 Task: Look for space in Long Branch, United States from 10th July, 2023 to 15th July, 2023 for 7 adults in price range Rs.10000 to Rs.15000. Place can be entire place or shared room with 4 bedrooms having 7 beds and 4 bathrooms. Property type can be house, flat, guest house. Amenities needed are: wifi, TV, free parkinig on premises, gym, breakfast. Booking option can be shelf check-in. Required host language is English.
Action: Mouse moved to (528, 140)
Screenshot: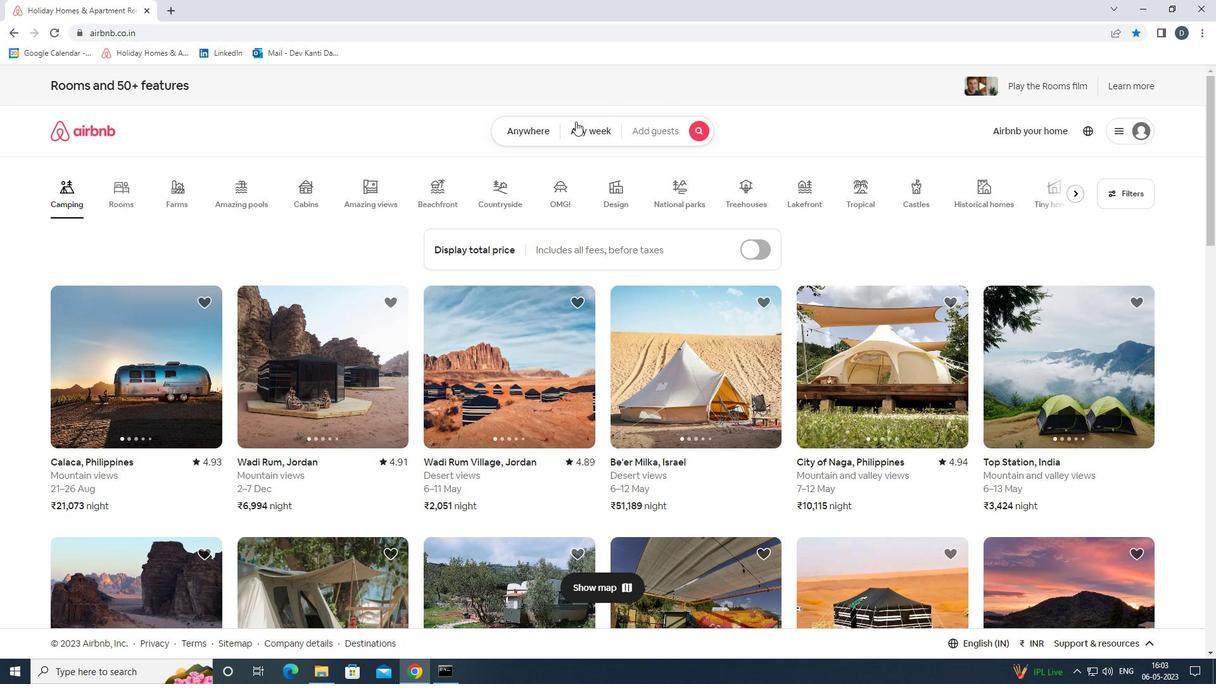 
Action: Mouse pressed left at (528, 140)
Screenshot: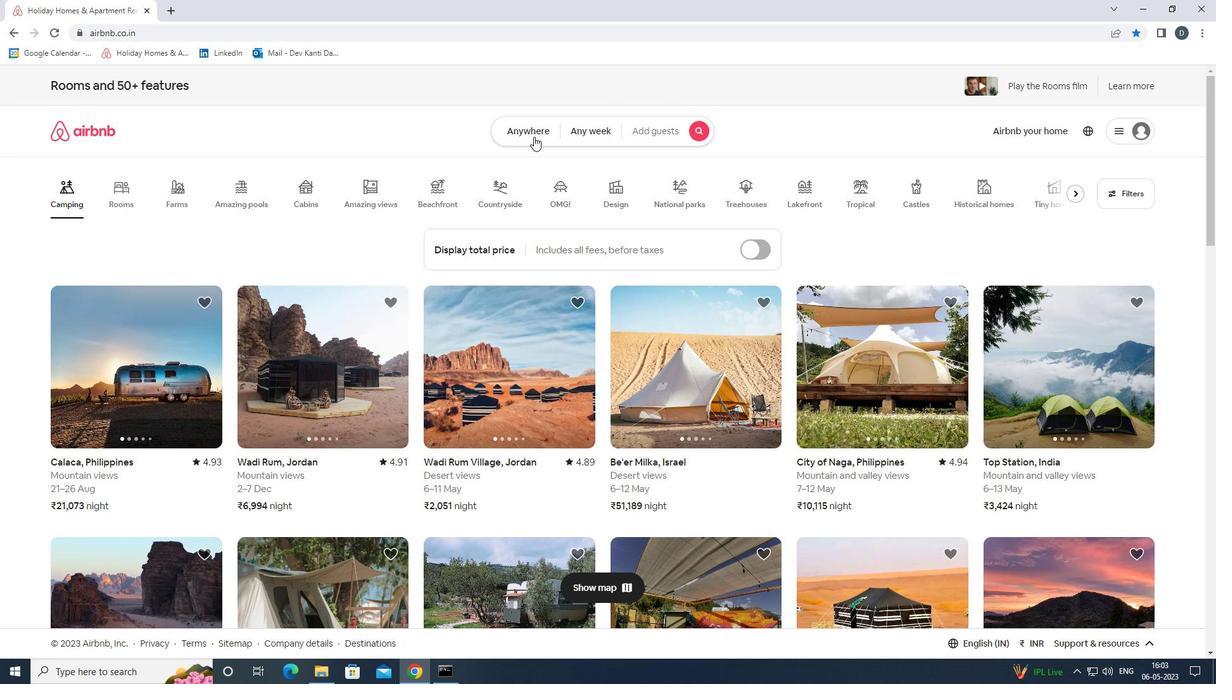 
Action: Mouse moved to (436, 187)
Screenshot: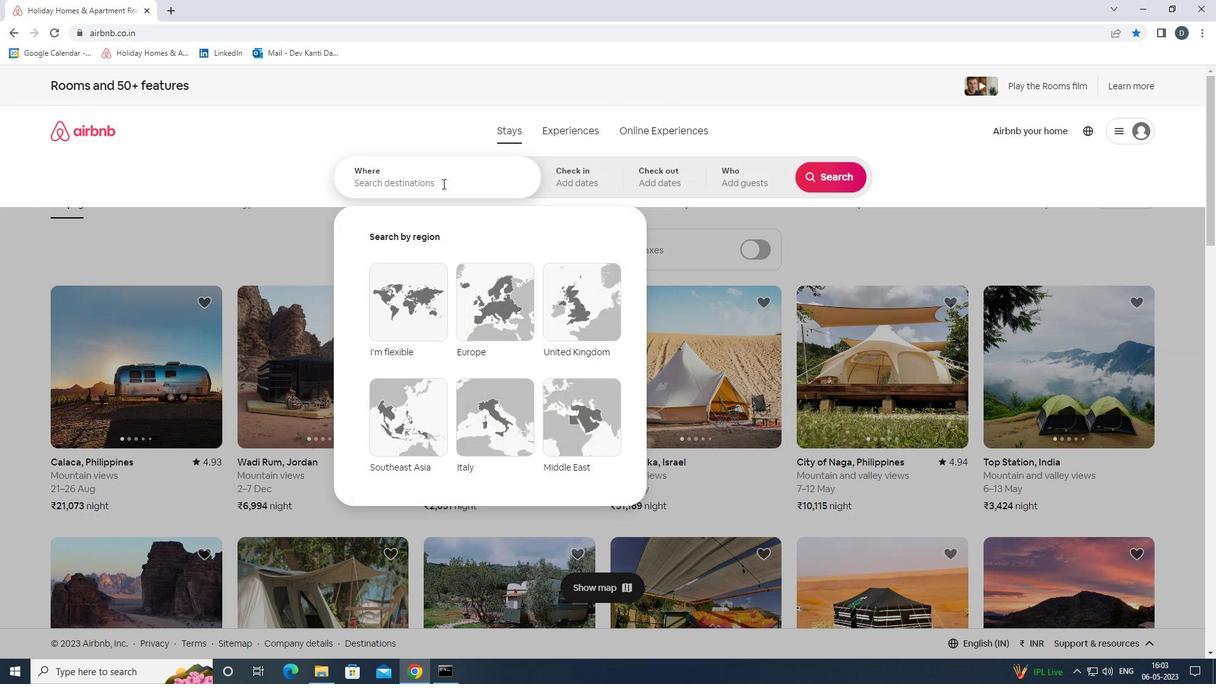 
Action: Mouse pressed left at (436, 187)
Screenshot: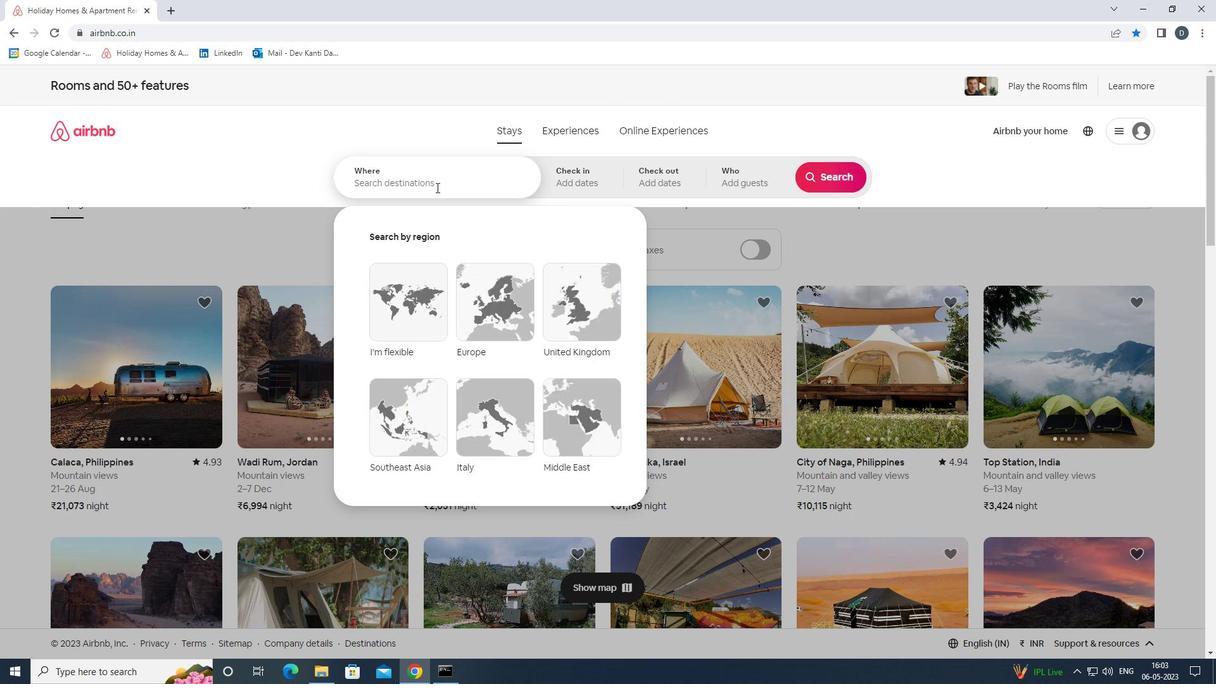 
Action: Key pressed <Key.shift><Key.shift><Key.shift><Key.shift><Key.shift>LLONG<Key.space><Key.shift>BRANCH<Key.space><Key.backspace>,<Key.shift>UNITED<Key.left><Key.left><Key.left><Key.left><Key.left><Key.left><Key.left><Key.left><Key.left><Key.left><Key.left><Key.left><Key.left><Key.left><Key.left><Key.left><Key.left><Key.left><Key.backspace><Key.right><Key.right><Key.right><Key.right><Key.right><Key.right><Key.right><Key.right><Key.right><Key.right><Key.right><Key.right><Key.right><Key.right><Key.right><Key.right><Key.right><Key.right><Key.right><Key.right><Key.right><Key.right><Key.space><Key.shift>STATES
Screenshot: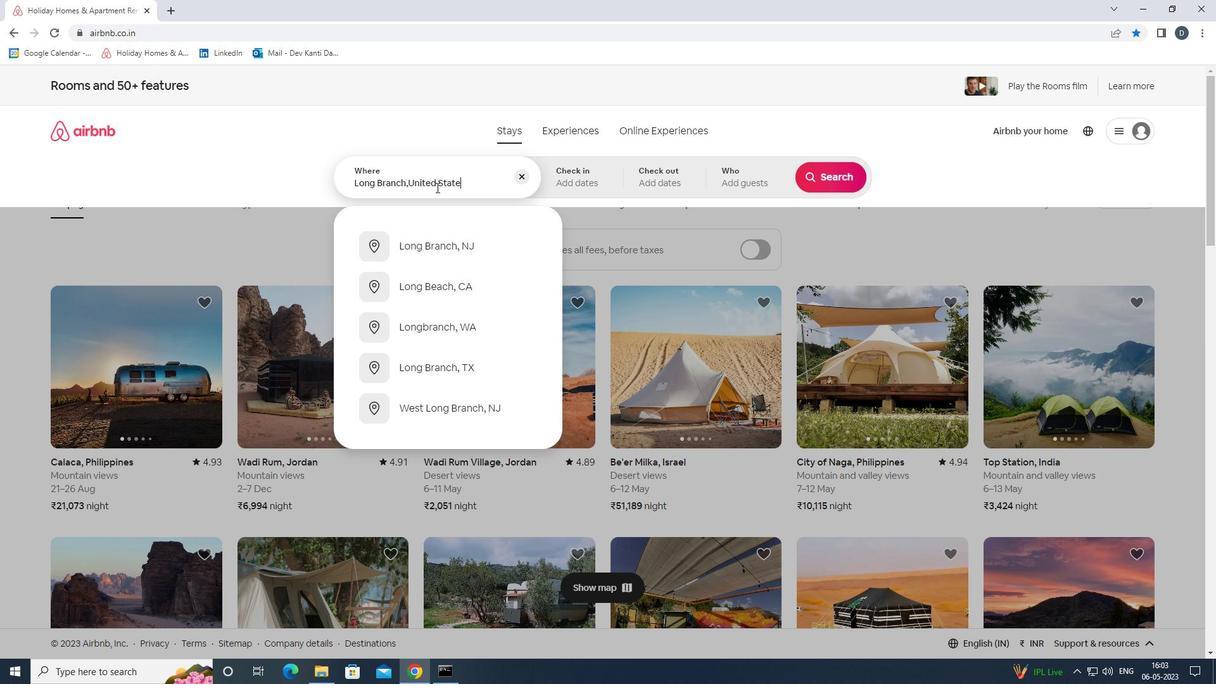 
Action: Mouse moved to (1215, 43)
Screenshot: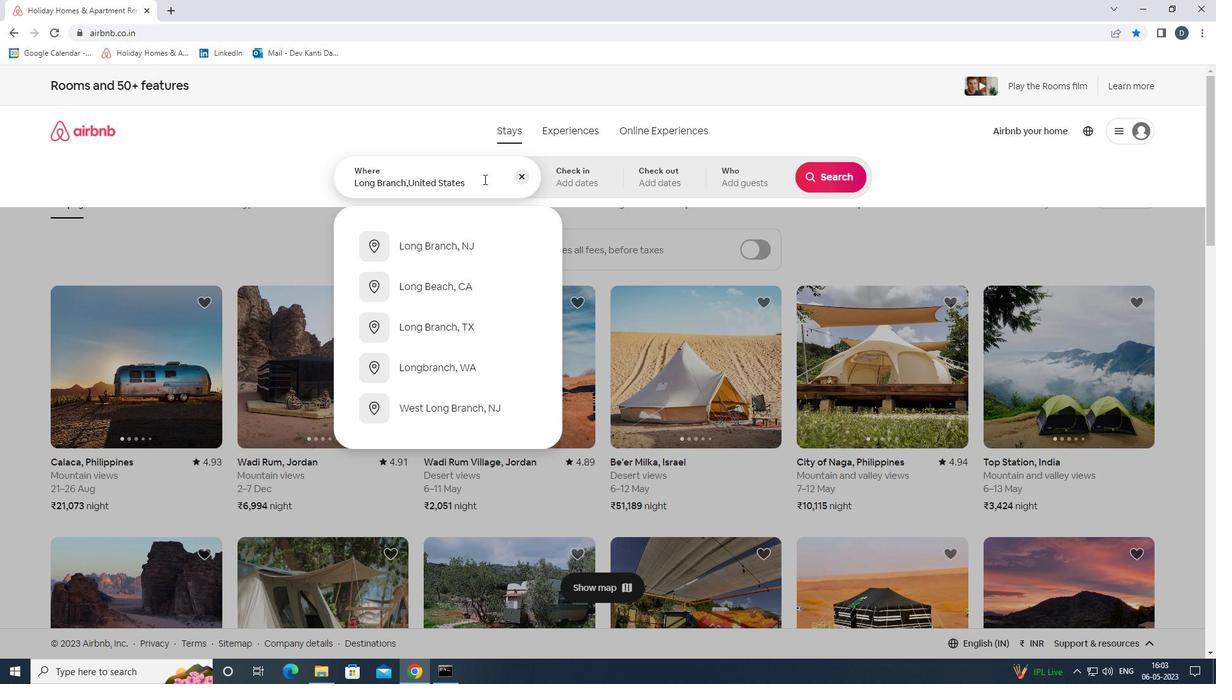 
Action: Key pressed <Key.enter>
Screenshot: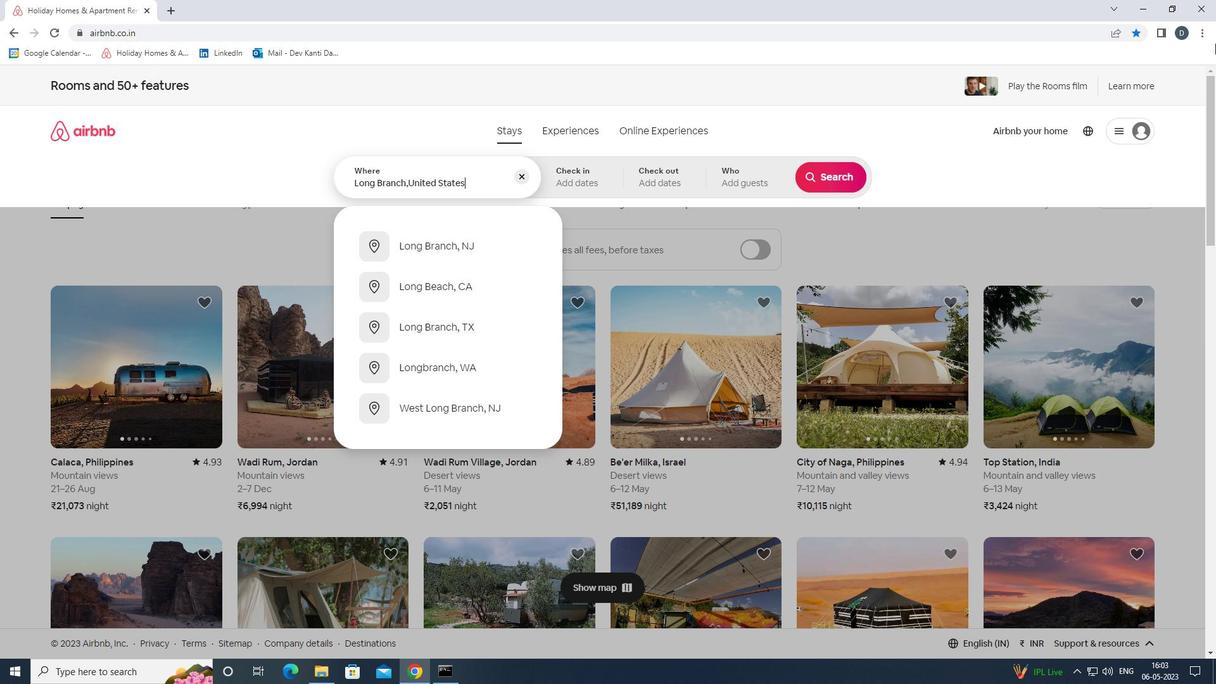 
Action: Mouse moved to (831, 273)
Screenshot: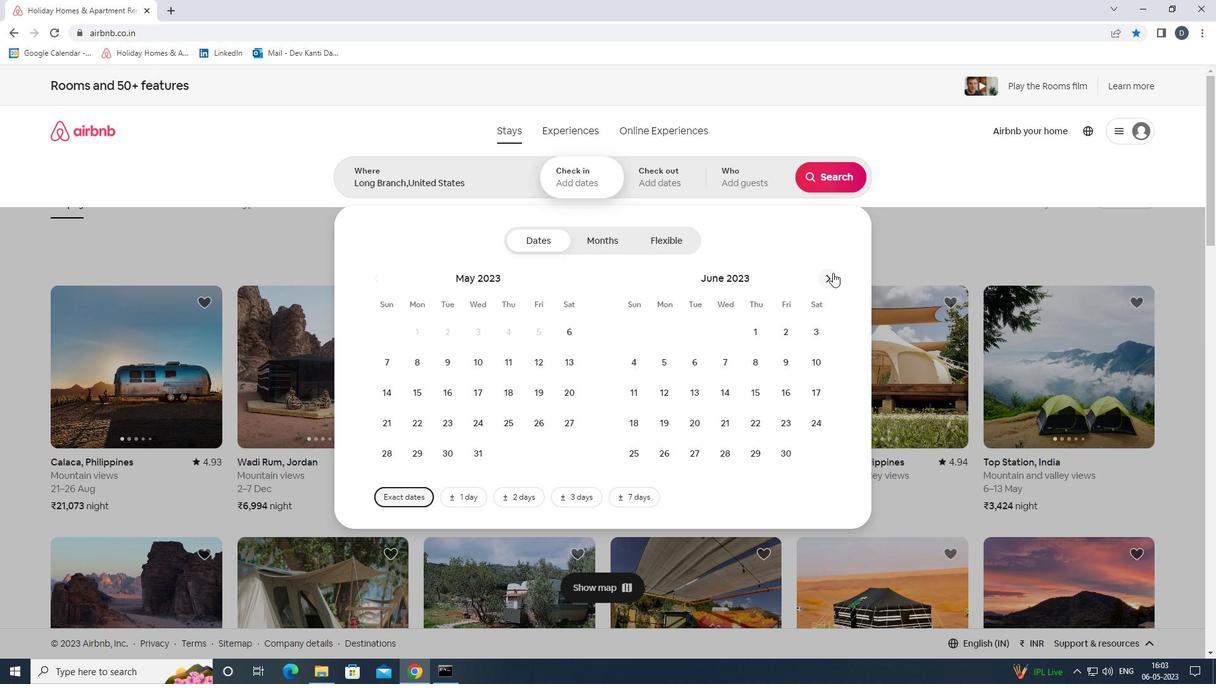 
Action: Mouse pressed left at (831, 273)
Screenshot: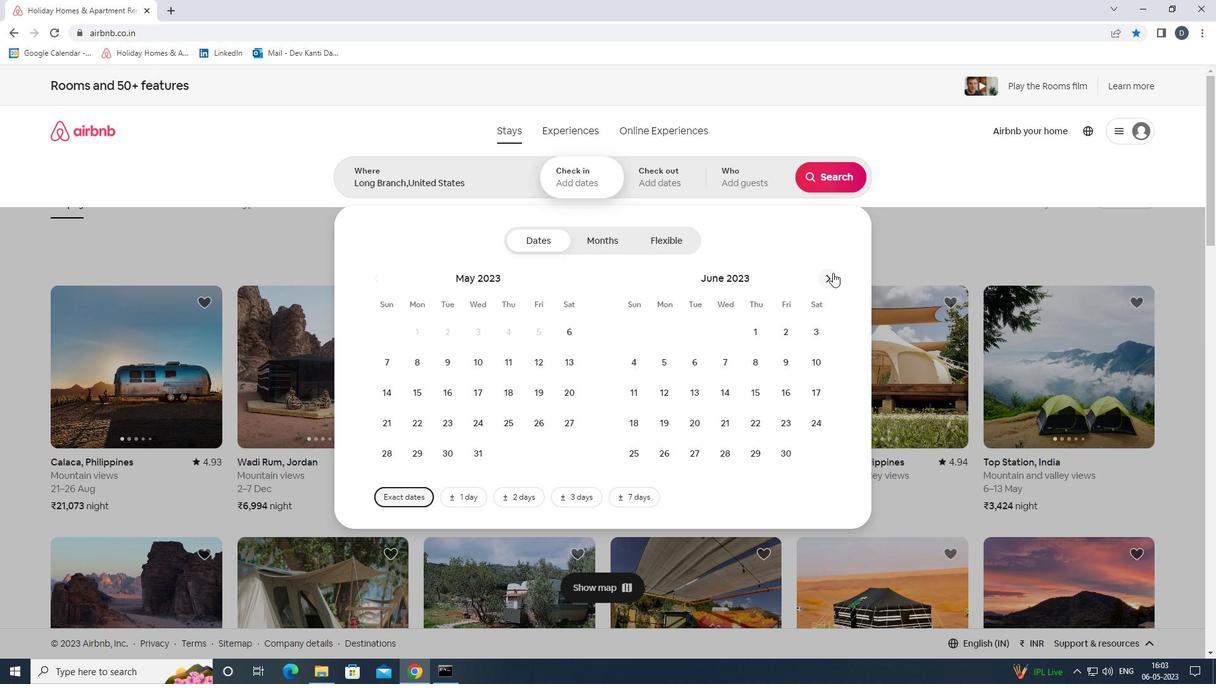 
Action: Mouse moved to (672, 394)
Screenshot: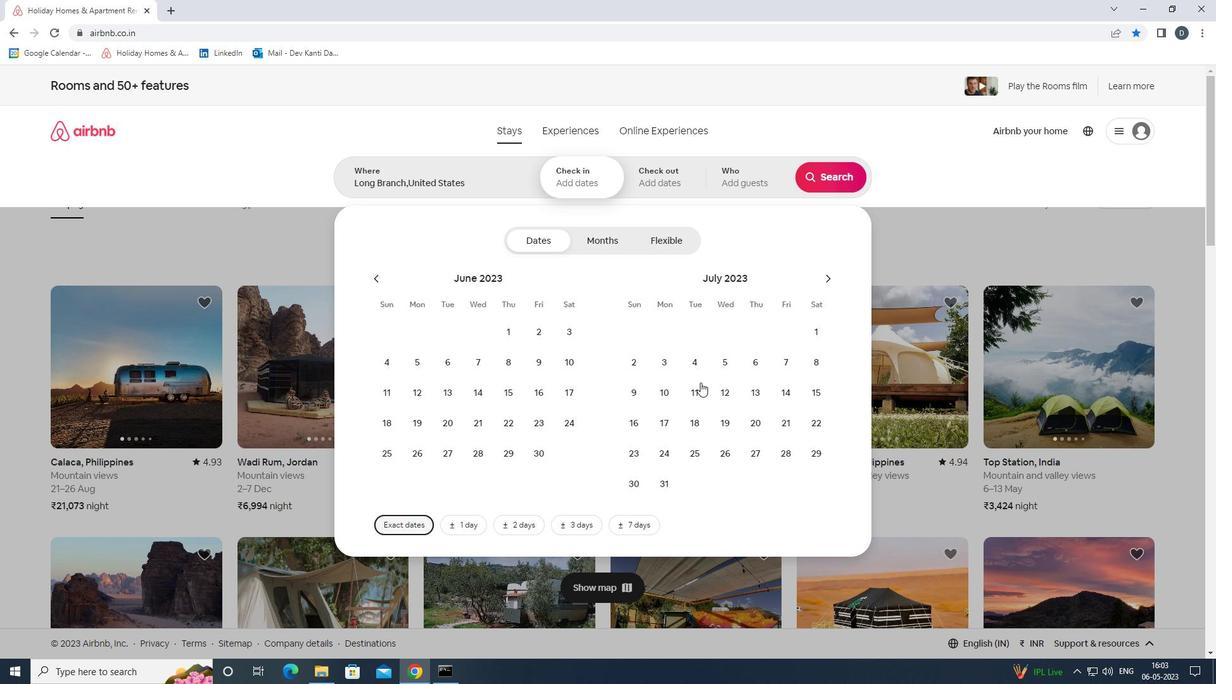 
Action: Mouse pressed left at (672, 394)
Screenshot: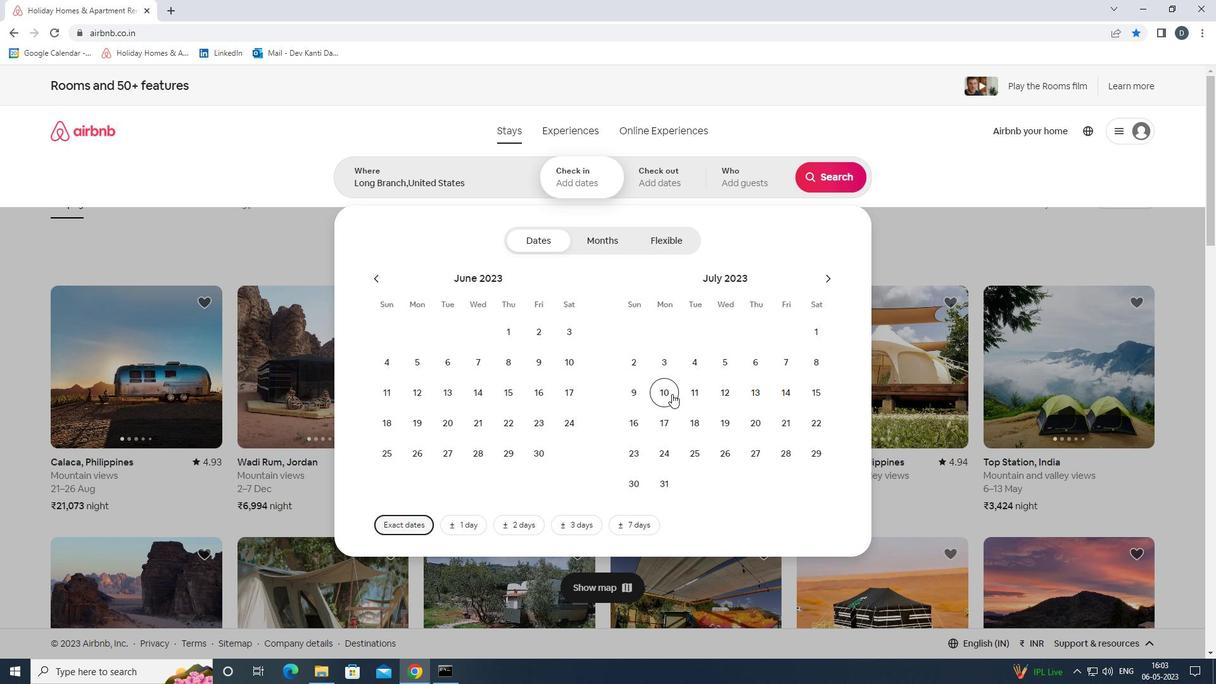 
Action: Mouse moved to (809, 389)
Screenshot: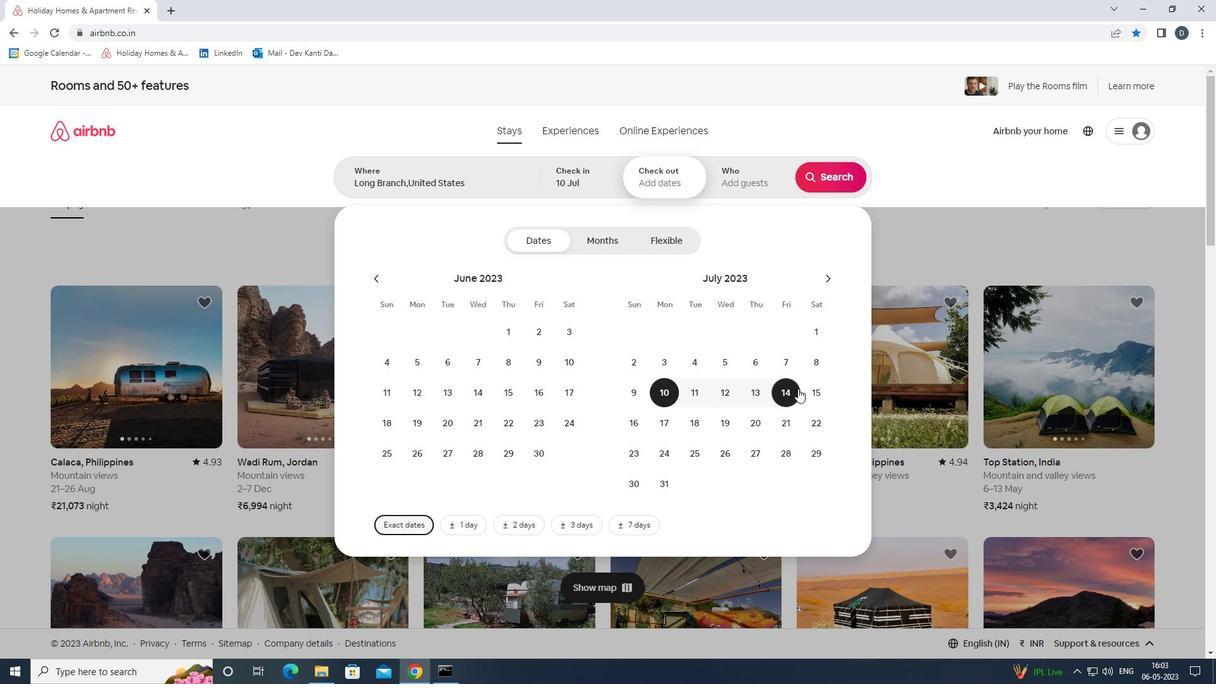 
Action: Mouse pressed left at (809, 389)
Screenshot: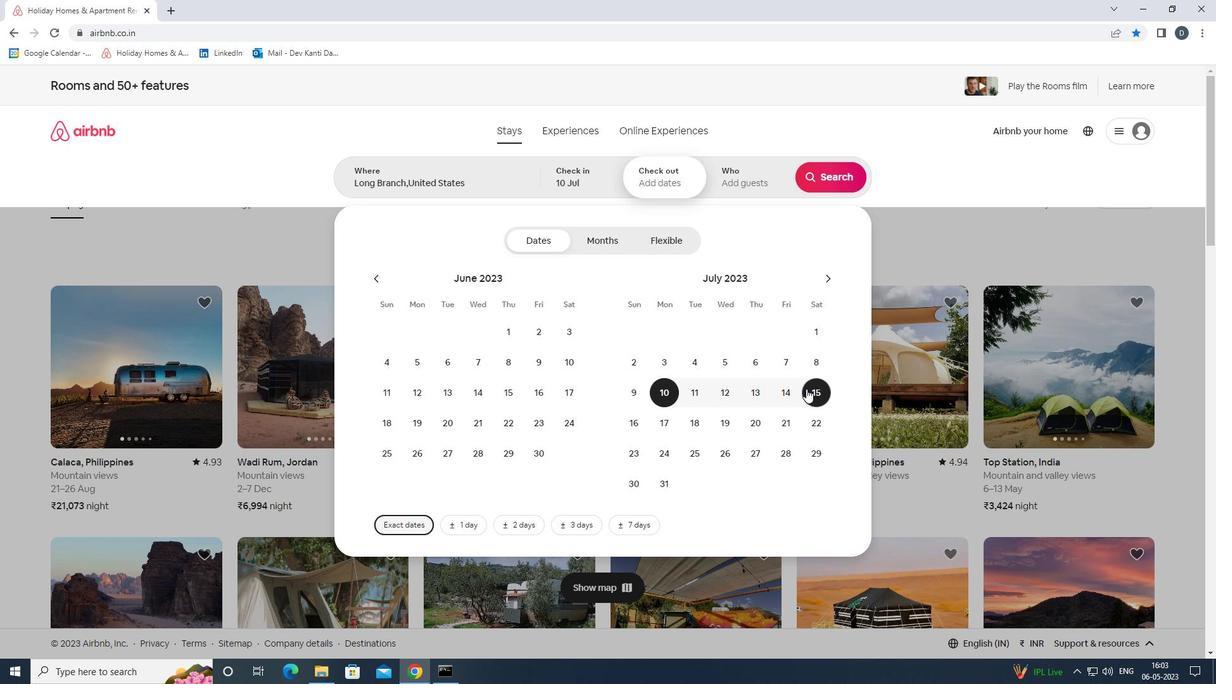 
Action: Mouse moved to (745, 173)
Screenshot: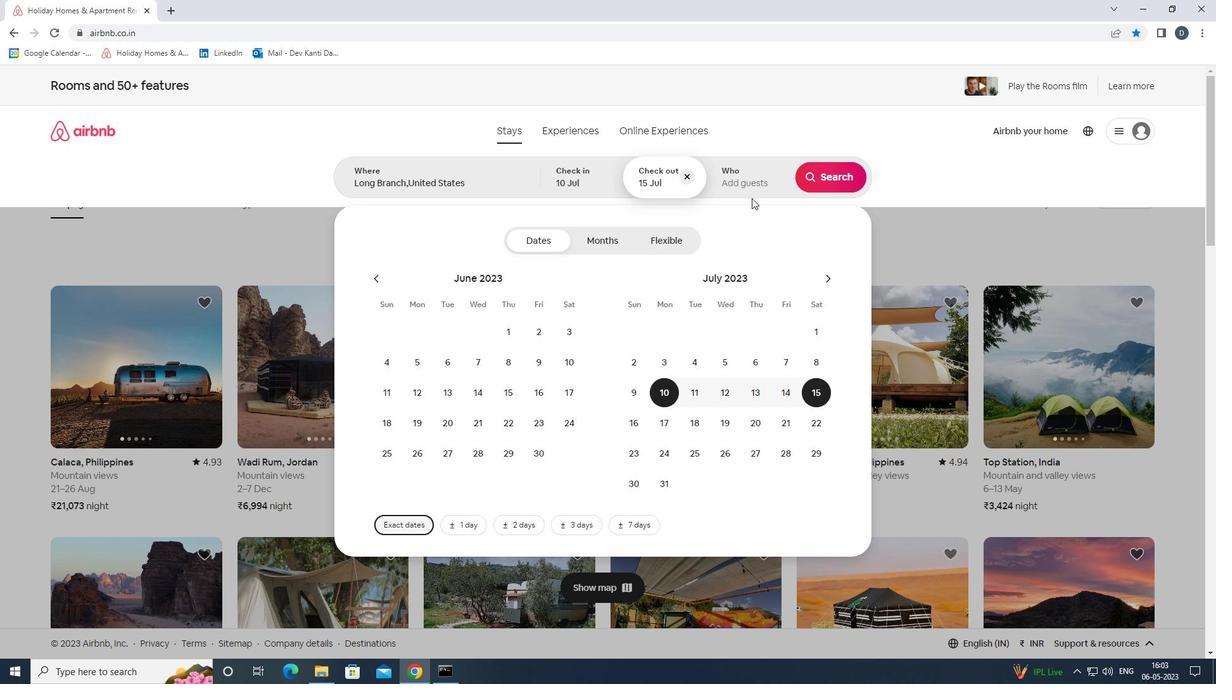 
Action: Mouse pressed left at (745, 173)
Screenshot: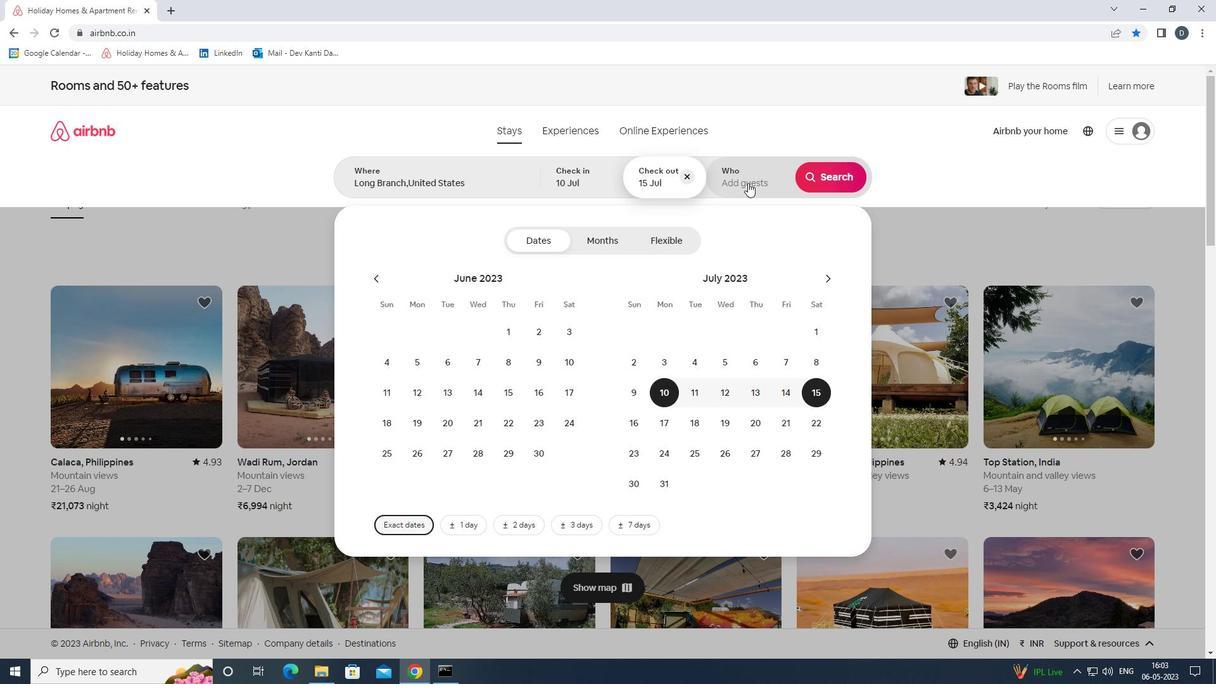 
Action: Mouse moved to (836, 247)
Screenshot: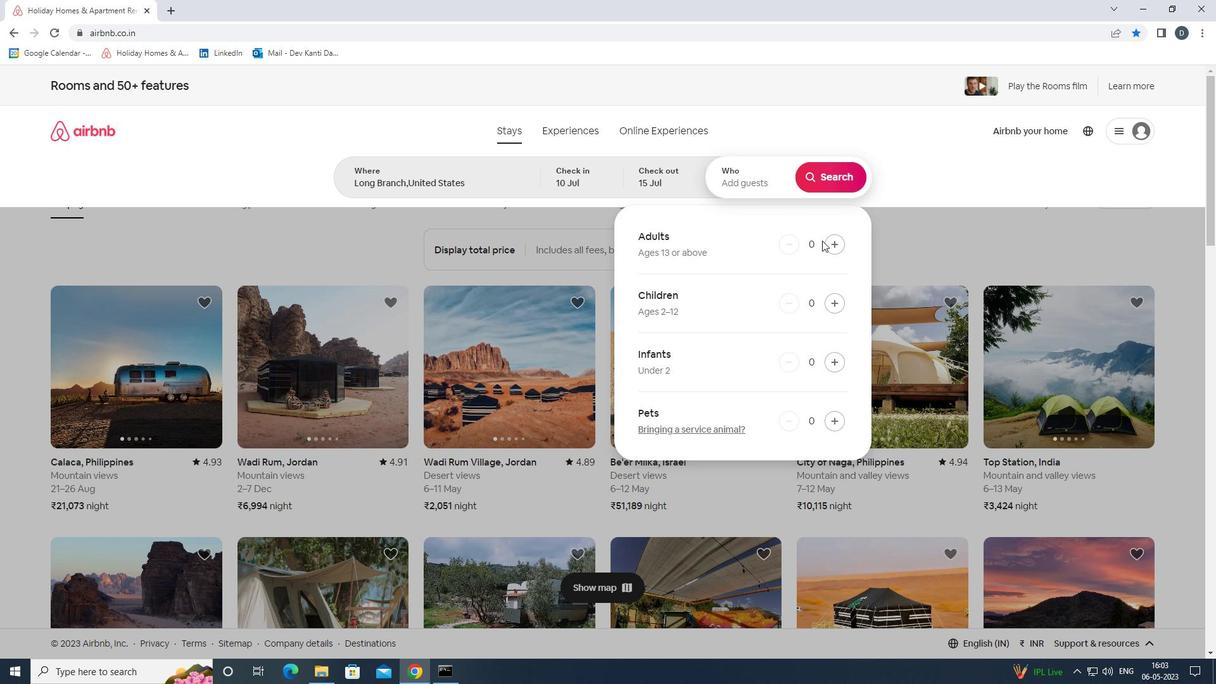 
Action: Mouse pressed left at (836, 247)
Screenshot: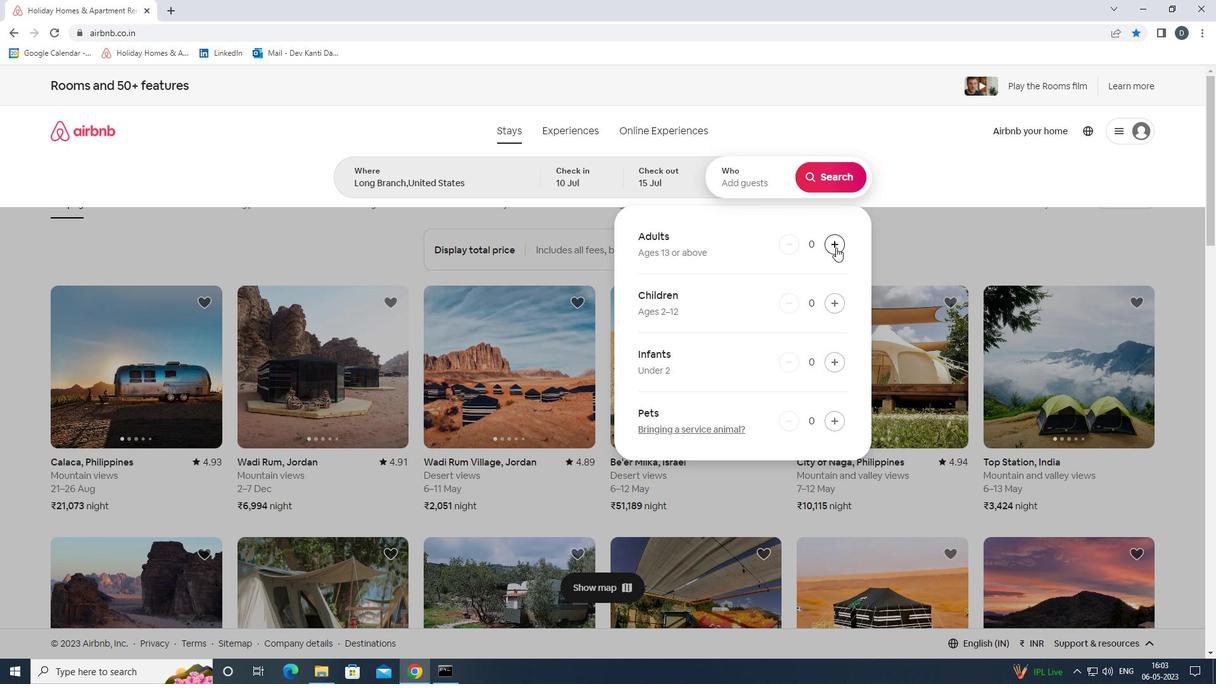 
Action: Mouse pressed left at (836, 247)
Screenshot: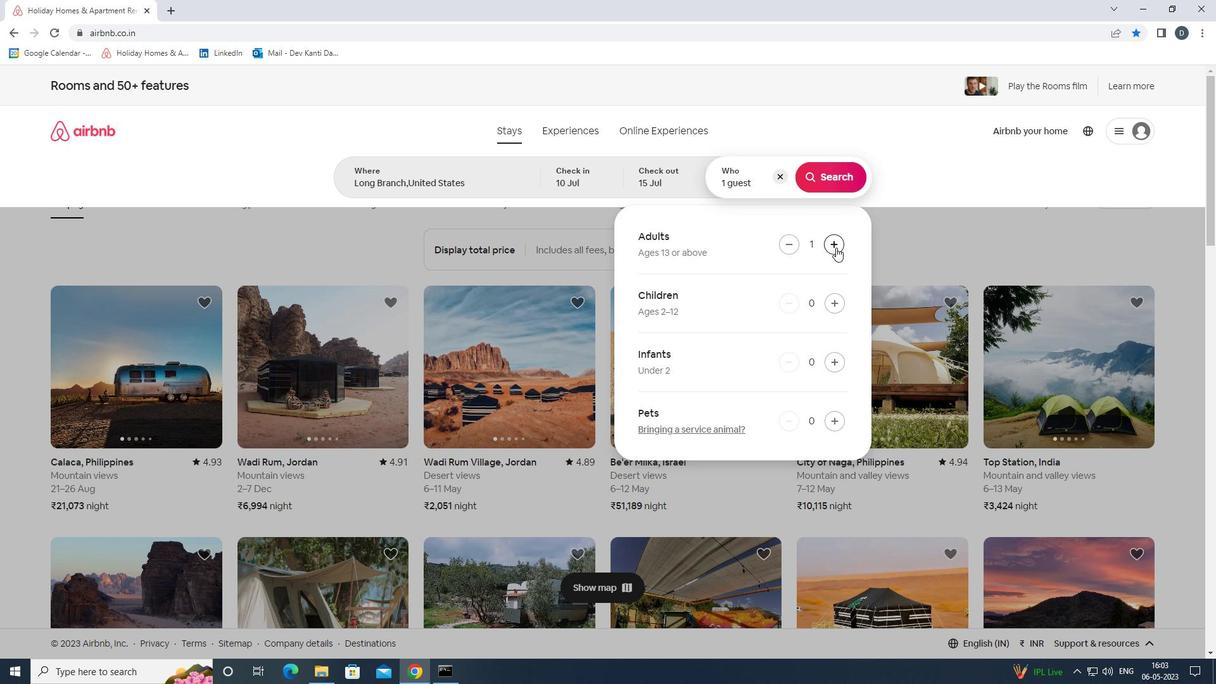 
Action: Mouse pressed left at (836, 247)
Screenshot: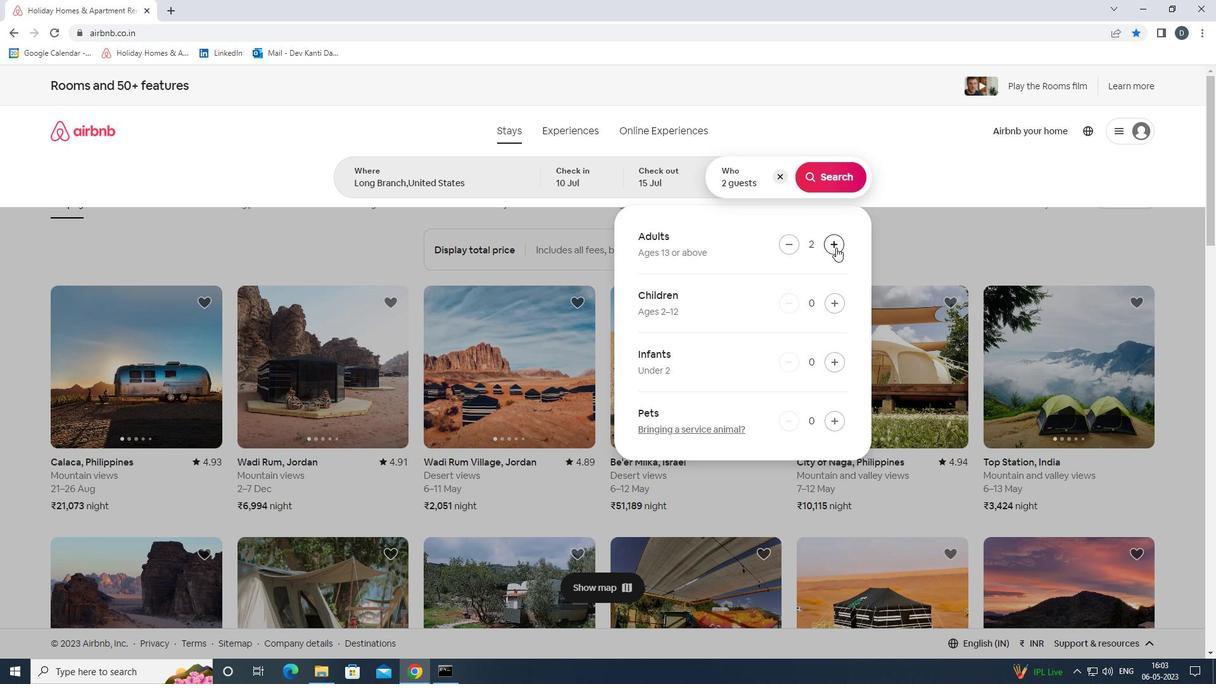 
Action: Mouse pressed left at (836, 247)
Screenshot: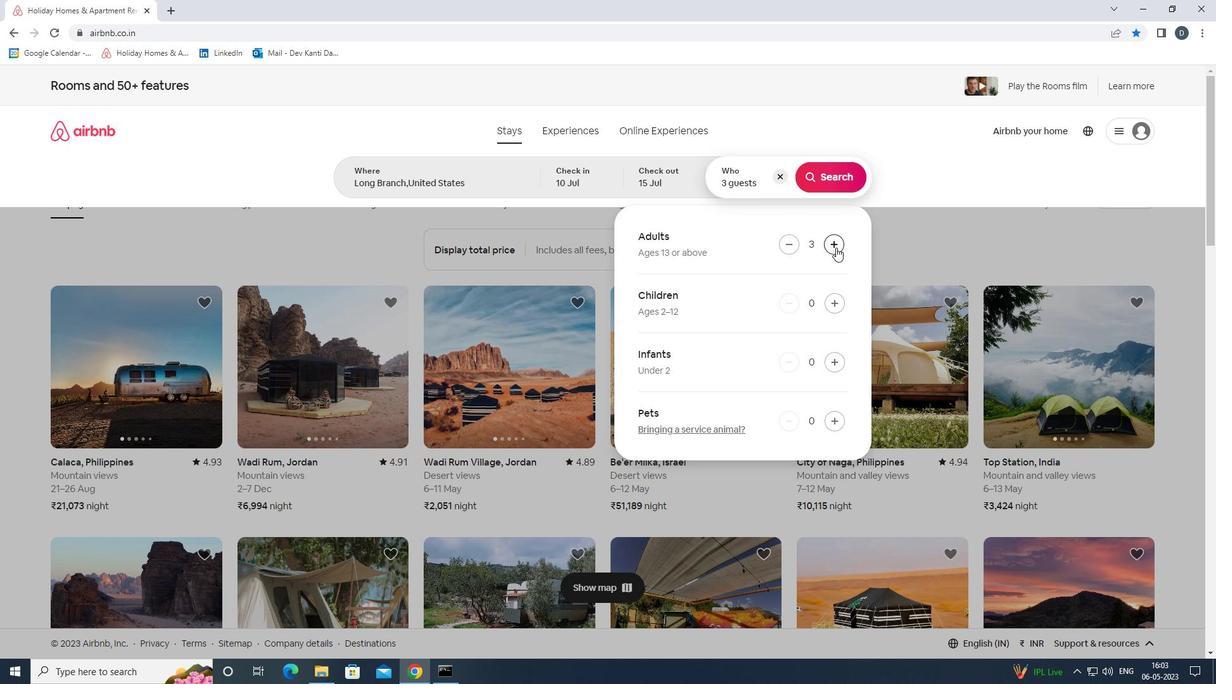 
Action: Mouse pressed left at (836, 247)
Screenshot: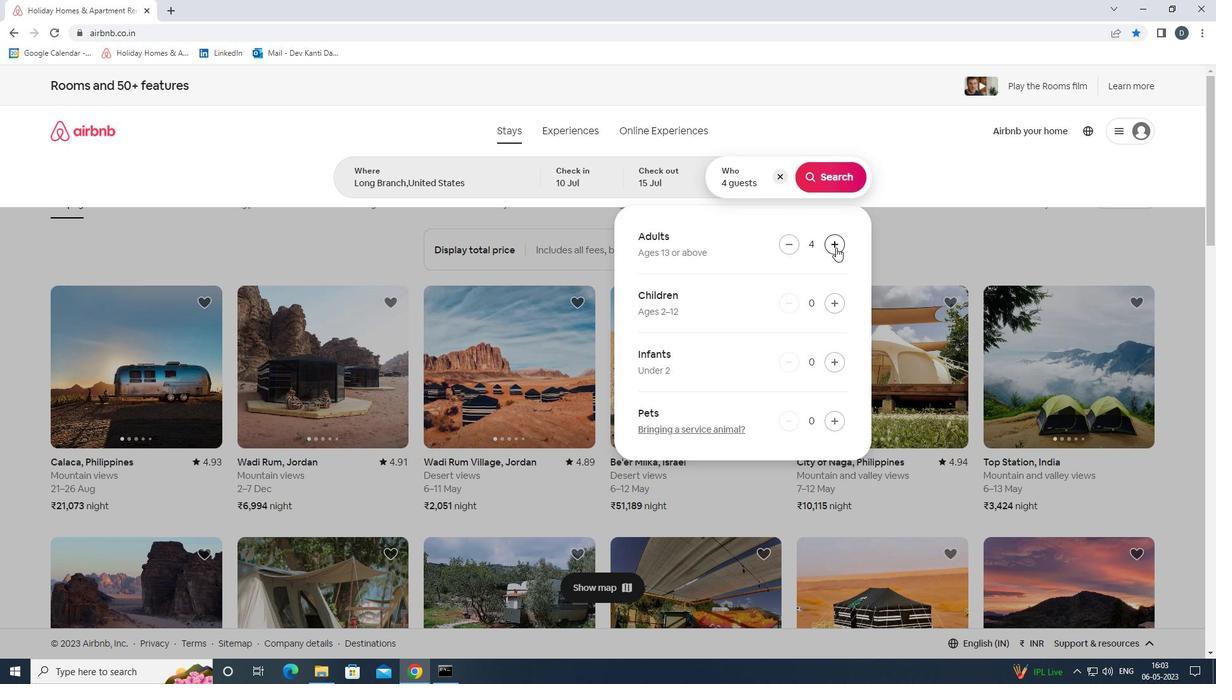
Action: Mouse pressed left at (836, 247)
Screenshot: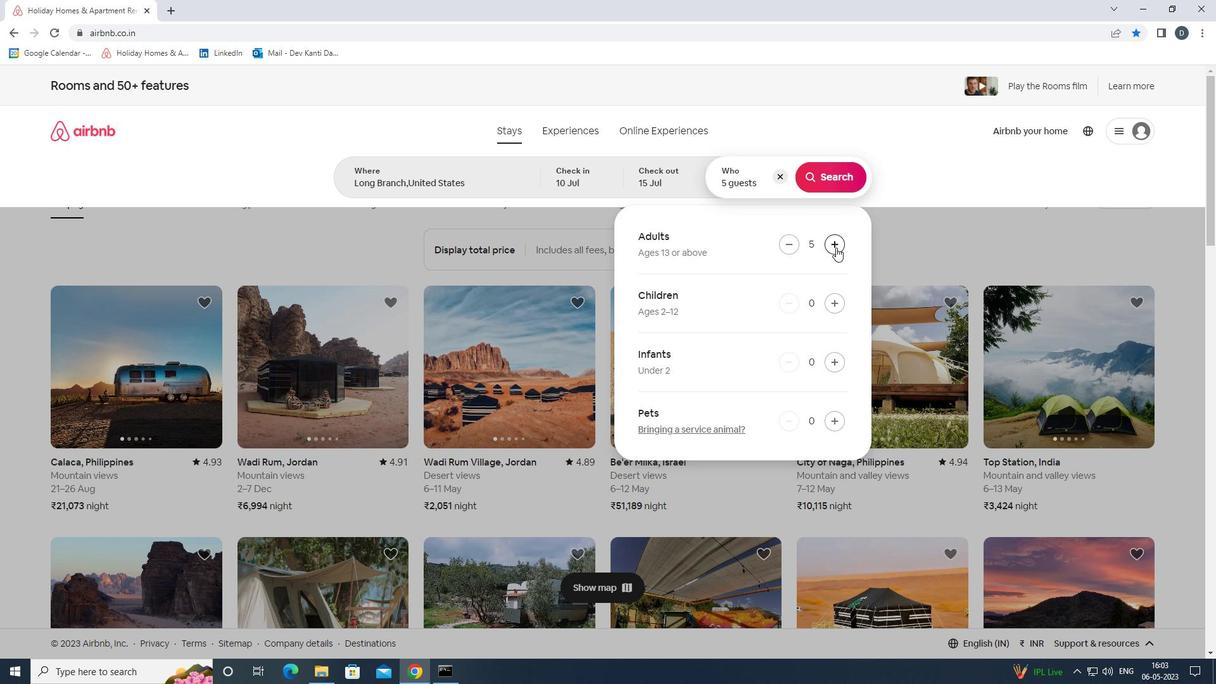 
Action: Mouse pressed left at (836, 247)
Screenshot: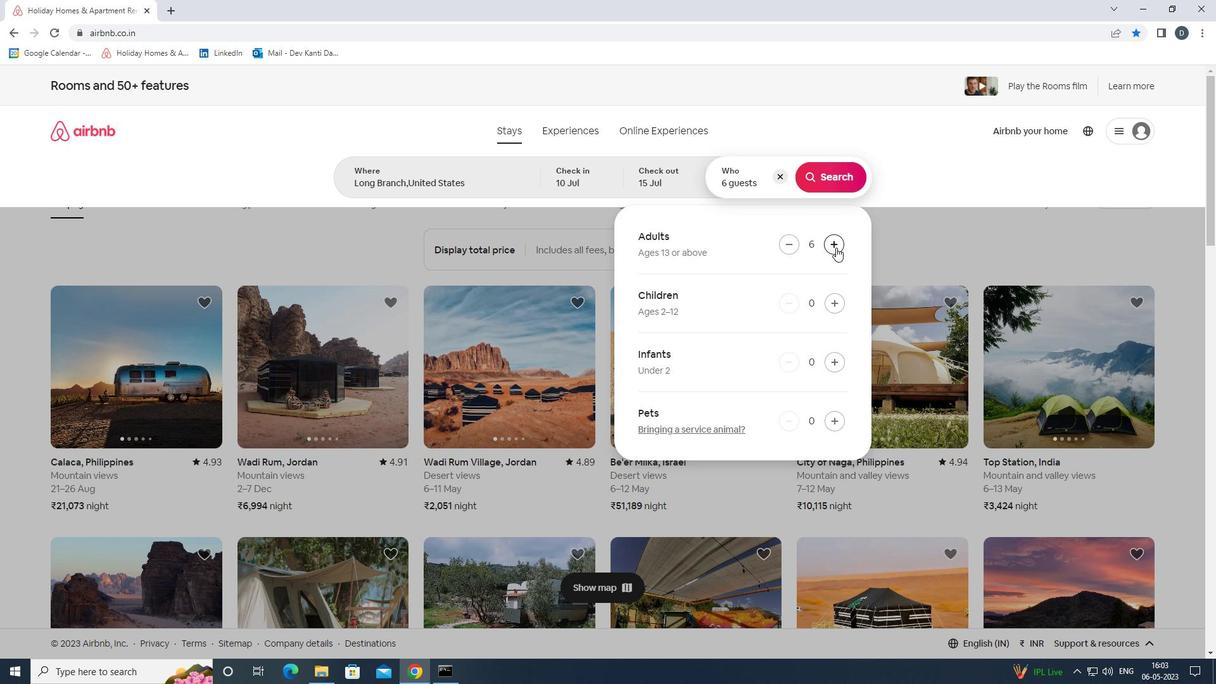 
Action: Mouse moved to (837, 184)
Screenshot: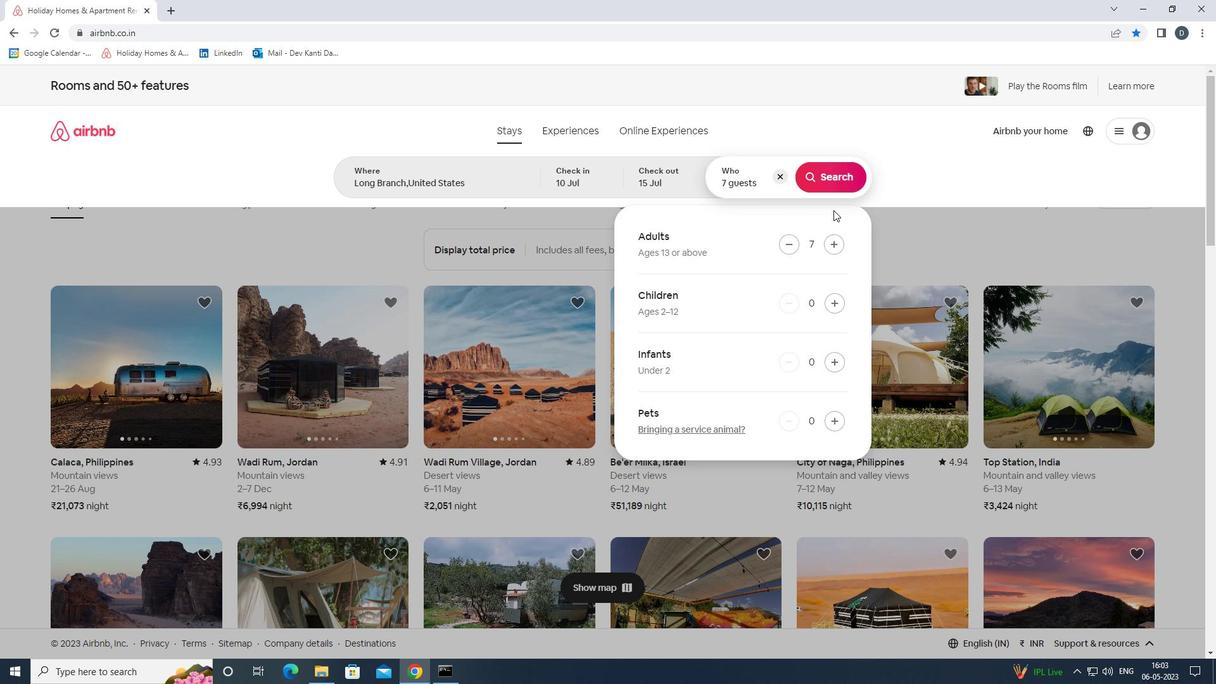 
Action: Mouse pressed left at (837, 184)
Screenshot: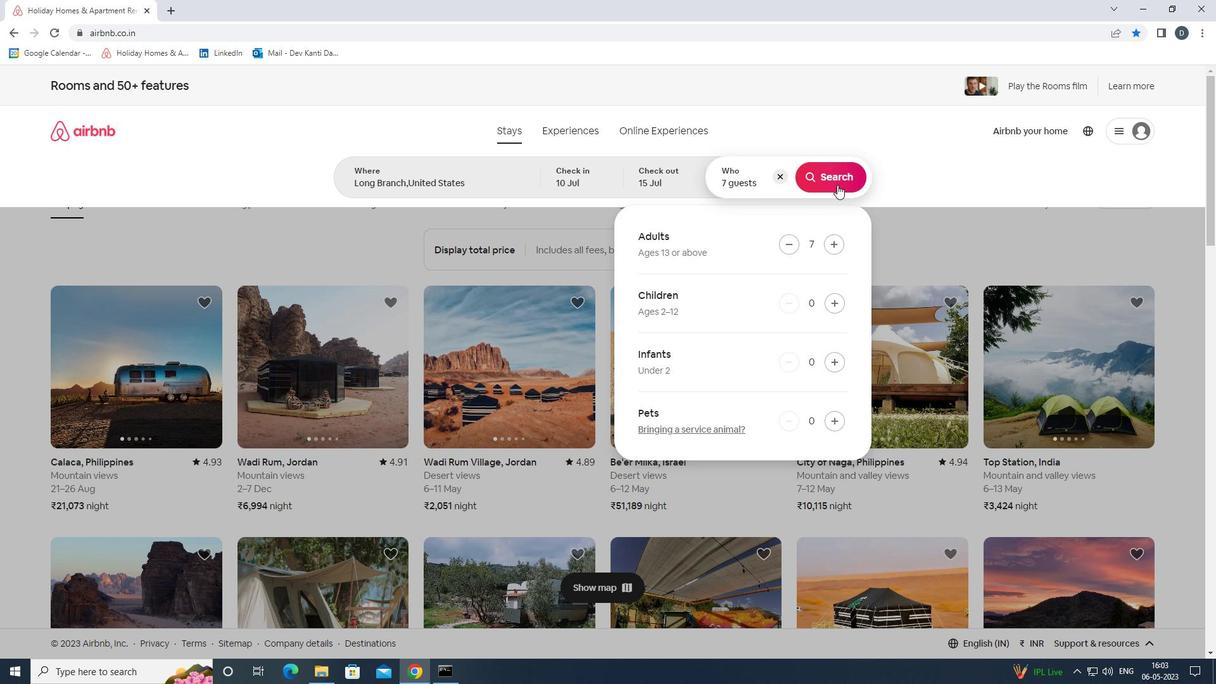 
Action: Mouse moved to (1161, 137)
Screenshot: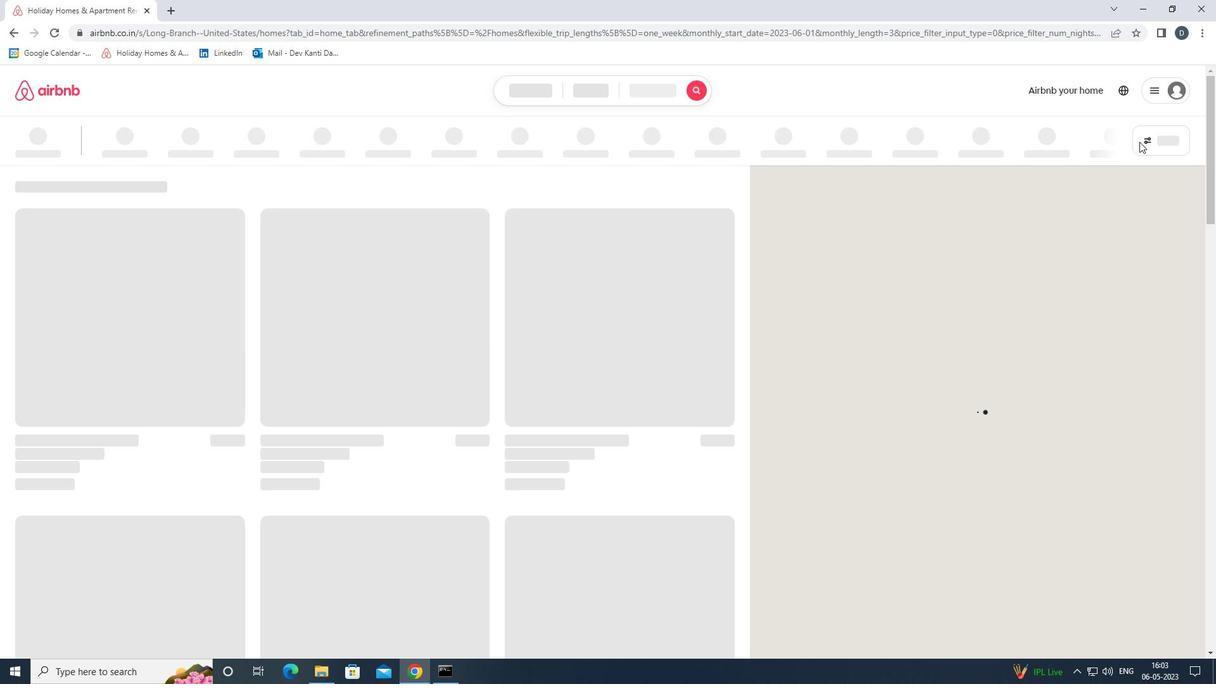 
Action: Mouse pressed left at (1161, 137)
Screenshot: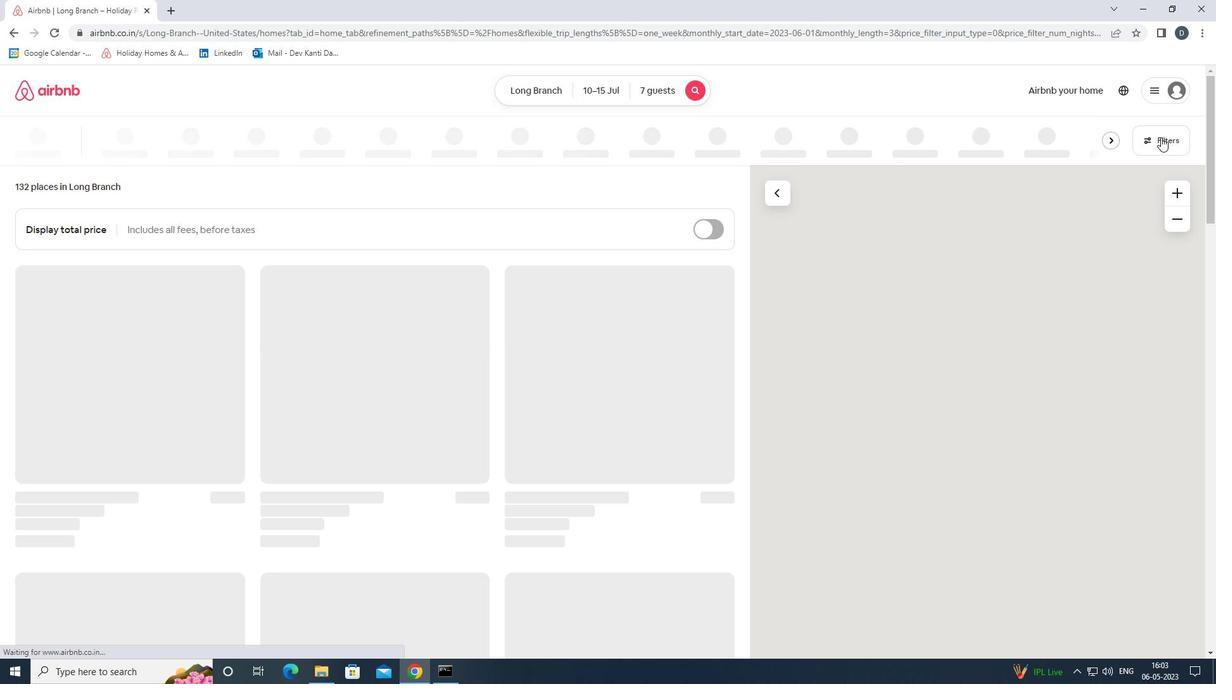 
Action: Mouse moved to (491, 450)
Screenshot: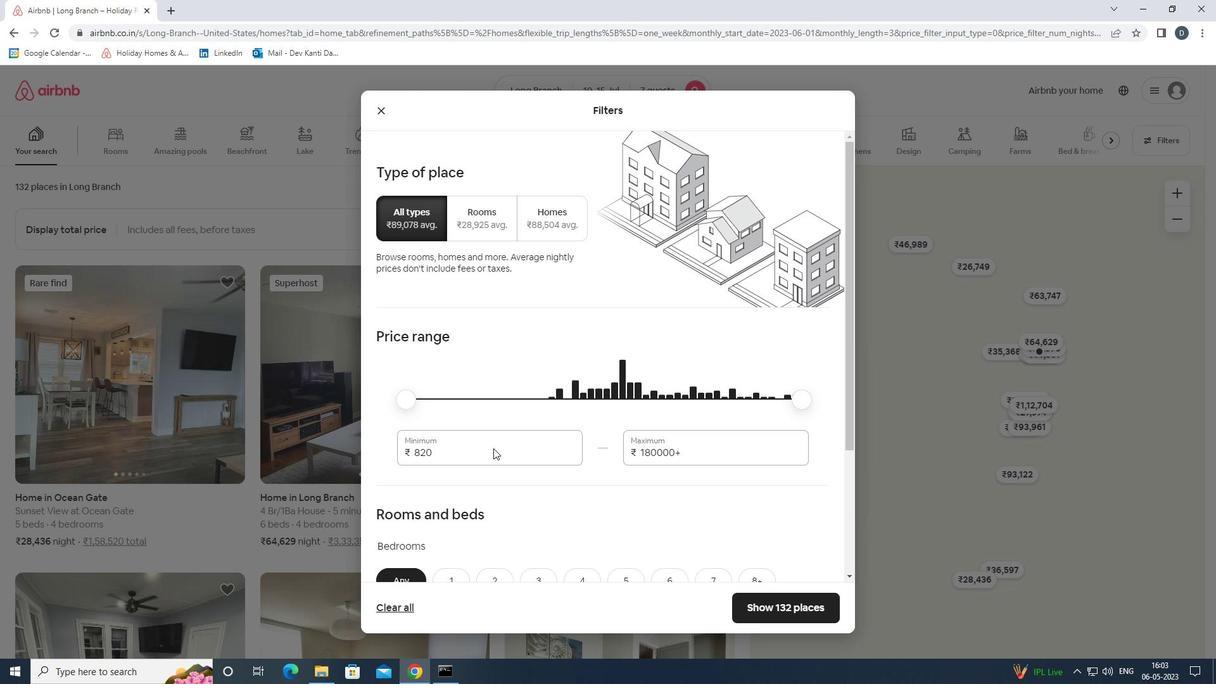 
Action: Mouse pressed left at (491, 450)
Screenshot: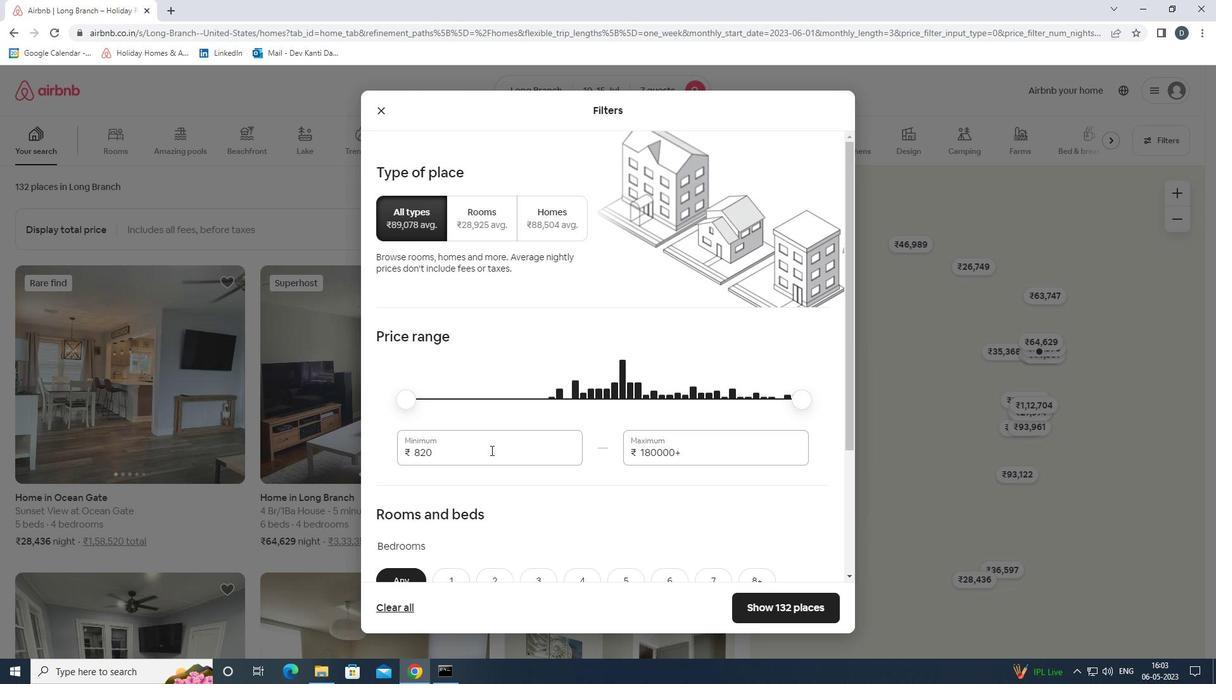 
Action: Mouse pressed left at (491, 450)
Screenshot: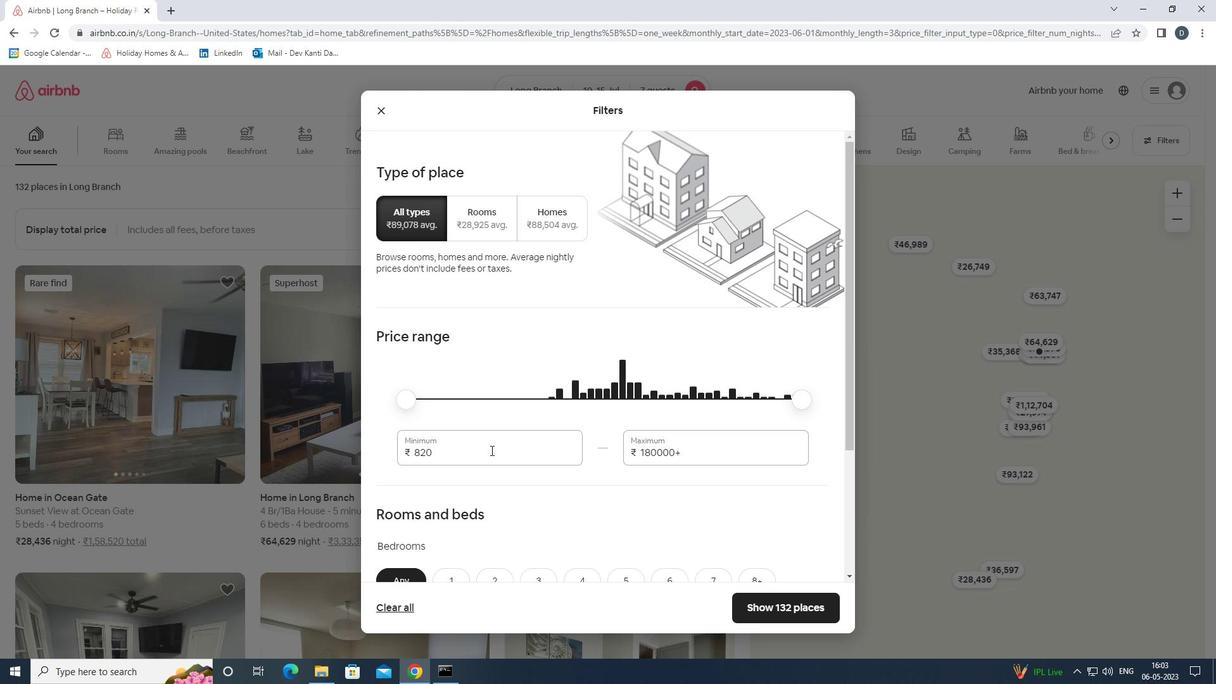 
Action: Key pressed 10000<Key.tab>15000
Screenshot: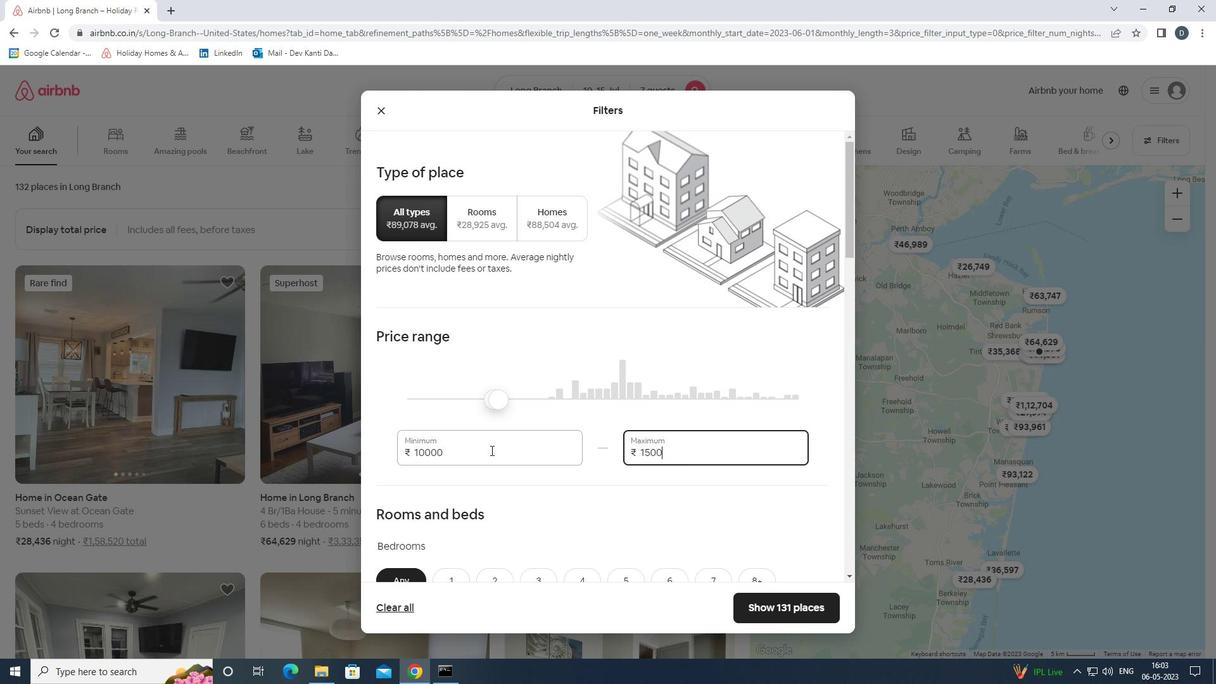 
Action: Mouse scrolled (491, 449) with delta (0, 0)
Screenshot: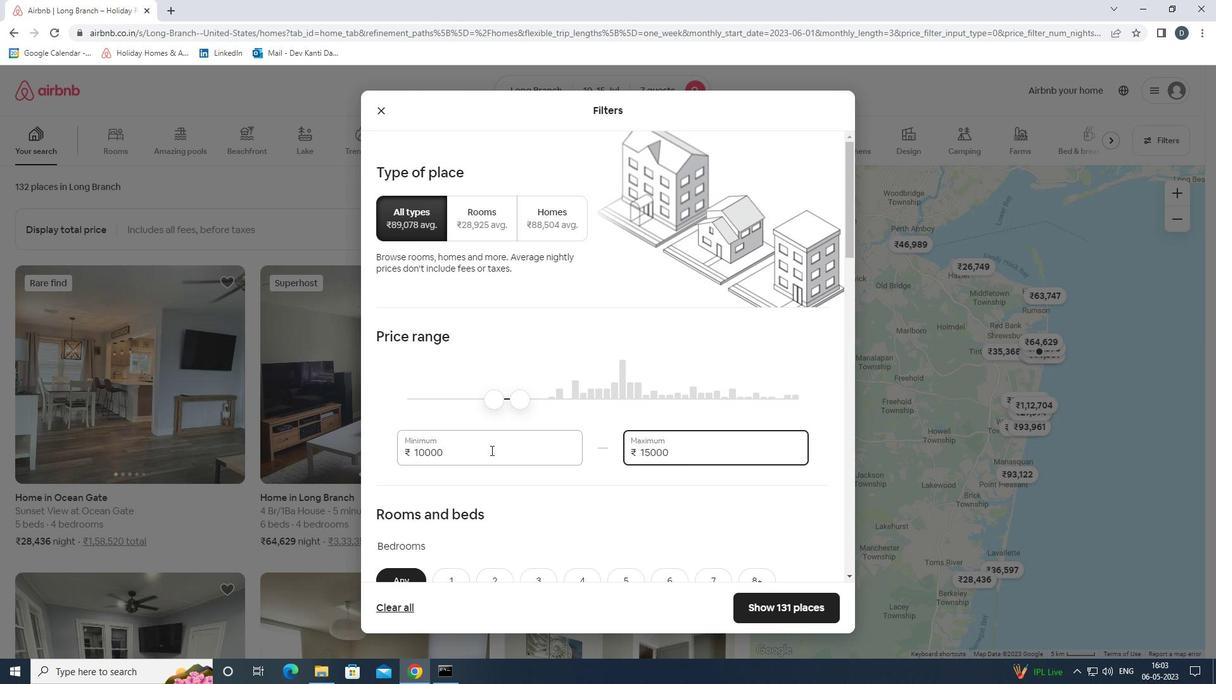 
Action: Mouse scrolled (491, 449) with delta (0, 0)
Screenshot: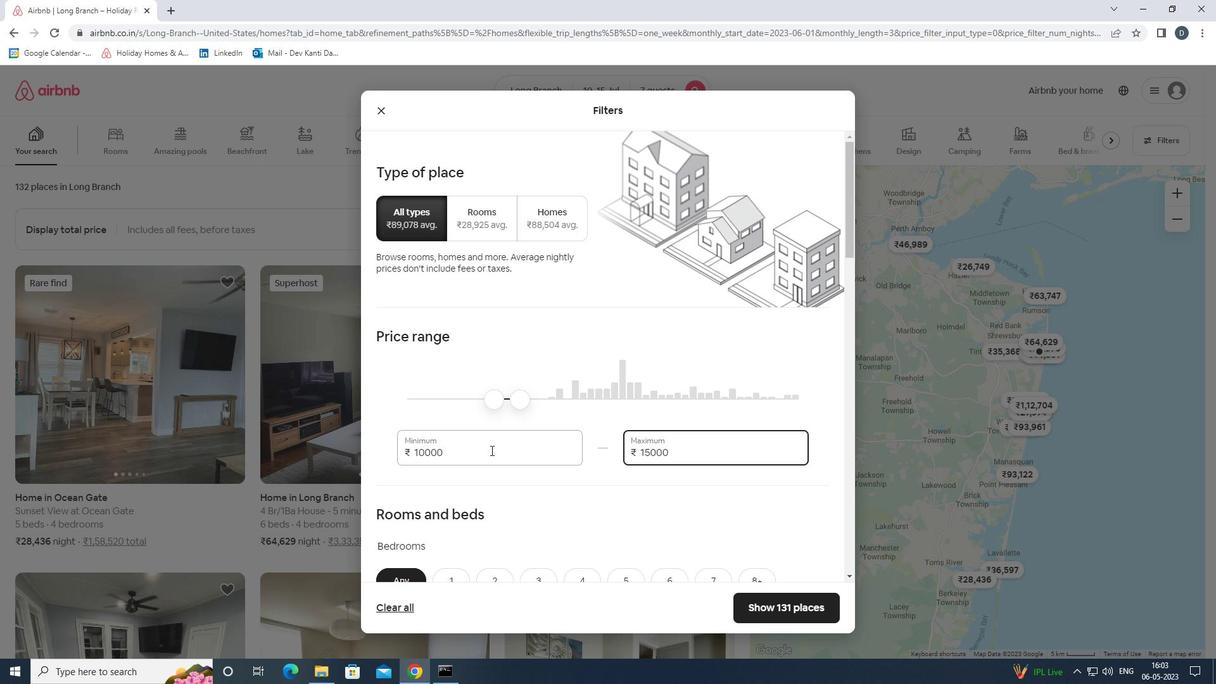 
Action: Mouse scrolled (491, 449) with delta (0, 0)
Screenshot: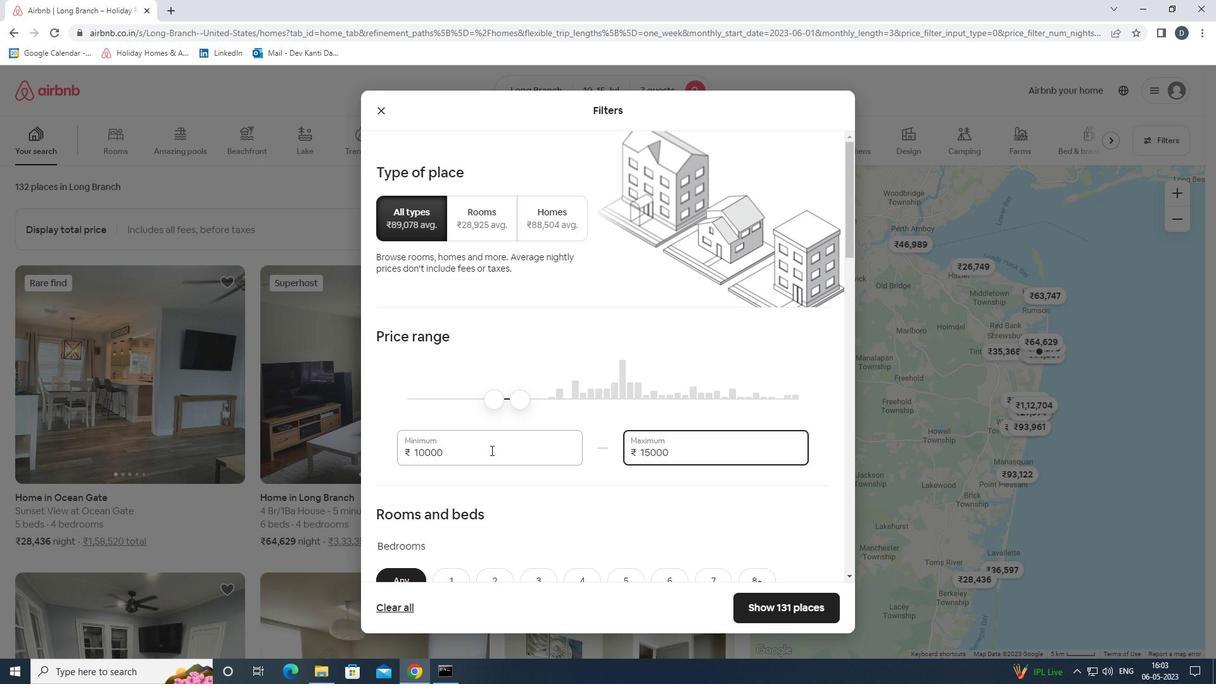 
Action: Mouse scrolled (491, 449) with delta (0, 0)
Screenshot: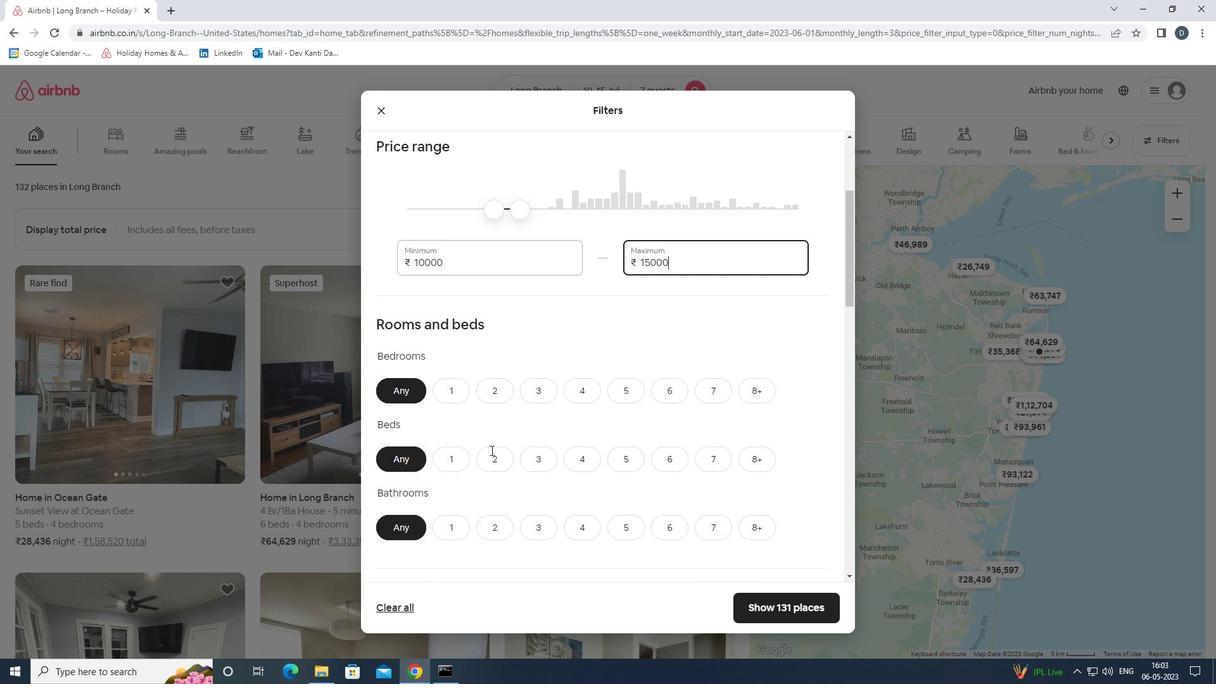 
Action: Mouse moved to (575, 334)
Screenshot: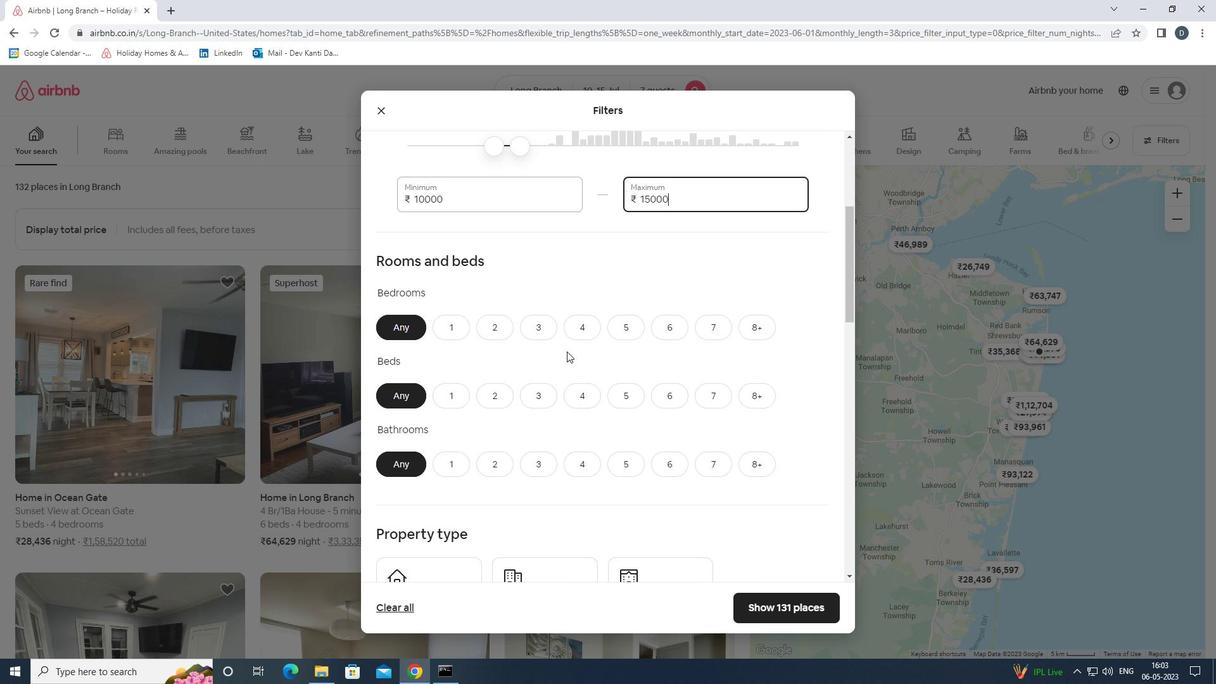 
Action: Mouse pressed left at (575, 334)
Screenshot: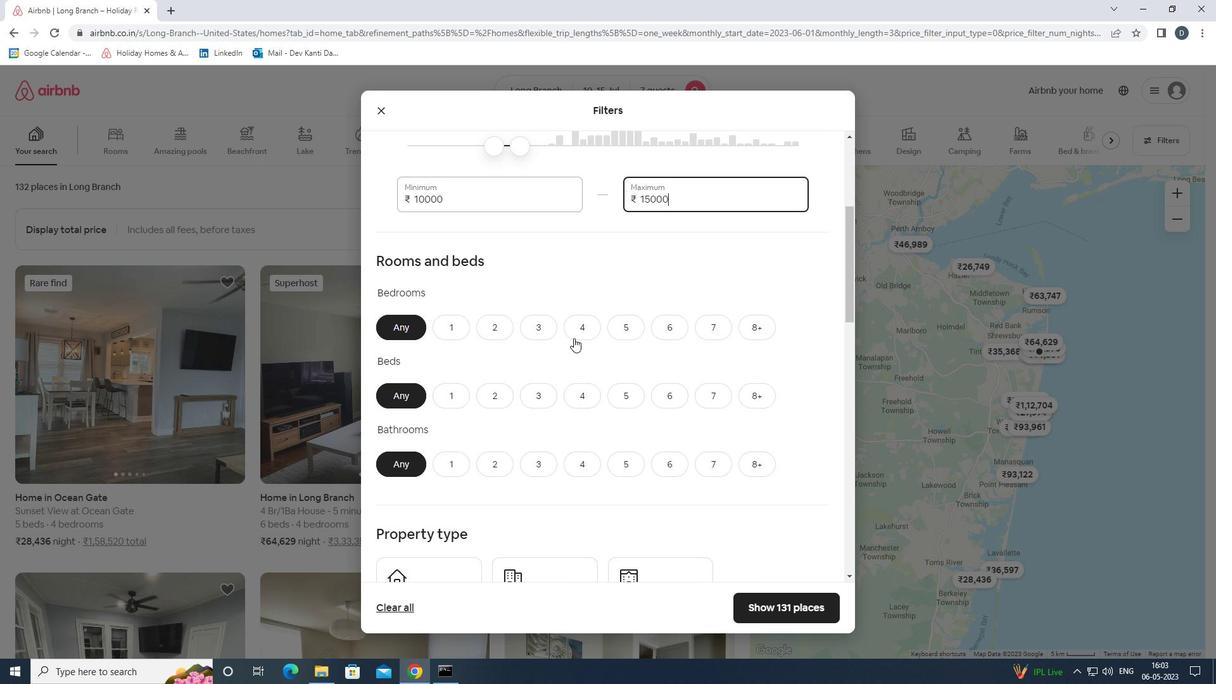 
Action: Mouse moved to (710, 397)
Screenshot: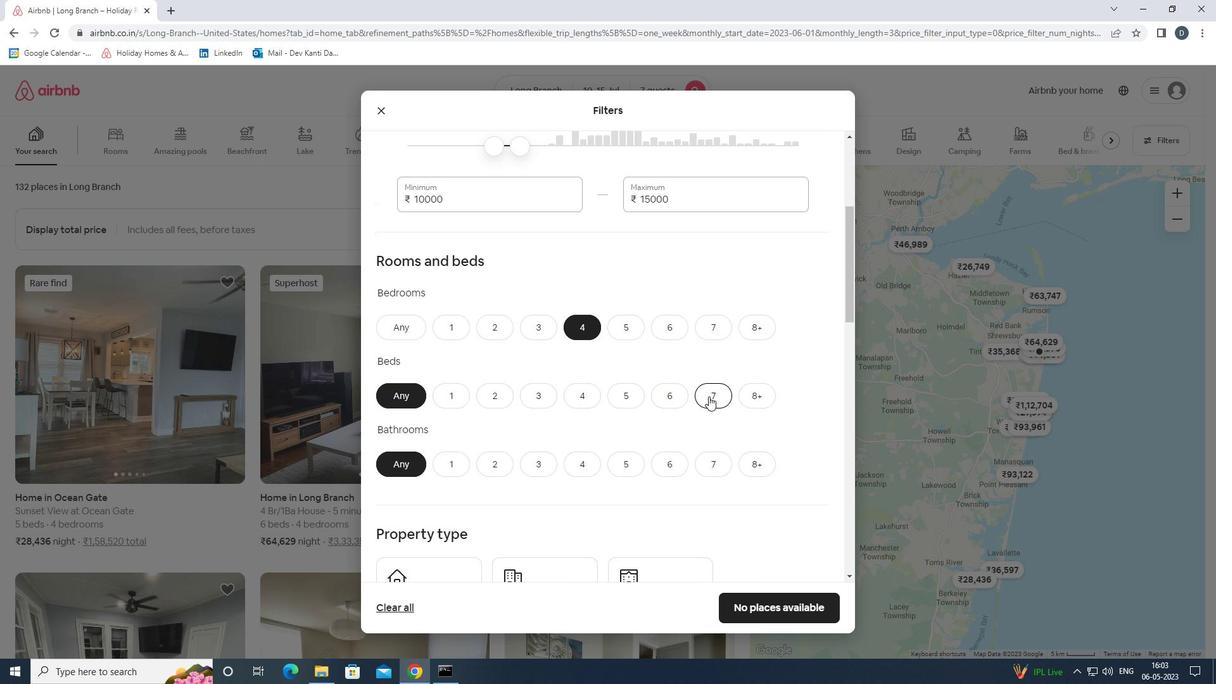 
Action: Mouse pressed left at (710, 397)
Screenshot: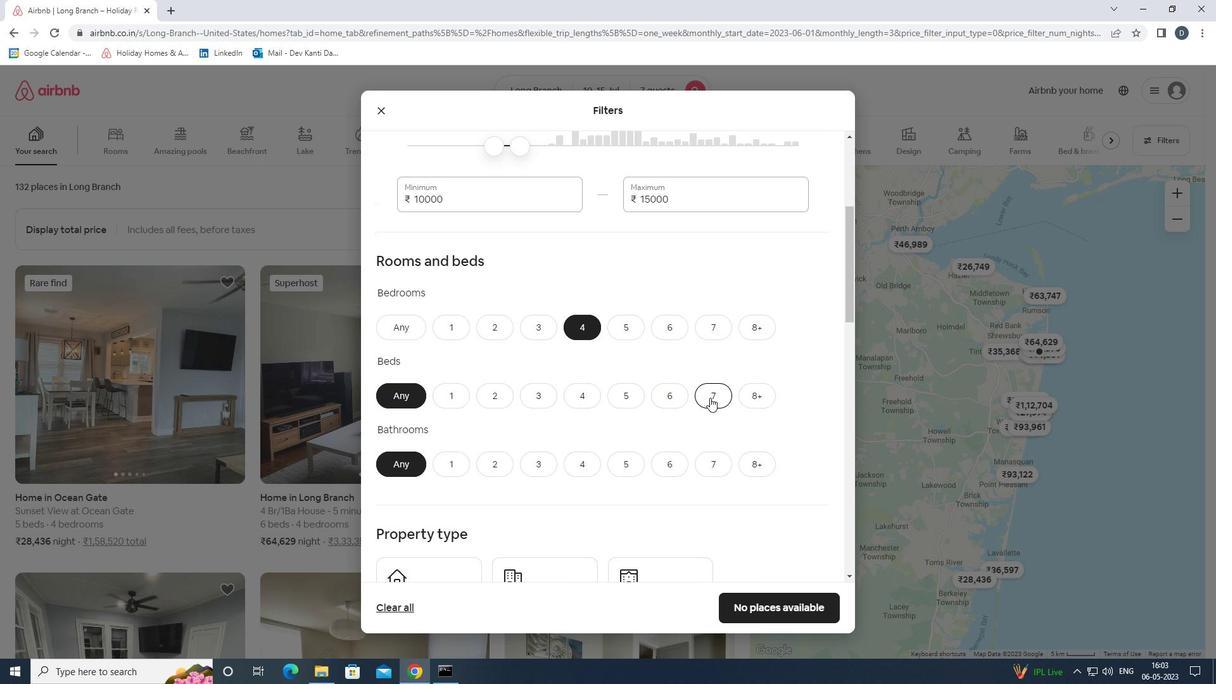 
Action: Mouse moved to (589, 458)
Screenshot: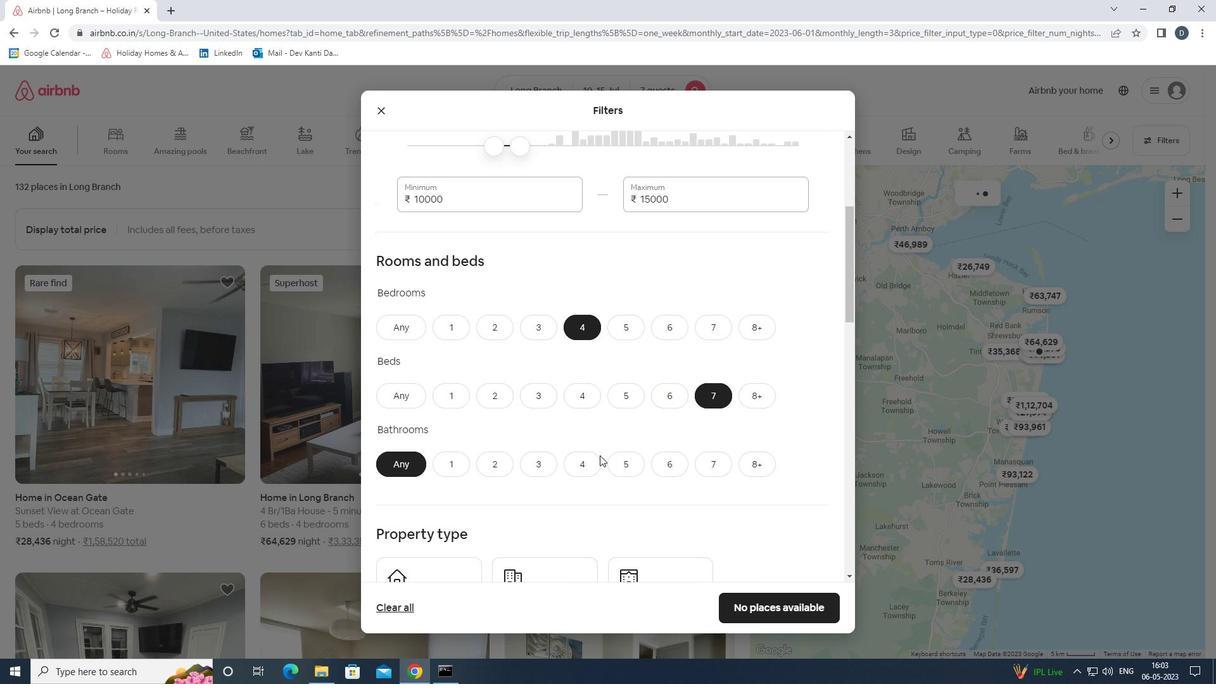 
Action: Mouse pressed left at (589, 458)
Screenshot: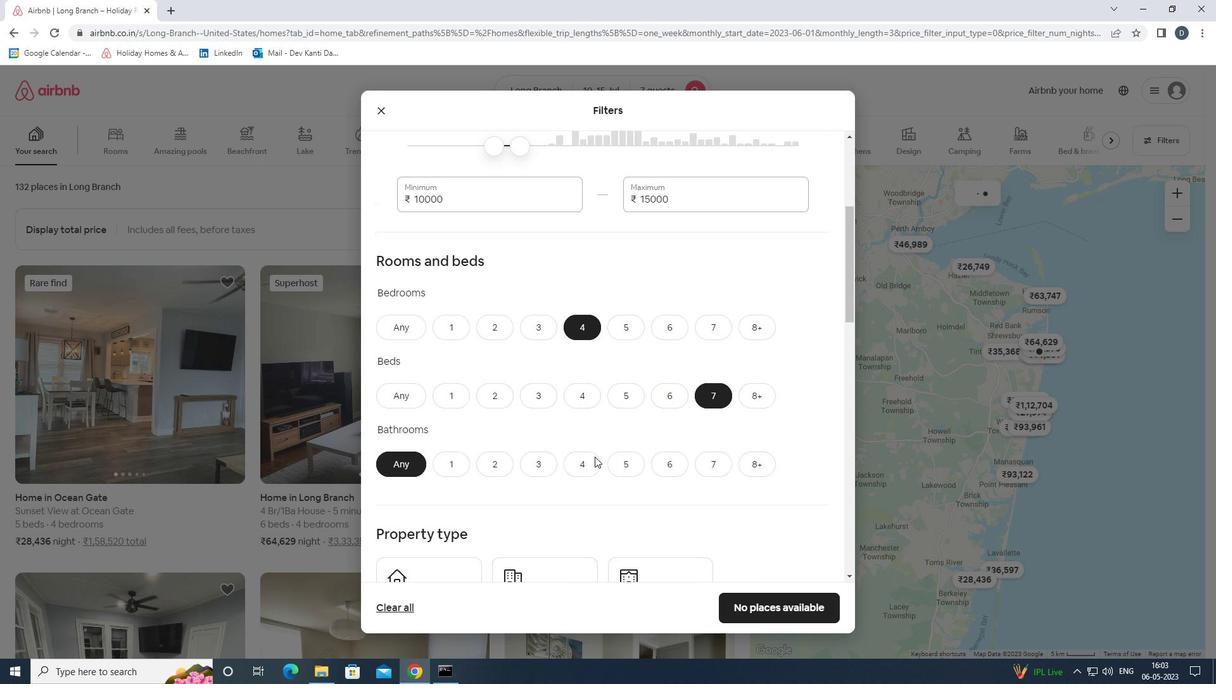 
Action: Mouse moved to (588, 458)
Screenshot: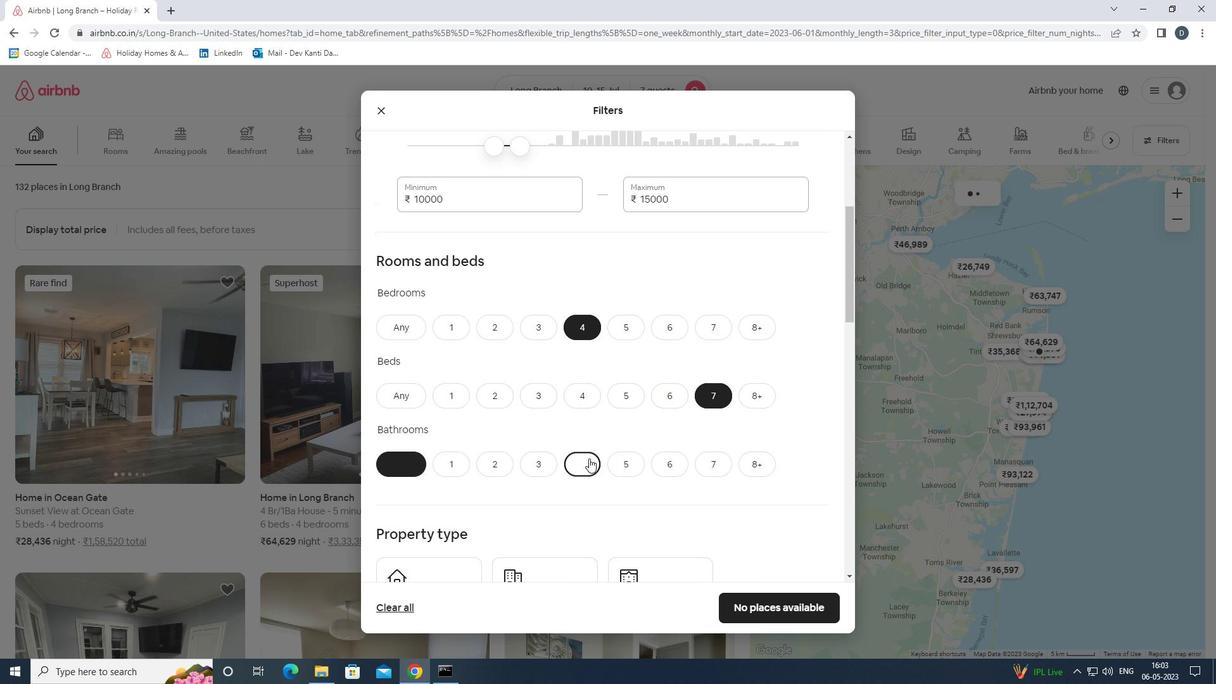
Action: Mouse scrolled (588, 458) with delta (0, 0)
Screenshot: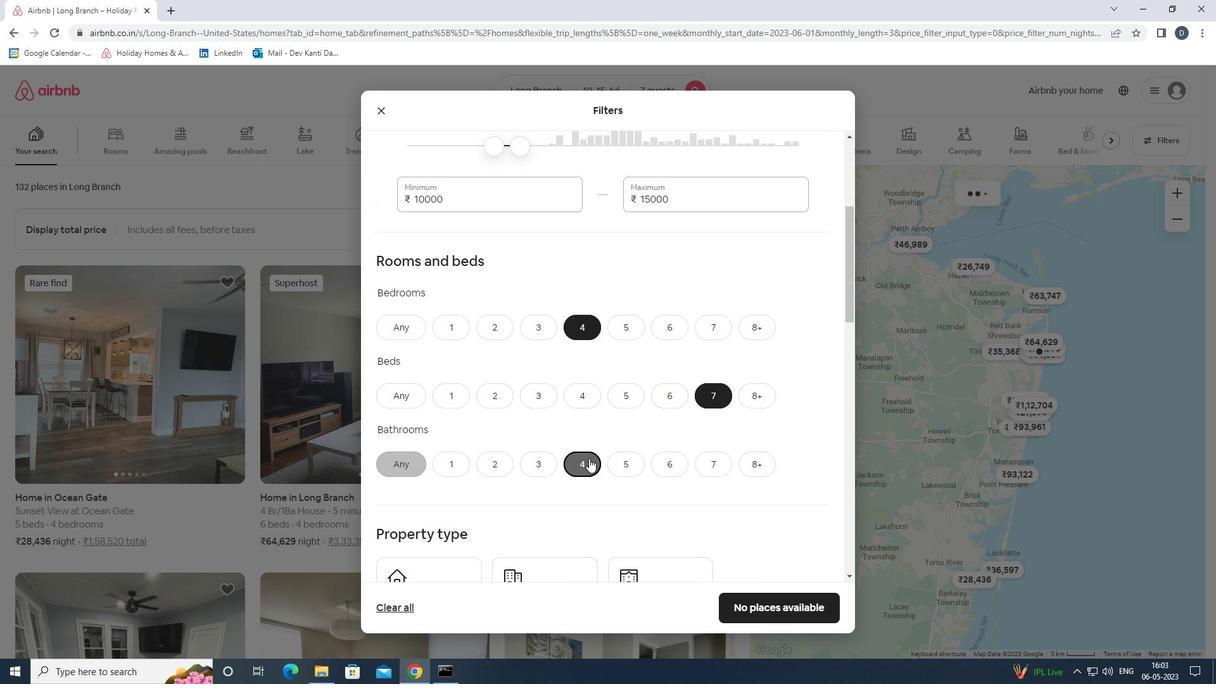 
Action: Mouse scrolled (588, 458) with delta (0, 0)
Screenshot: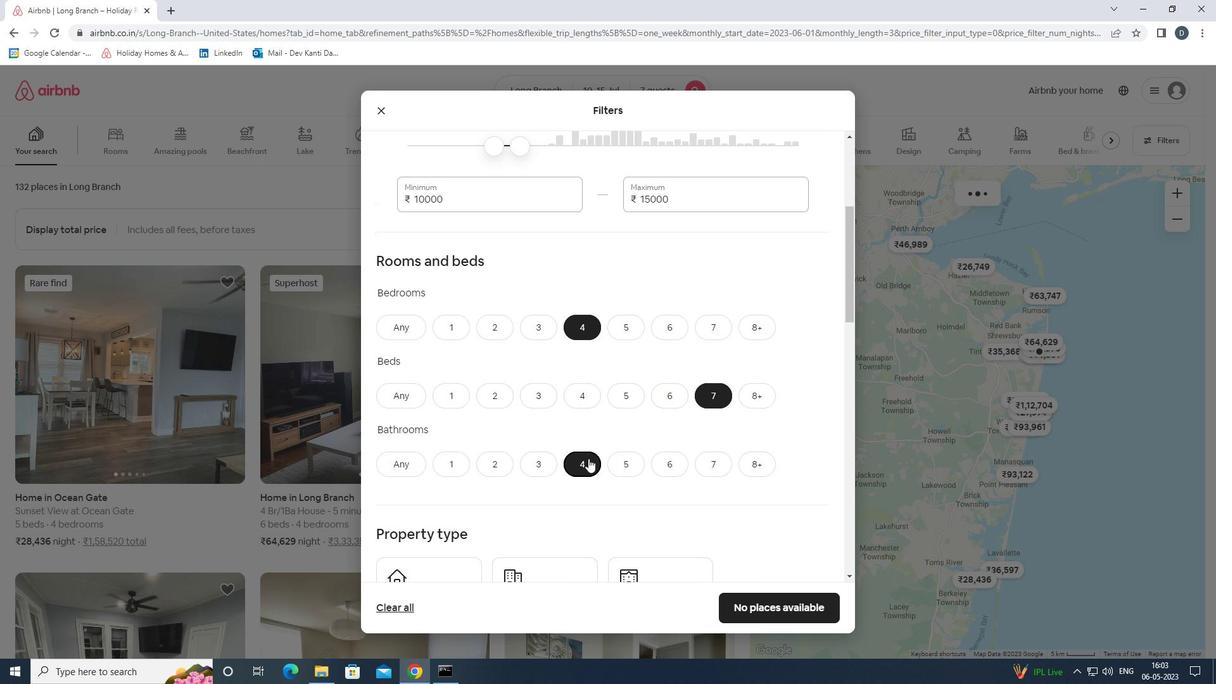 
Action: Mouse moved to (464, 456)
Screenshot: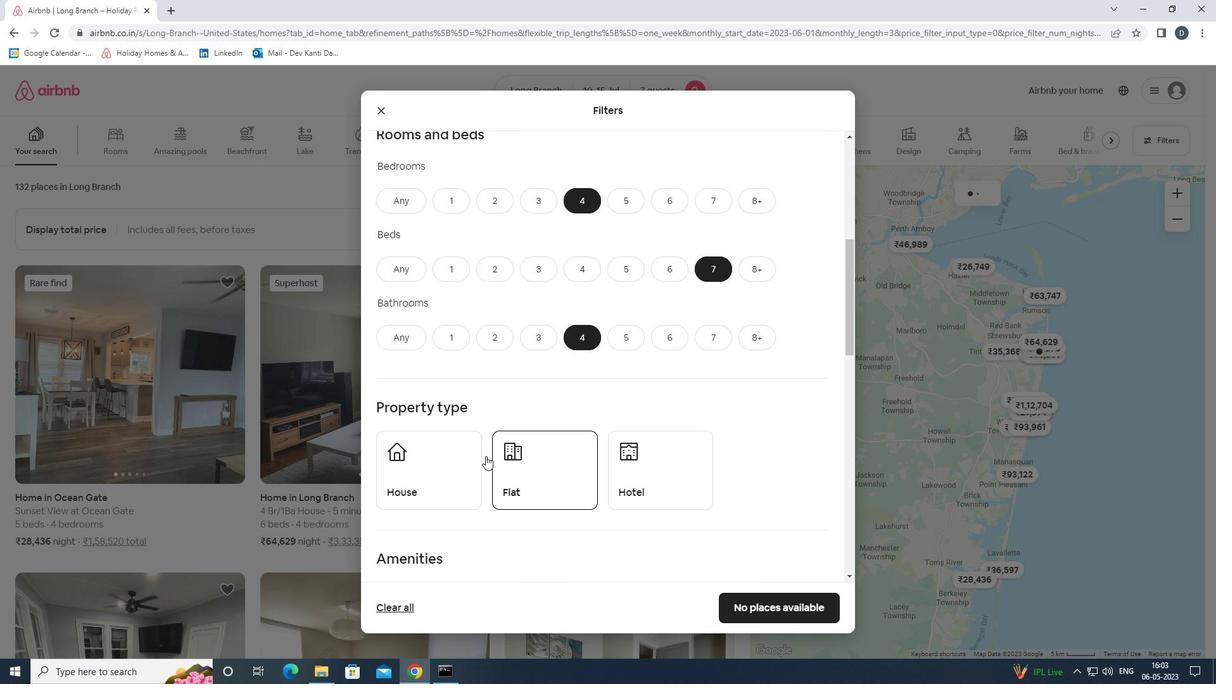 
Action: Mouse pressed left at (464, 456)
Screenshot: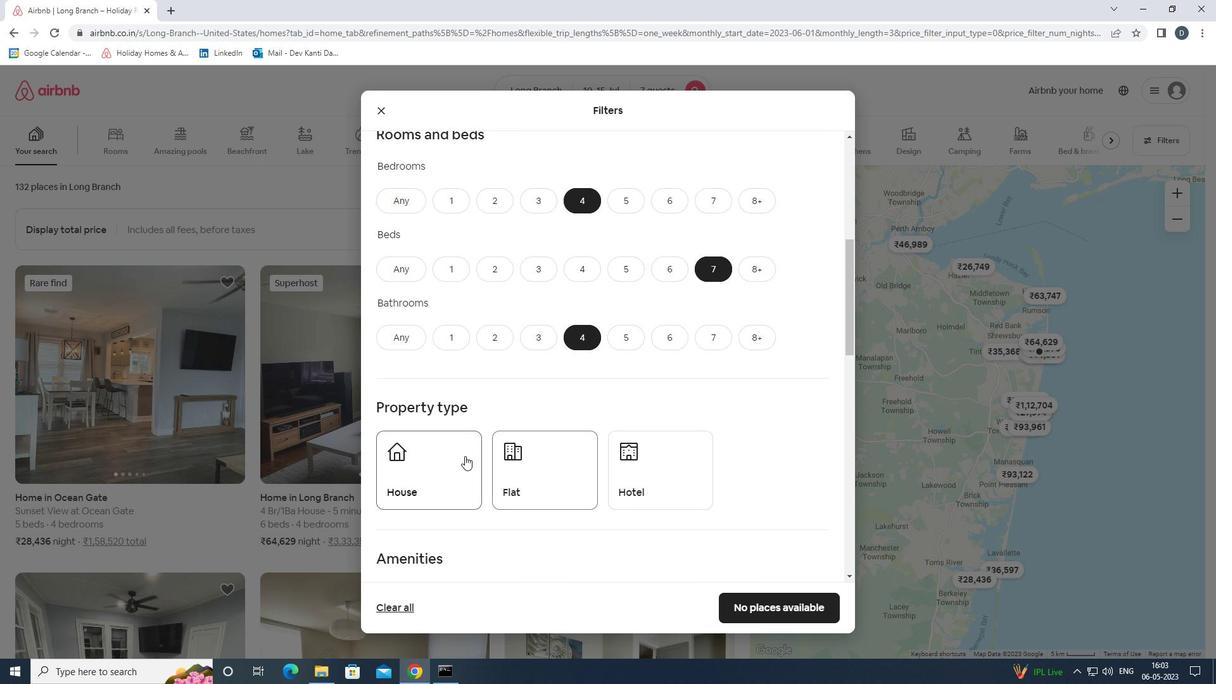
Action: Mouse moved to (538, 453)
Screenshot: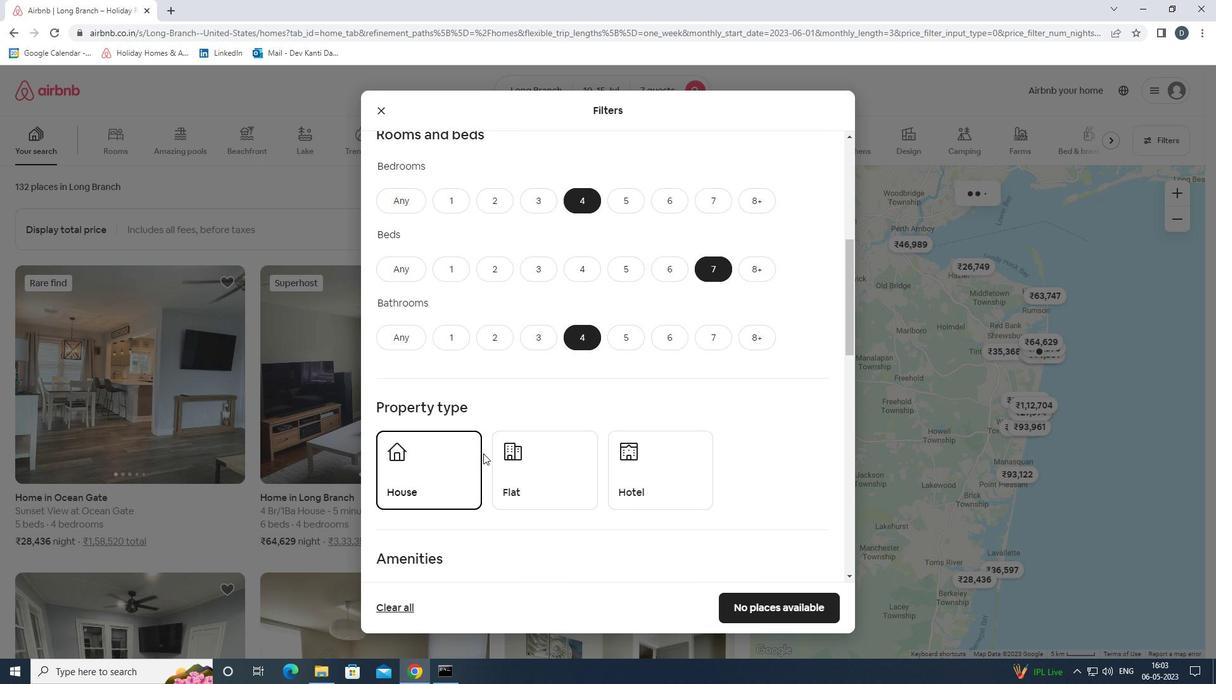 
Action: Mouse pressed left at (538, 453)
Screenshot: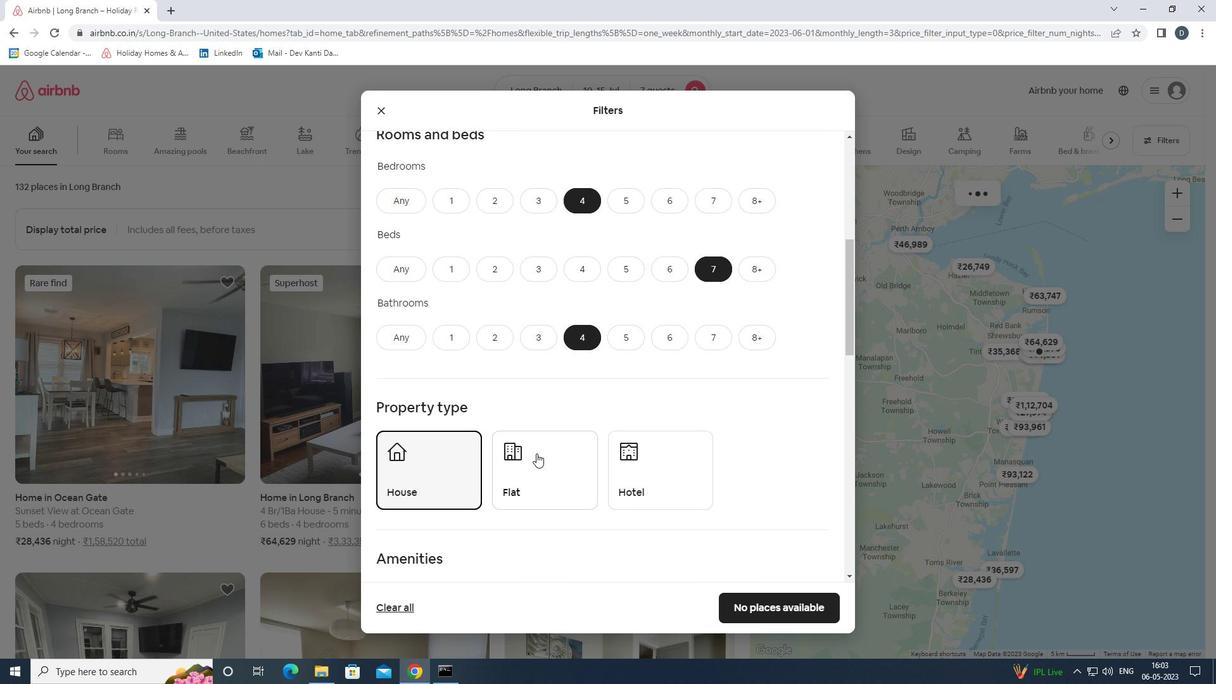 
Action: Mouse scrolled (538, 453) with delta (0, 0)
Screenshot: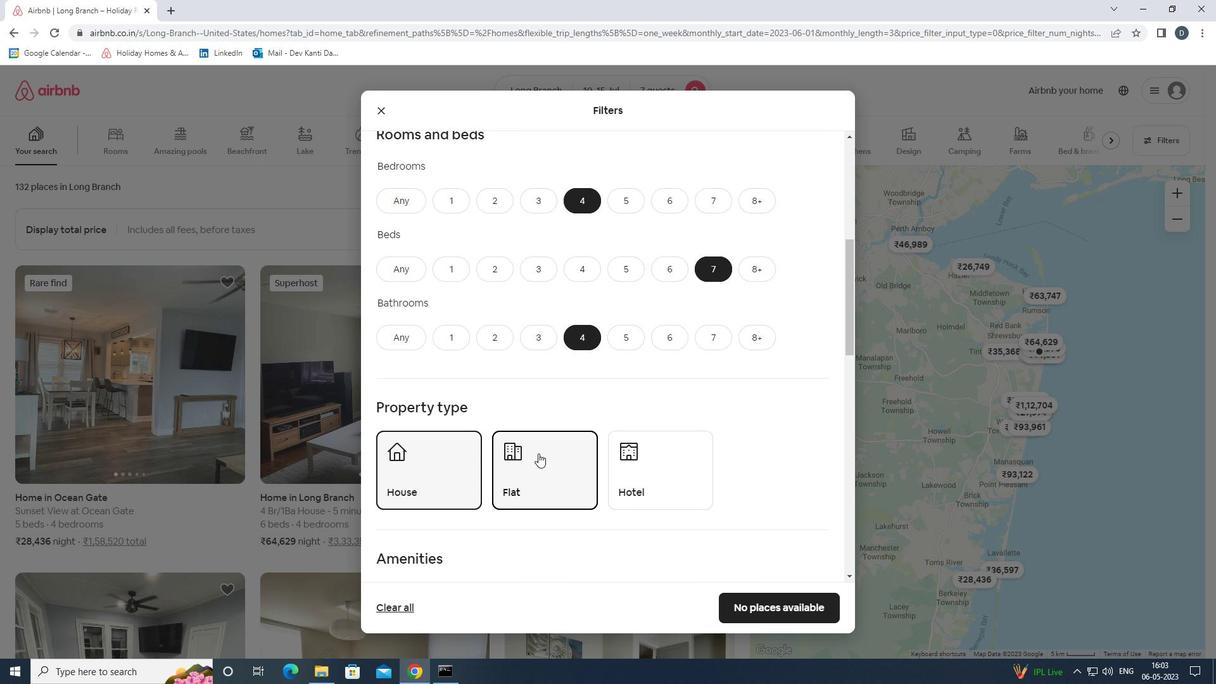 
Action: Mouse scrolled (538, 453) with delta (0, 0)
Screenshot: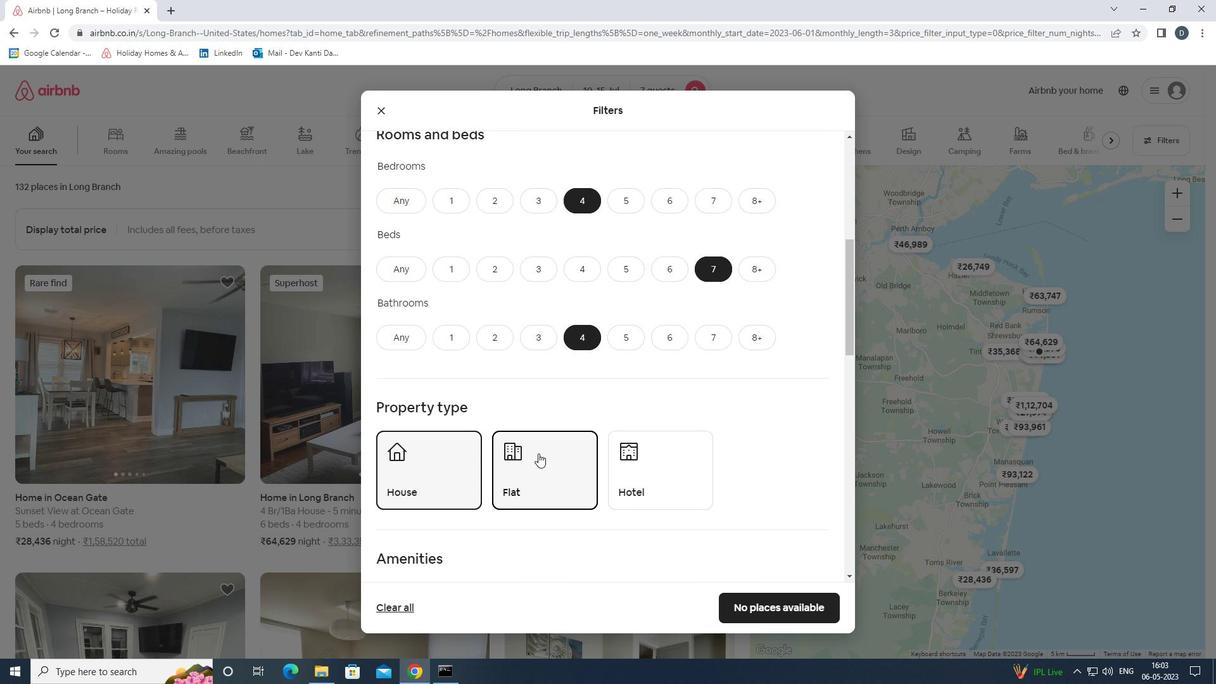 
Action: Mouse scrolled (538, 453) with delta (0, 0)
Screenshot: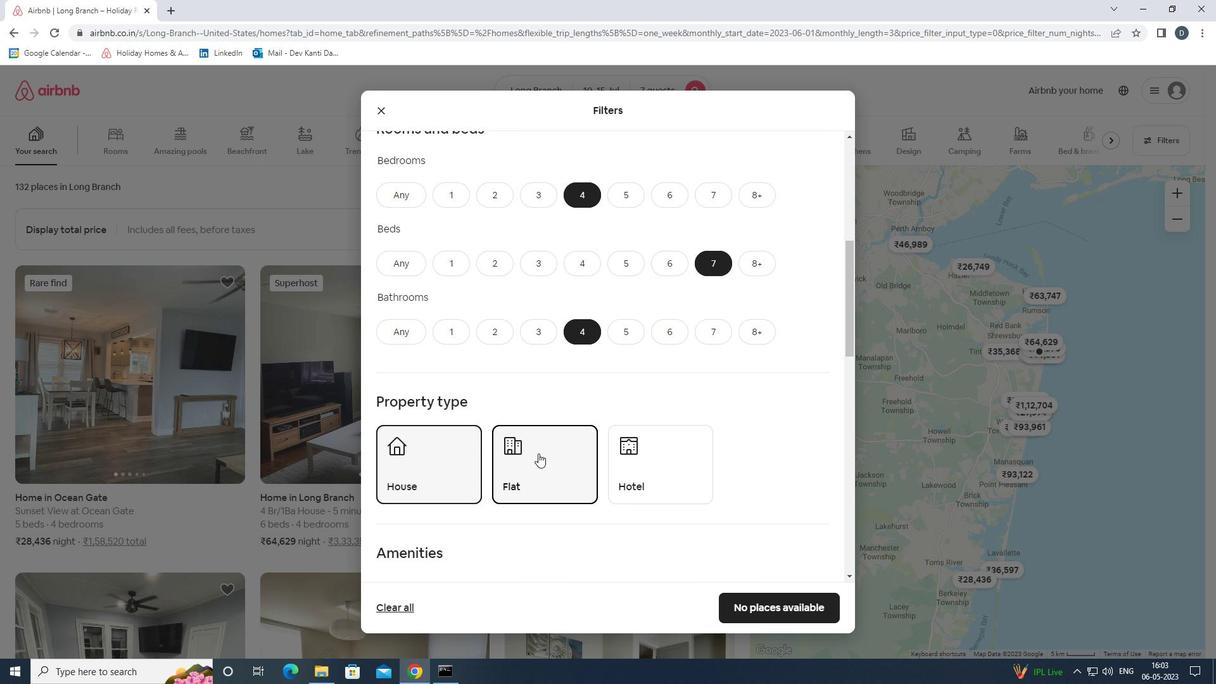 
Action: Mouse scrolled (538, 453) with delta (0, 0)
Screenshot: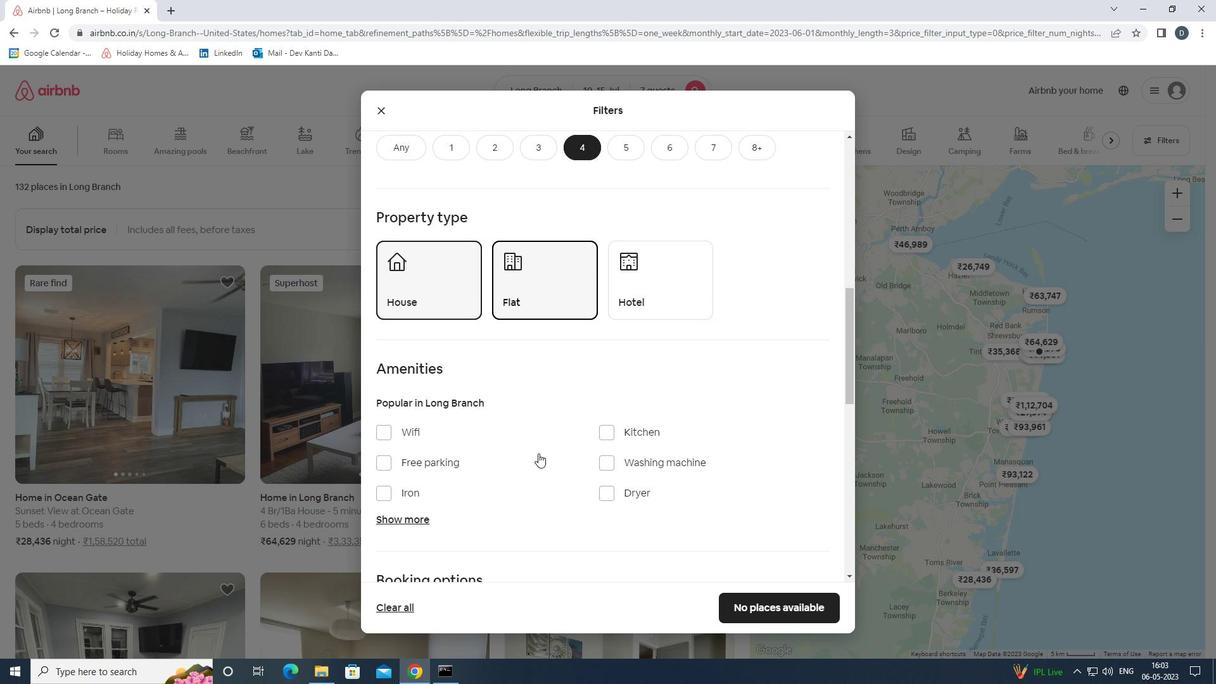 
Action: Mouse scrolled (538, 453) with delta (0, 0)
Screenshot: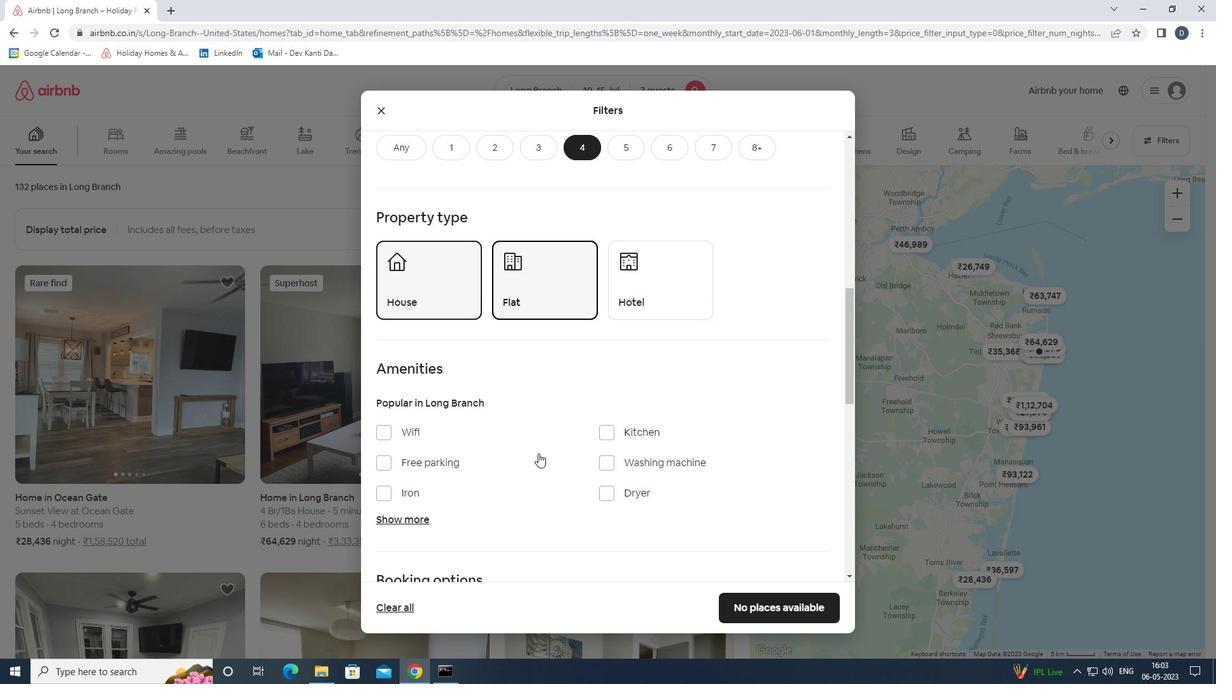 
Action: Mouse moved to (404, 306)
Screenshot: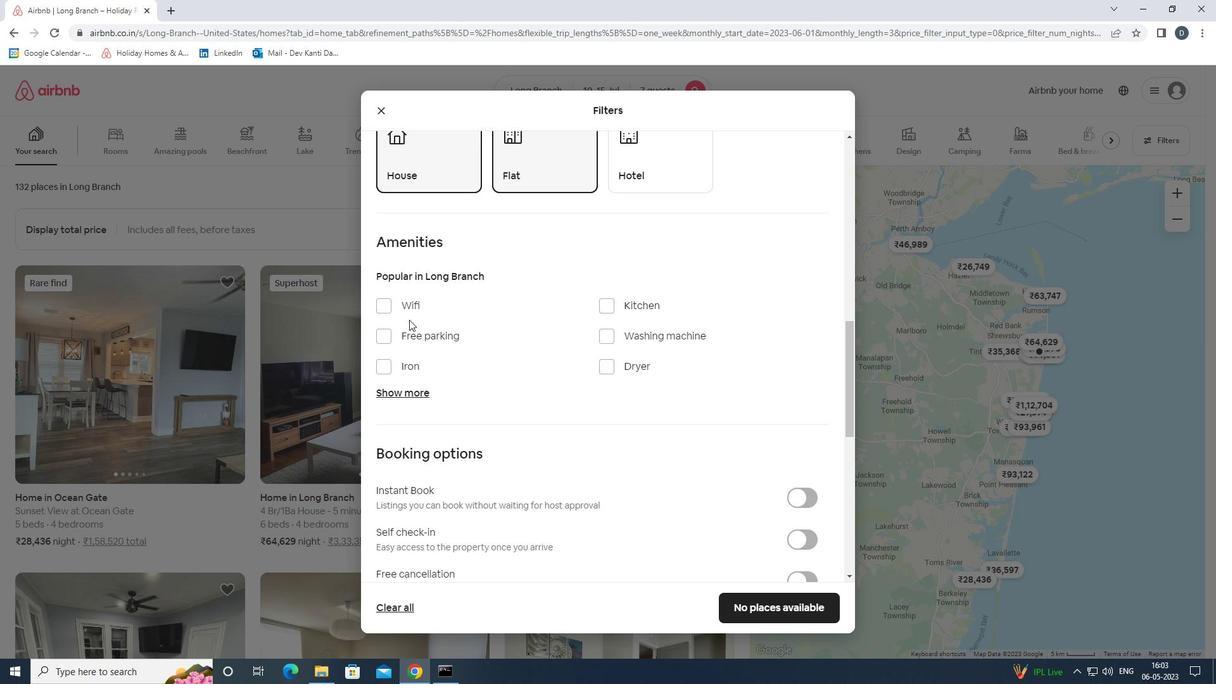 
Action: Mouse pressed left at (404, 306)
Screenshot: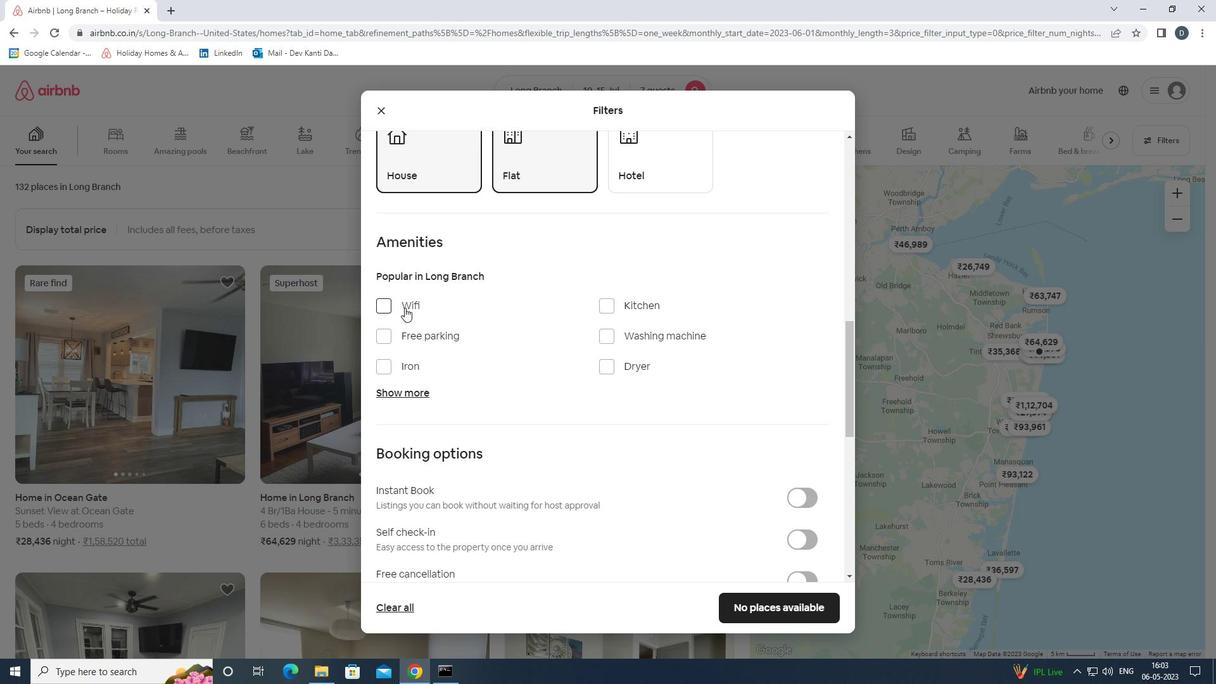 
Action: Mouse moved to (417, 339)
Screenshot: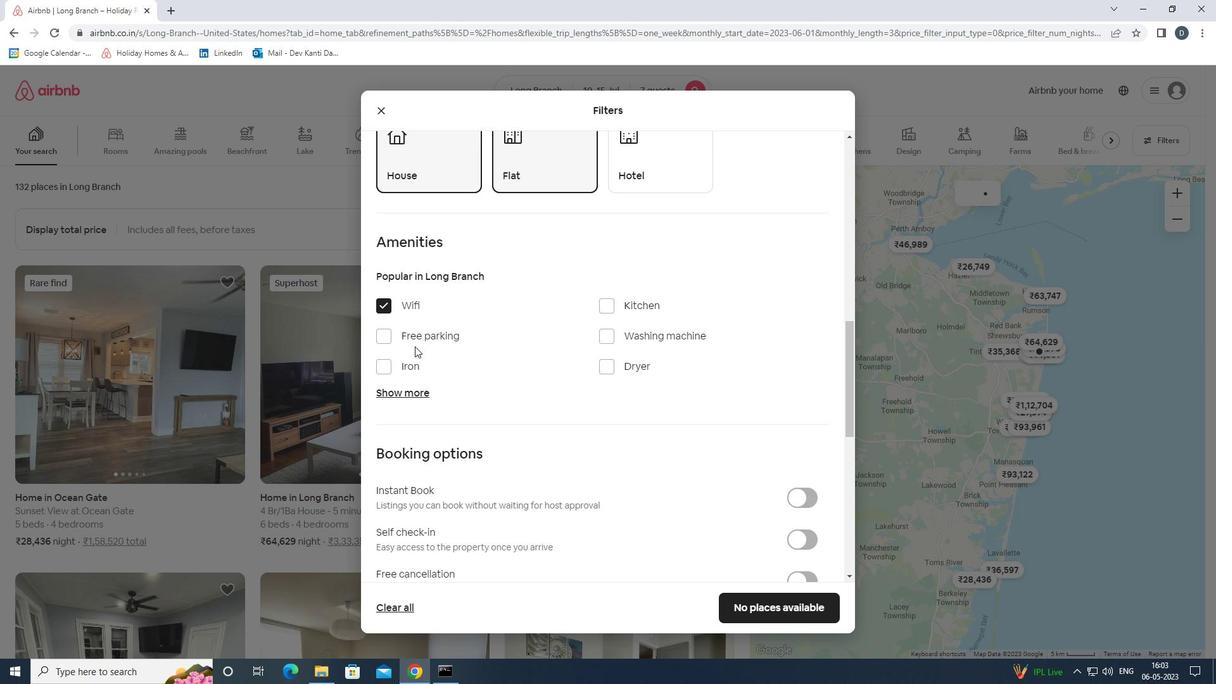 
Action: Mouse pressed left at (417, 339)
Screenshot: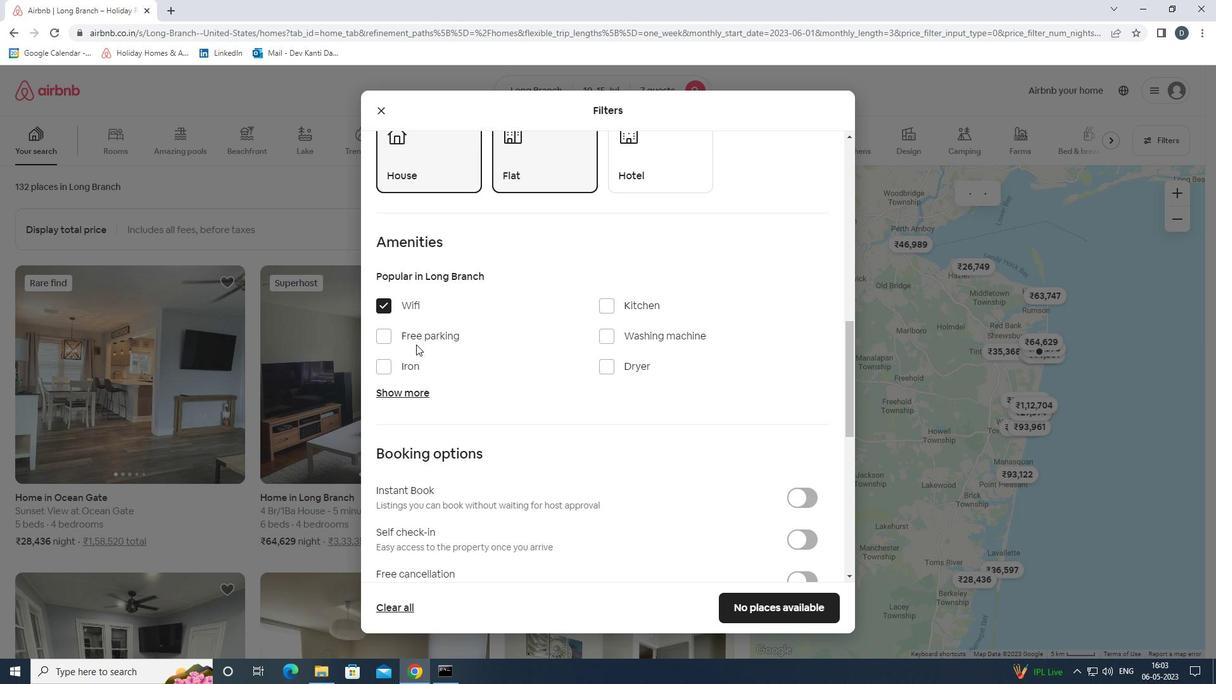 
Action: Mouse moved to (407, 389)
Screenshot: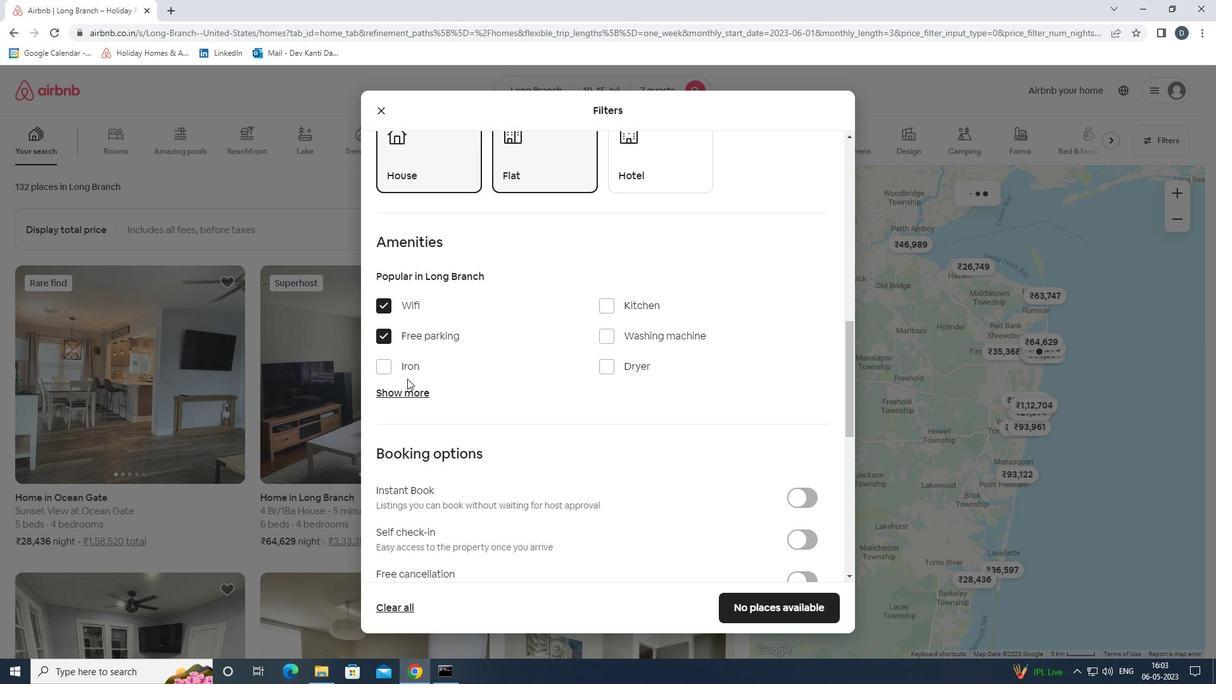 
Action: Mouse pressed left at (407, 389)
Screenshot: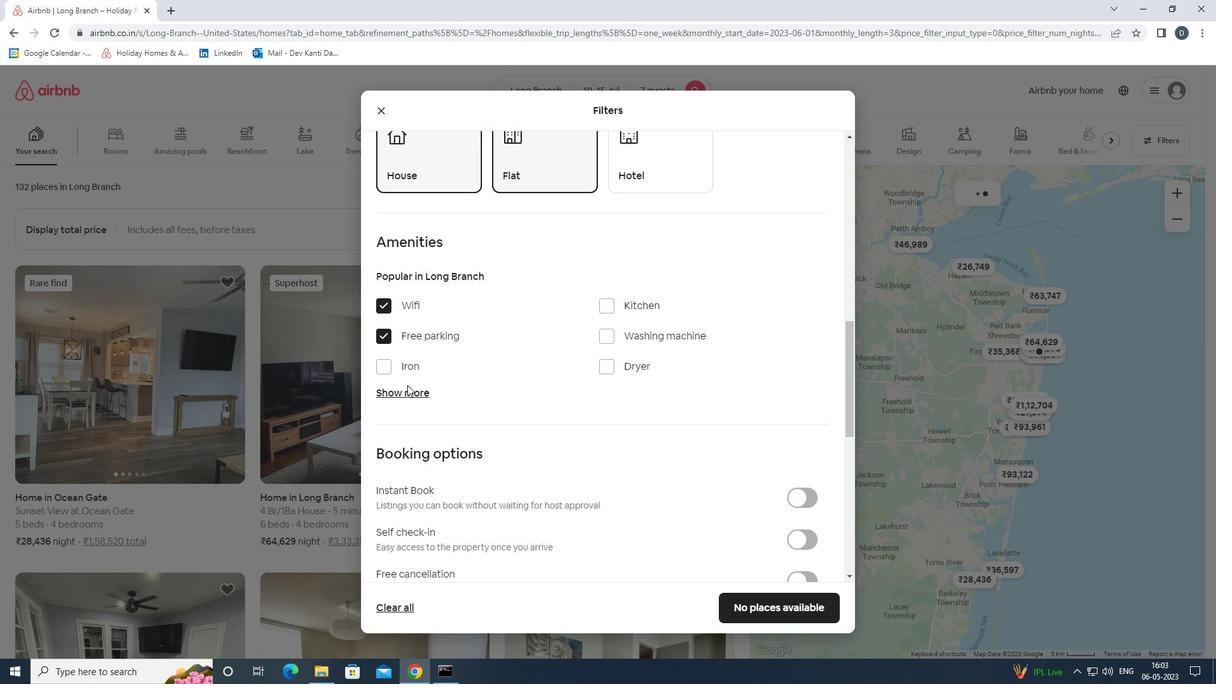 
Action: Mouse moved to (623, 475)
Screenshot: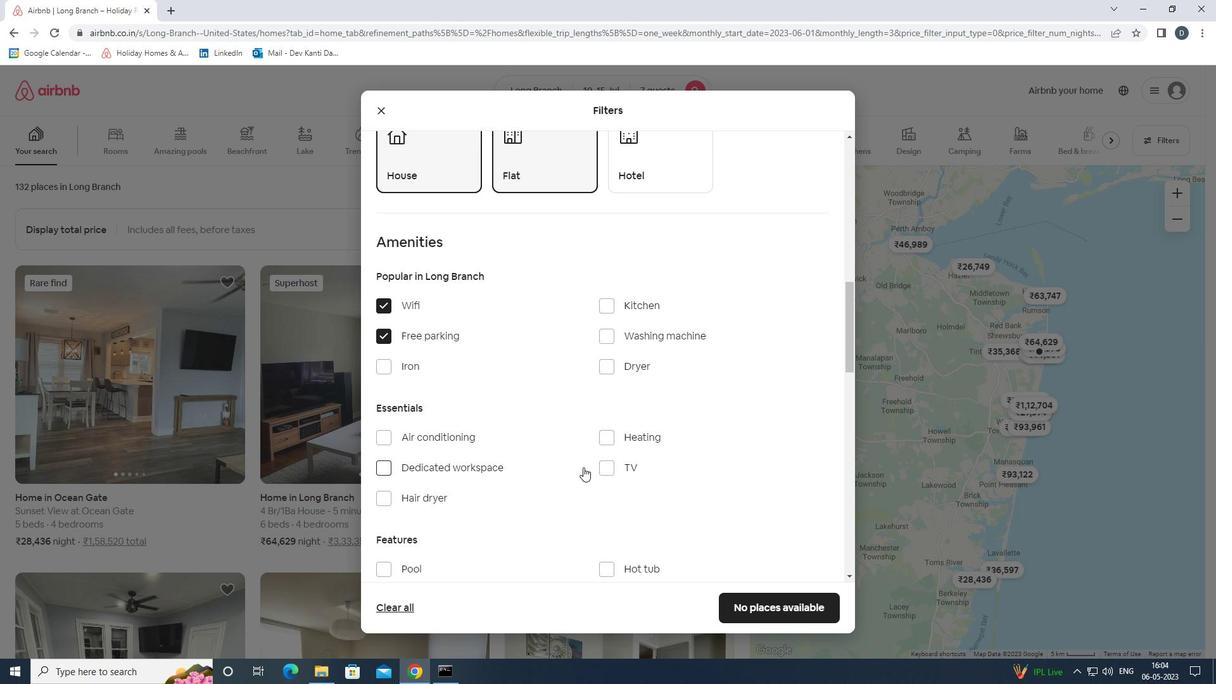 
Action: Mouse pressed left at (623, 475)
Screenshot: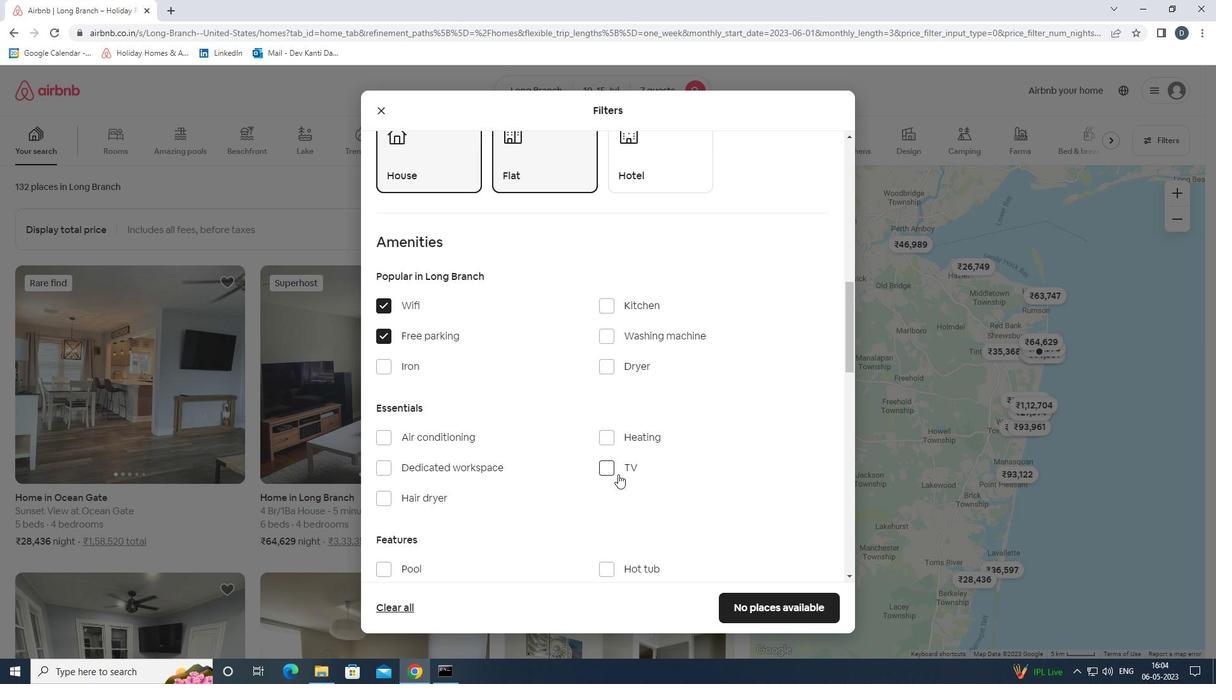 
Action: Mouse moved to (623, 475)
Screenshot: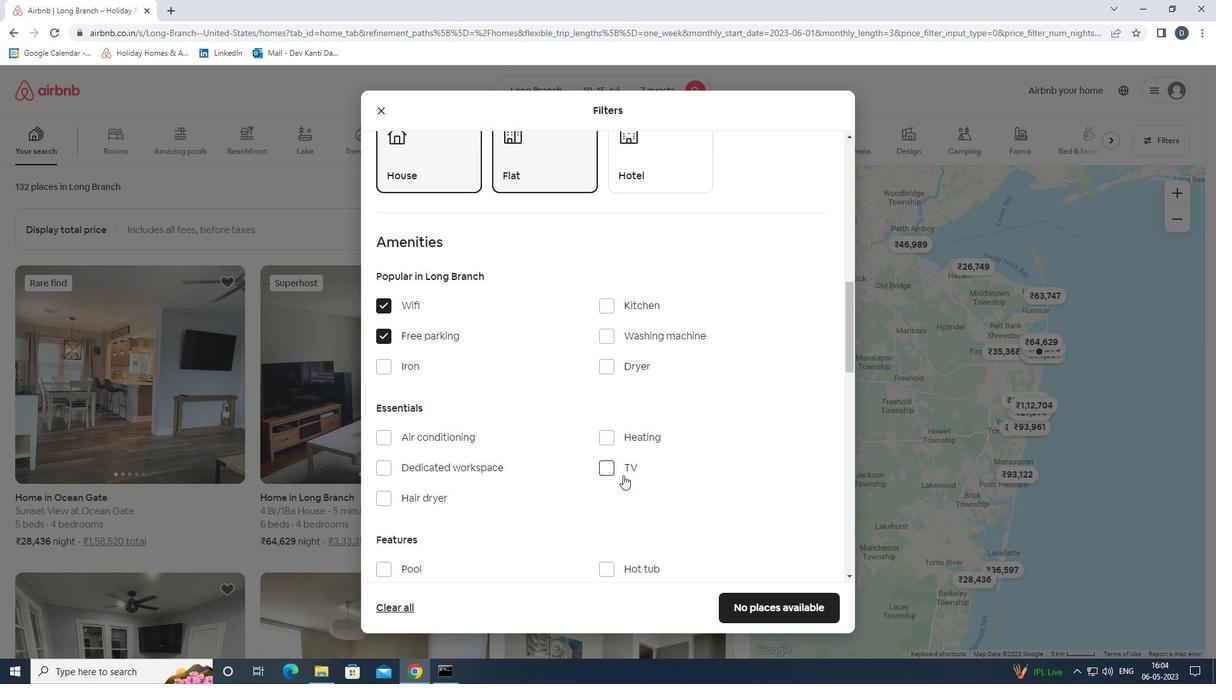 
Action: Mouse scrolled (623, 475) with delta (0, 0)
Screenshot: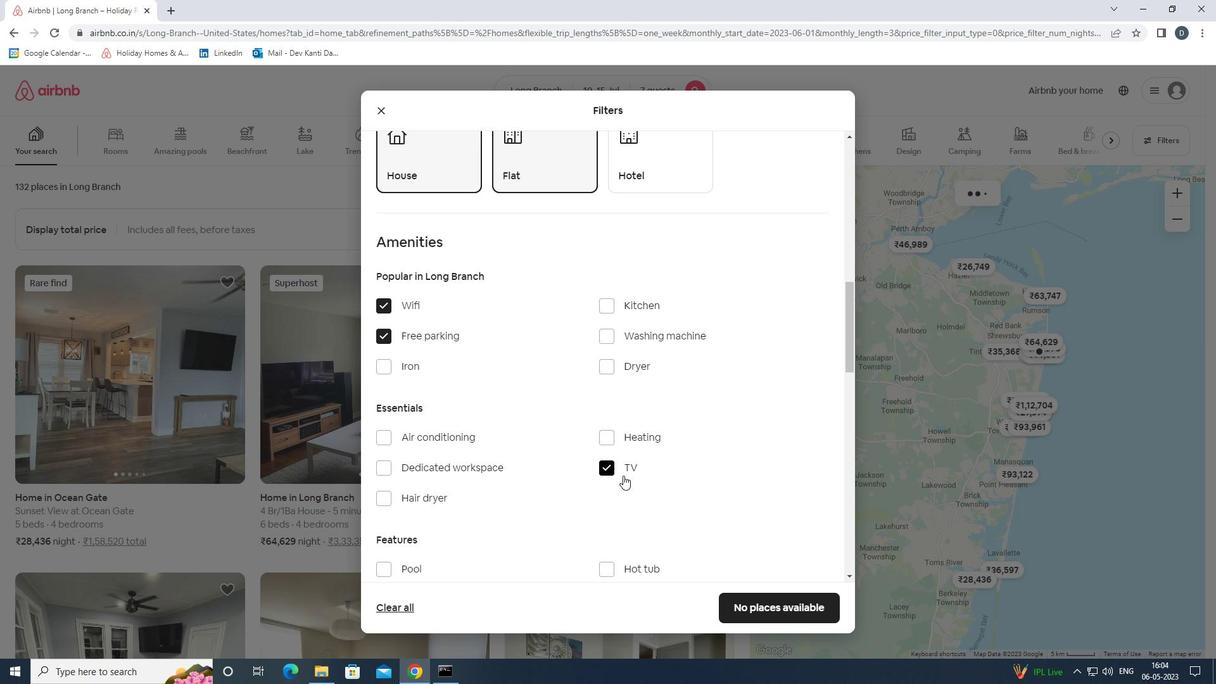 
Action: Mouse scrolled (623, 475) with delta (0, 0)
Screenshot: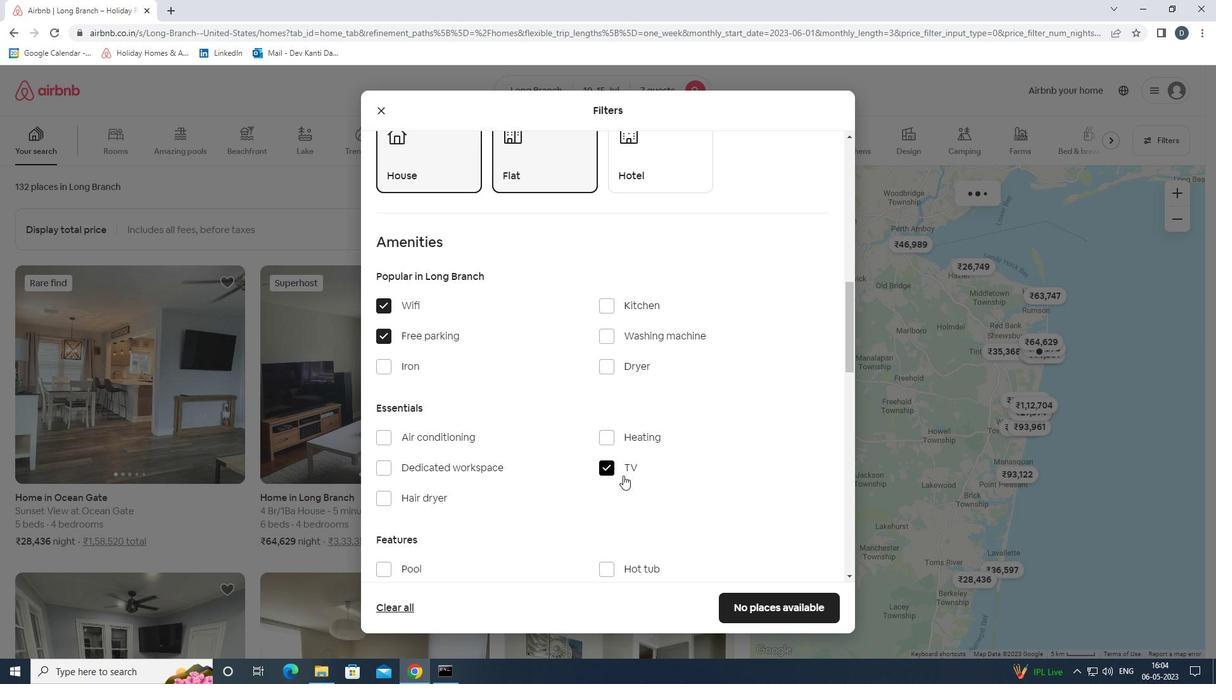 
Action: Mouse scrolled (623, 475) with delta (0, 0)
Screenshot: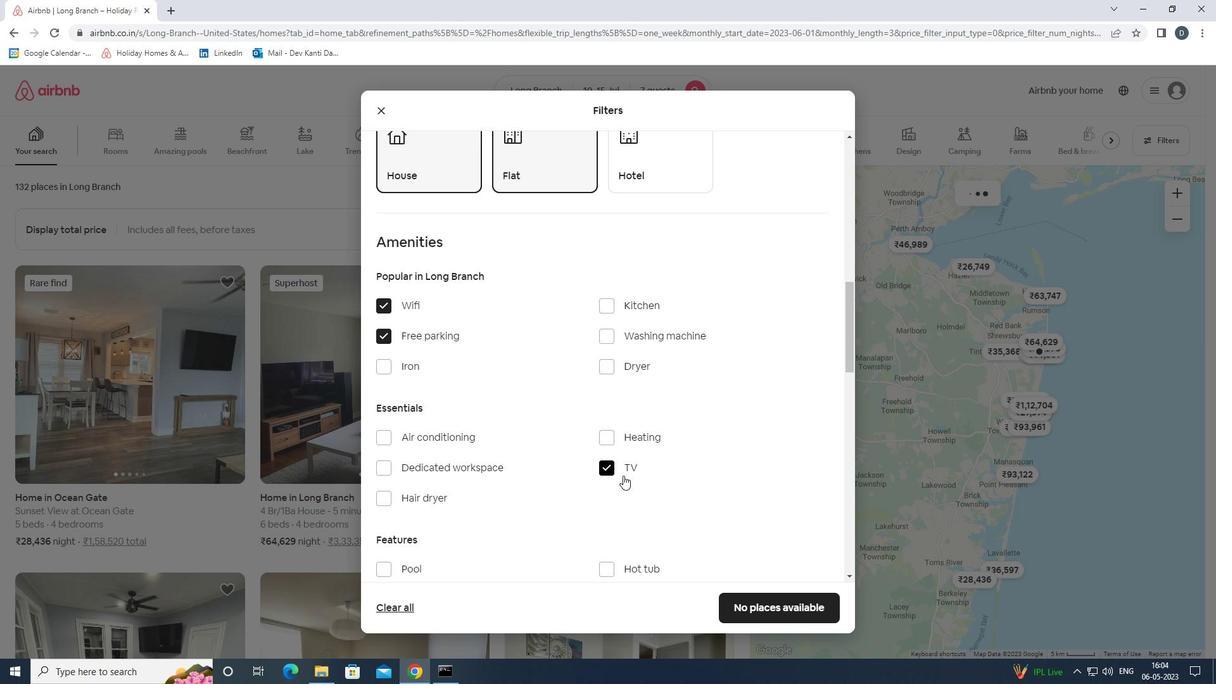 
Action: Mouse moved to (614, 468)
Screenshot: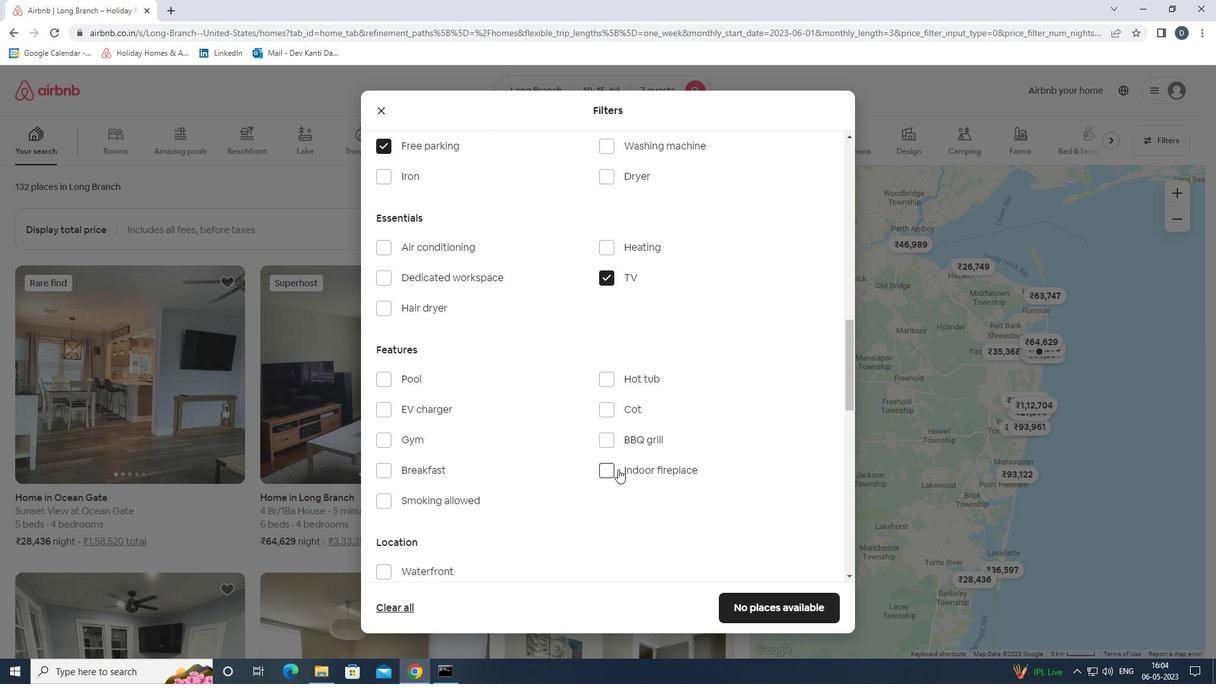 
Action: Mouse scrolled (614, 467) with delta (0, 0)
Screenshot: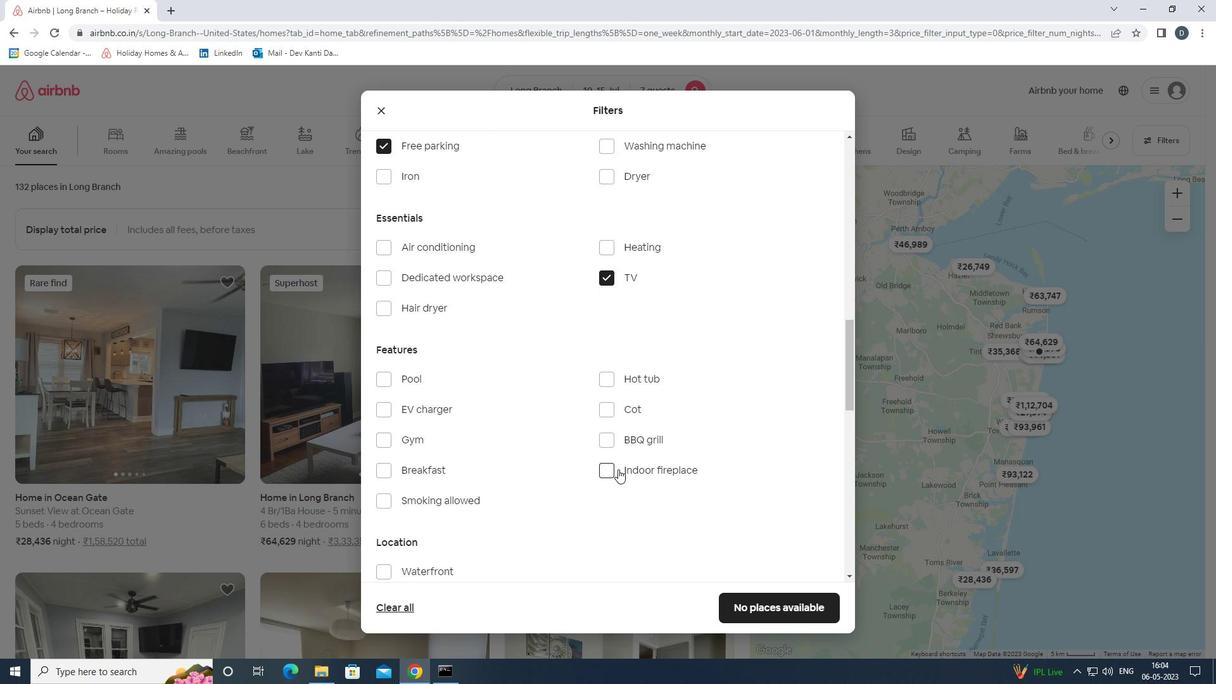 
Action: Mouse moved to (420, 380)
Screenshot: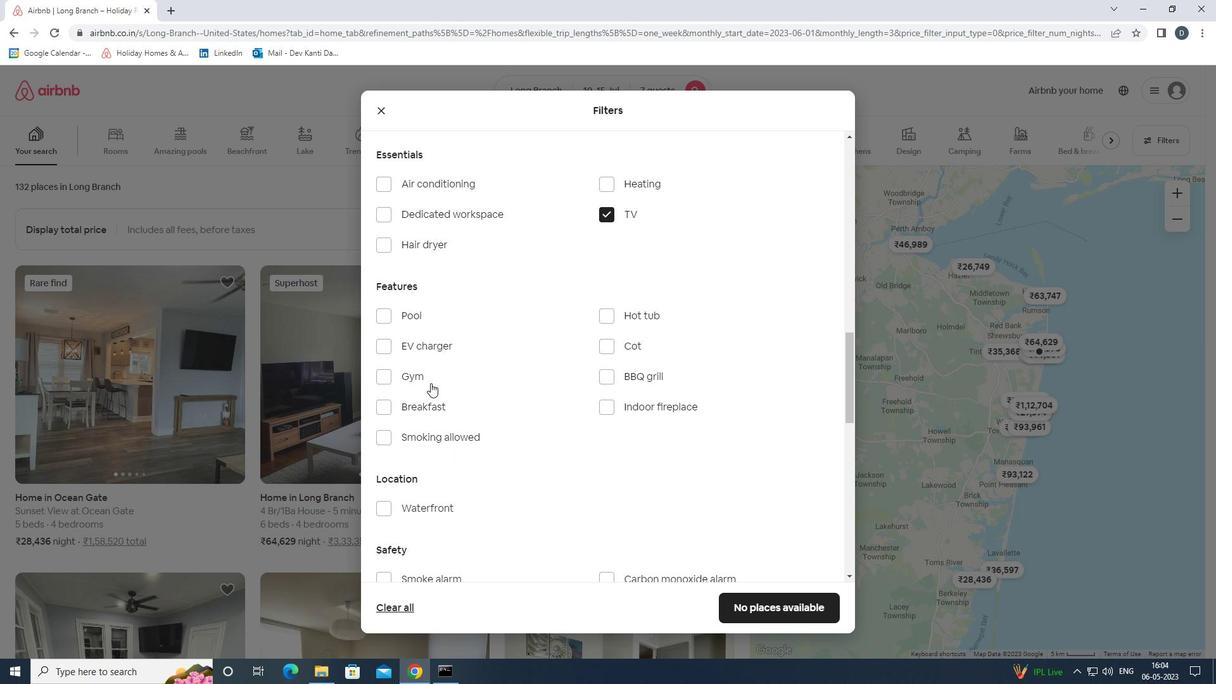 
Action: Mouse pressed left at (420, 380)
Screenshot: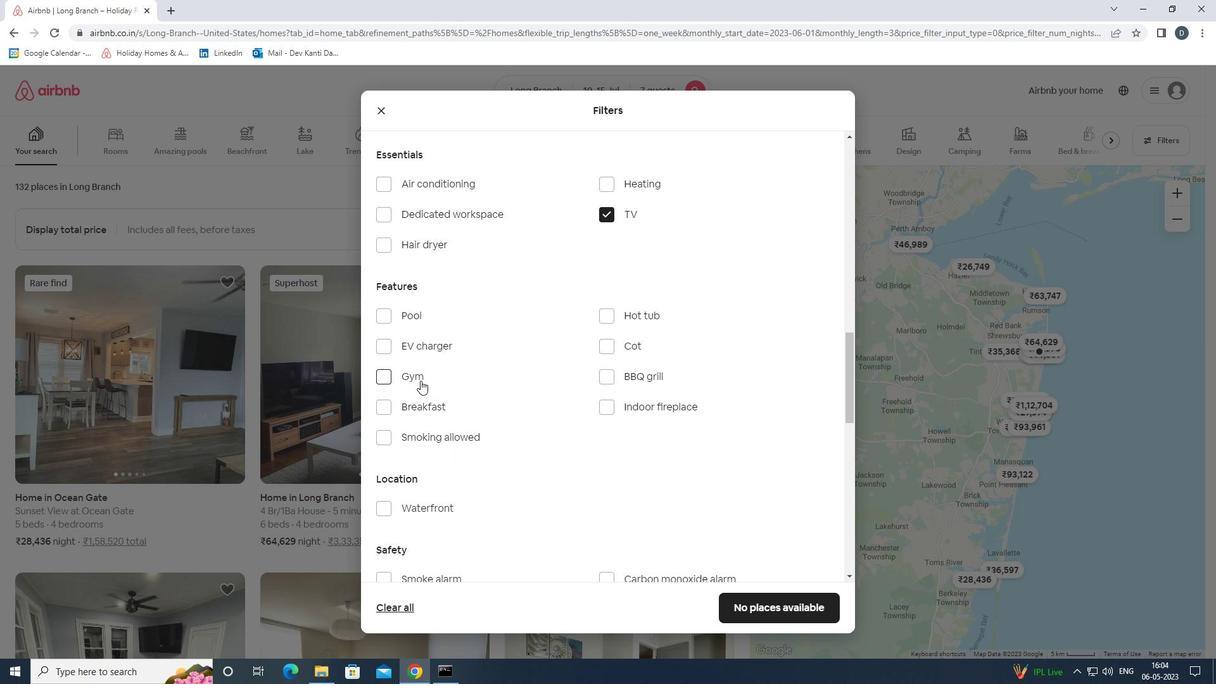
Action: Mouse moved to (428, 408)
Screenshot: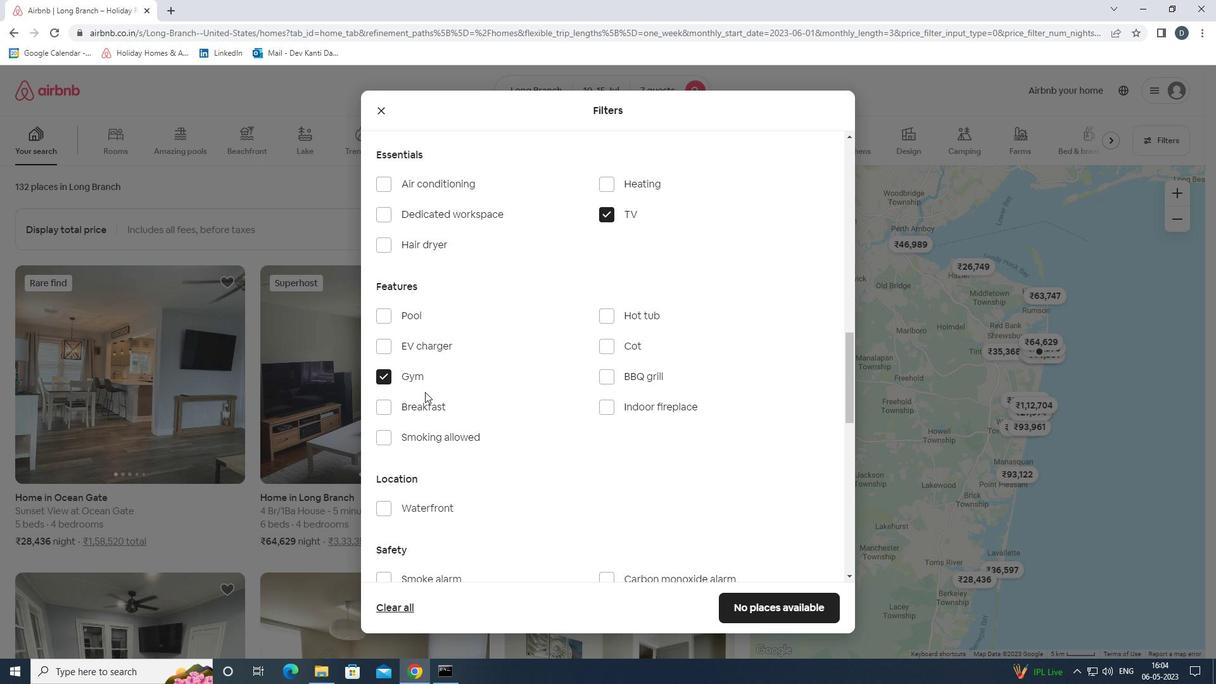 
Action: Mouse pressed left at (428, 408)
Screenshot: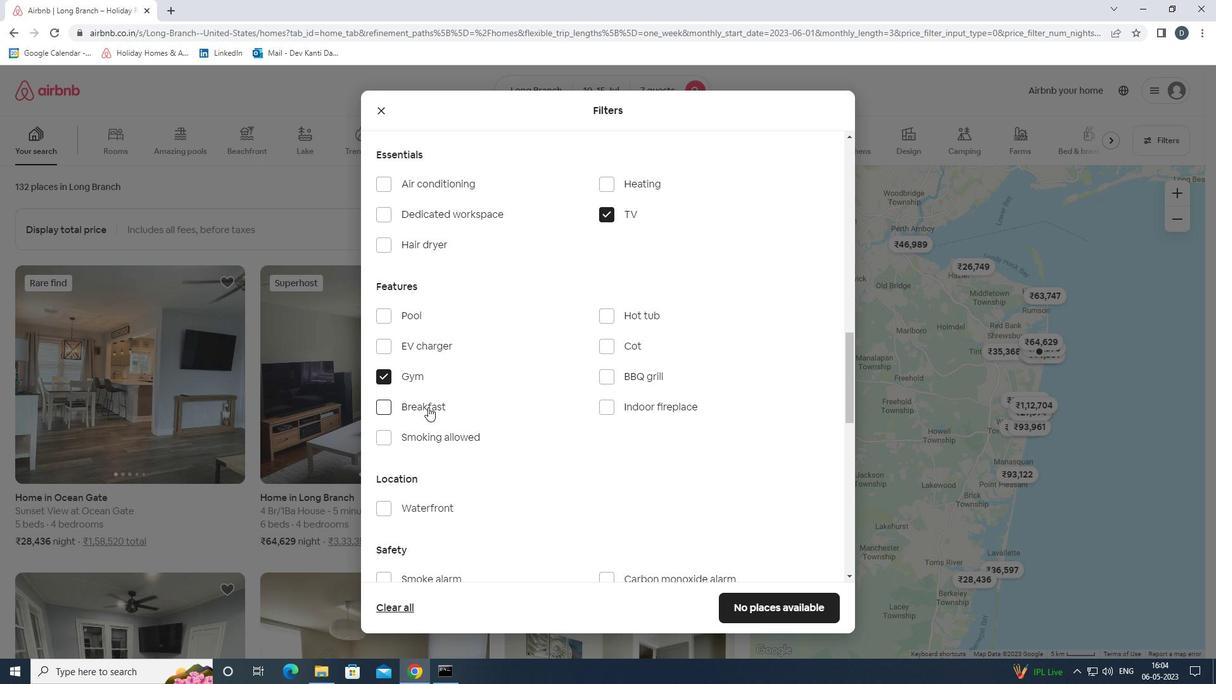 
Action: Mouse moved to (544, 428)
Screenshot: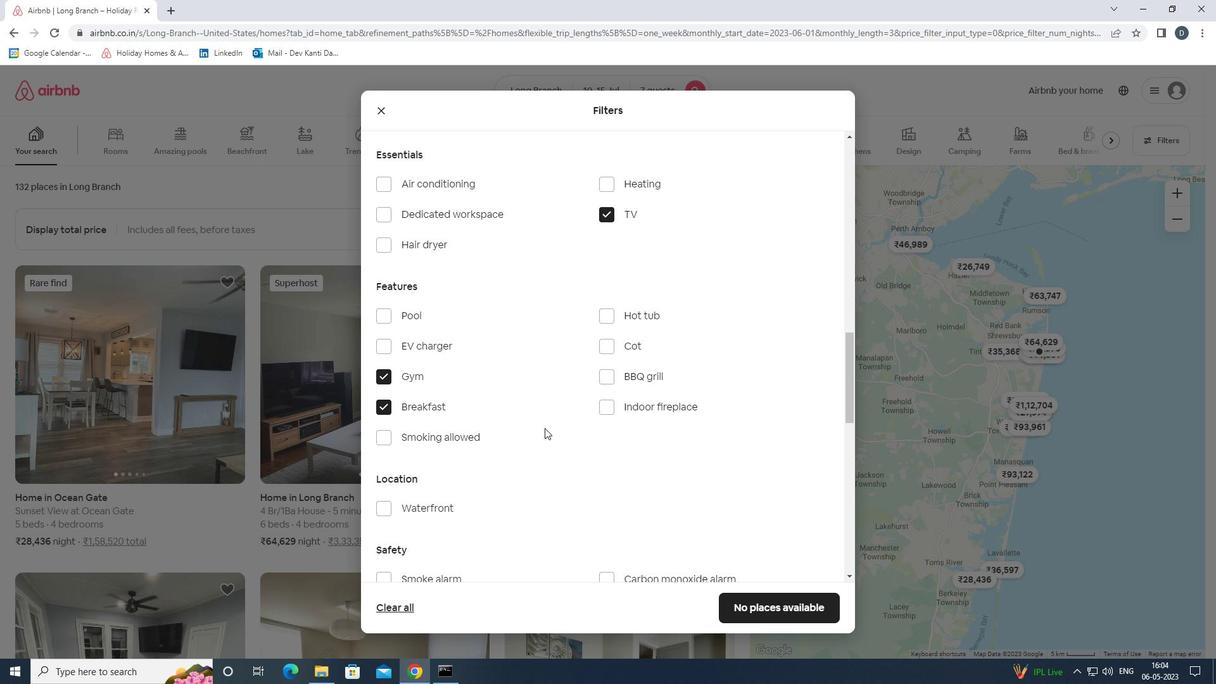 
Action: Mouse scrolled (544, 428) with delta (0, 0)
Screenshot: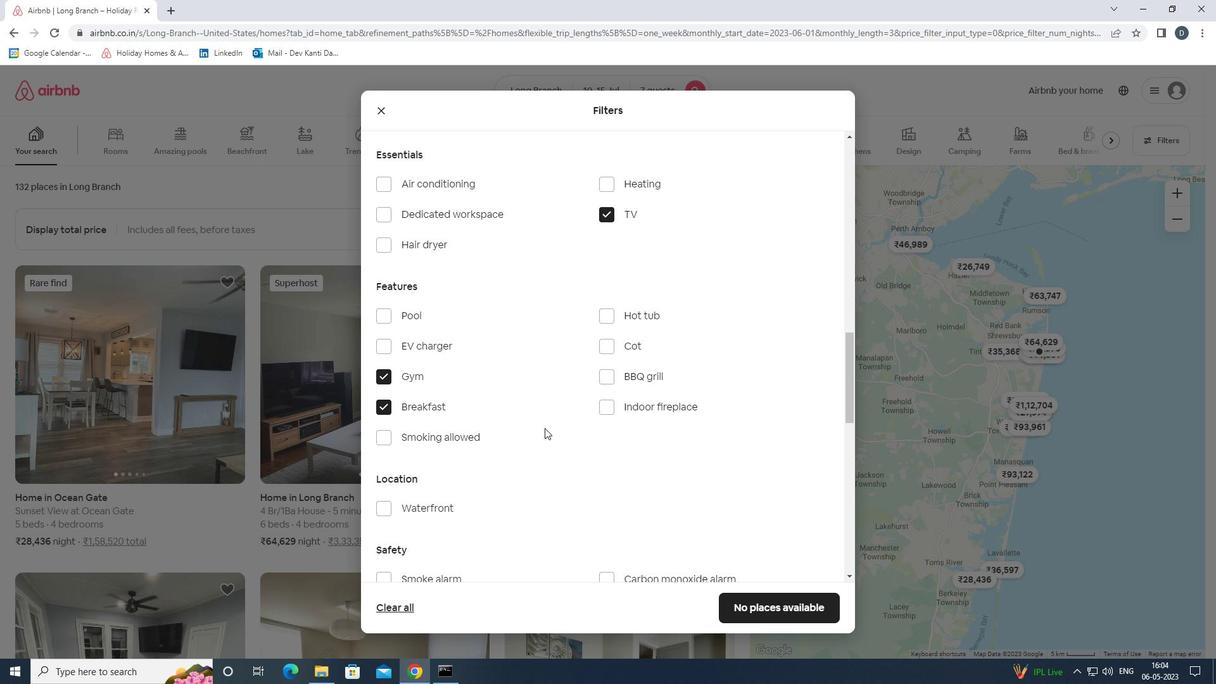 
Action: Mouse scrolled (544, 428) with delta (0, 0)
Screenshot: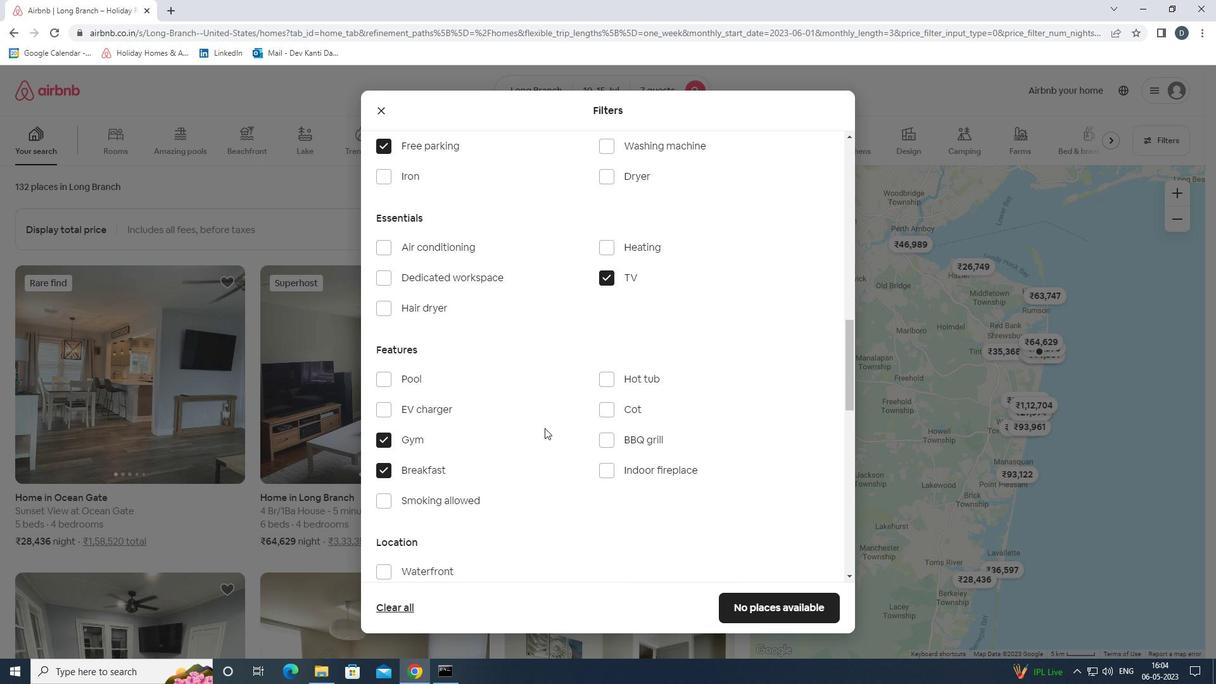 
Action: Mouse scrolled (544, 427) with delta (0, 0)
Screenshot: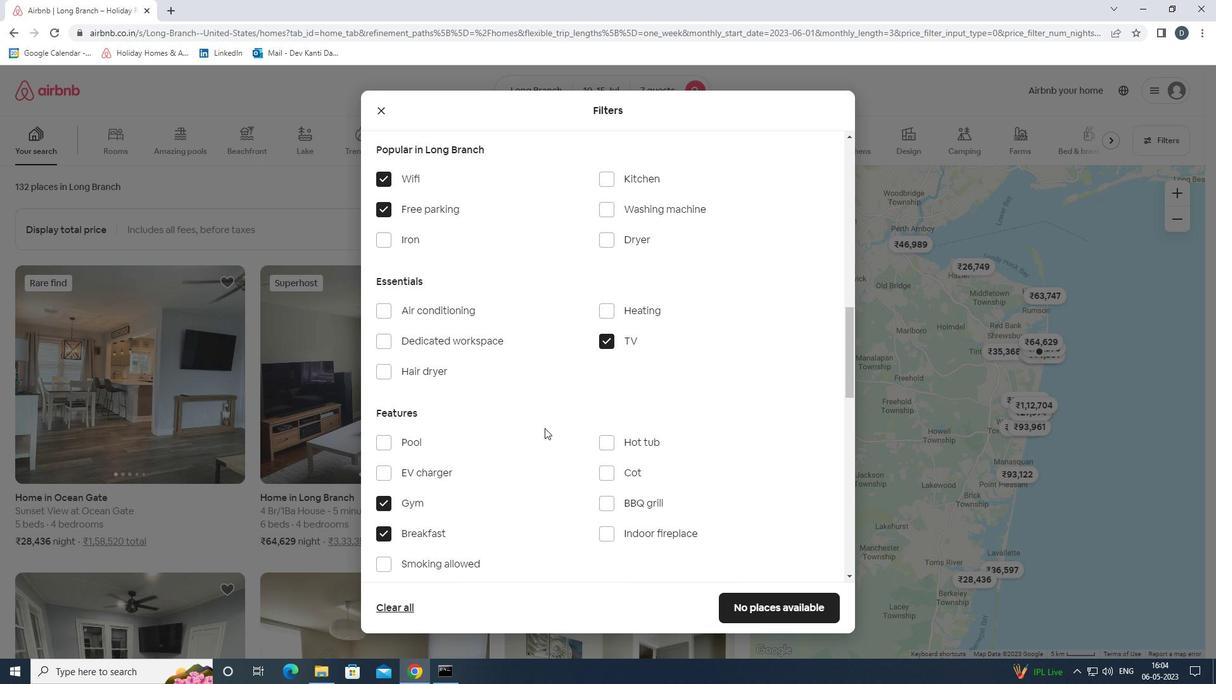 
Action: Mouse scrolled (544, 427) with delta (0, 0)
Screenshot: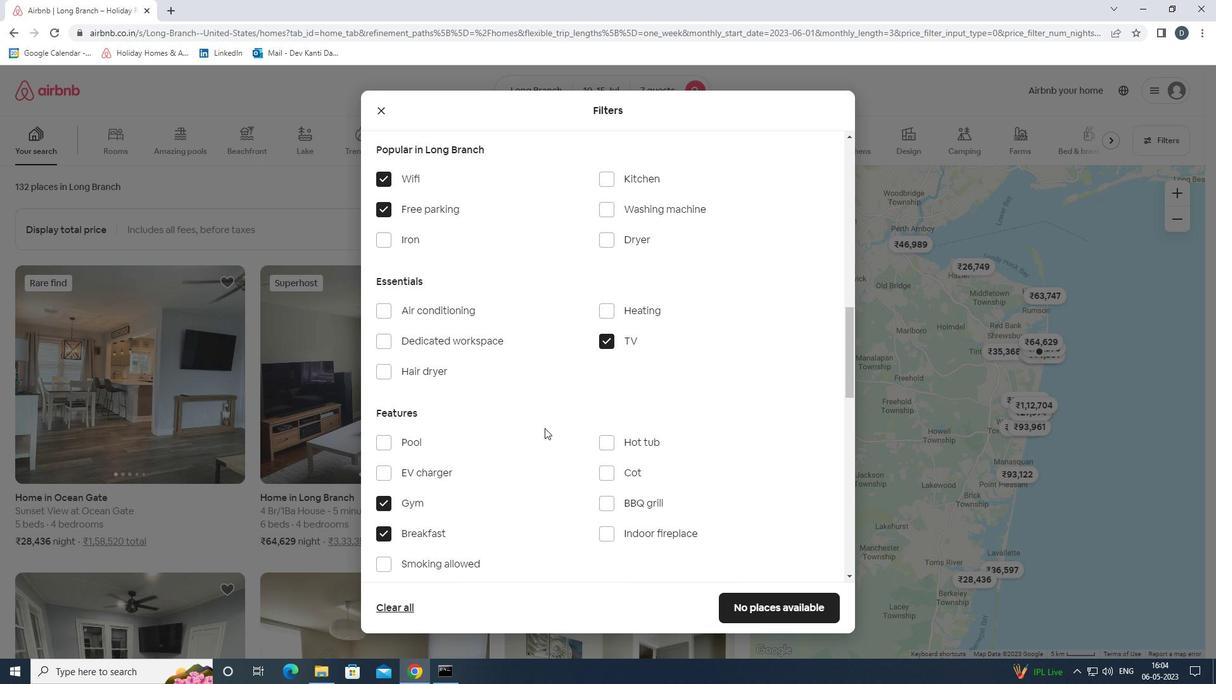 
Action: Mouse scrolled (544, 427) with delta (0, 0)
Screenshot: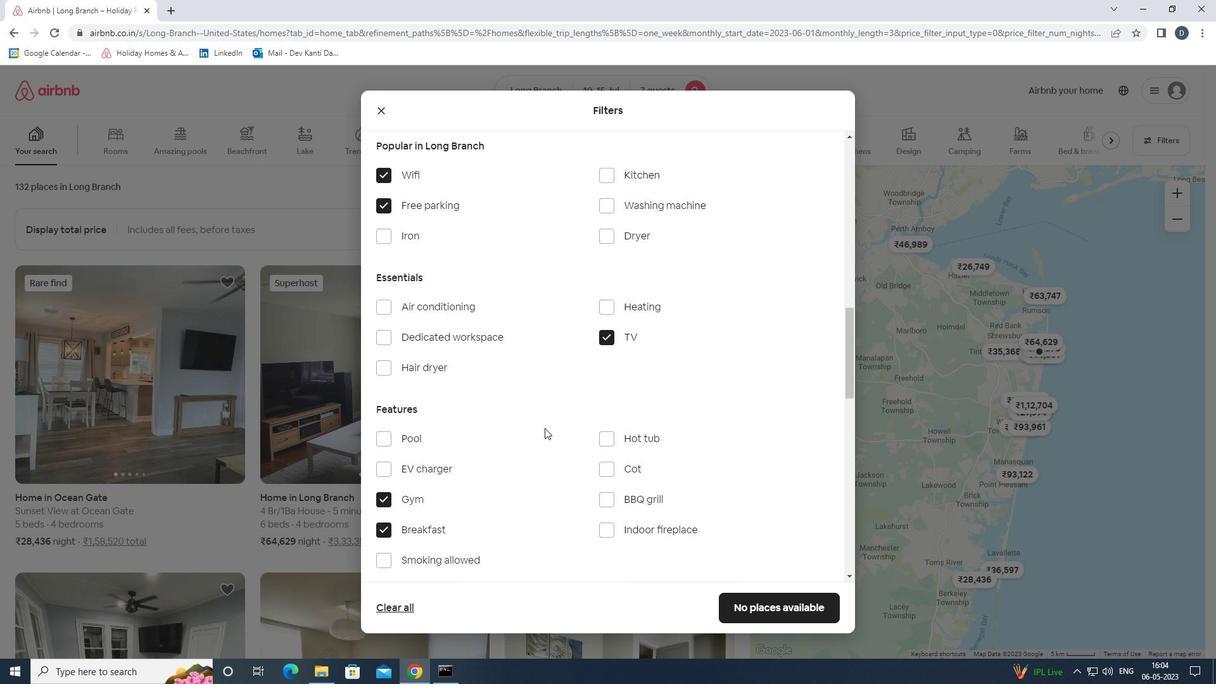 
Action: Mouse scrolled (544, 427) with delta (0, 0)
Screenshot: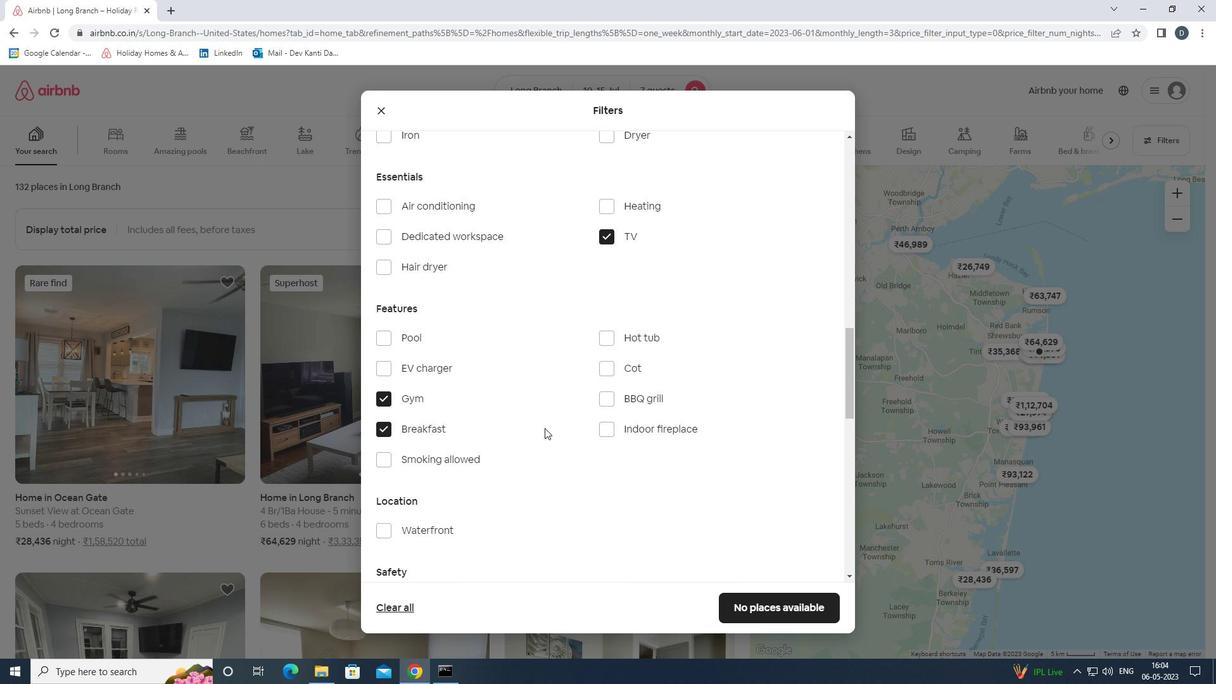 
Action: Mouse moved to (551, 431)
Screenshot: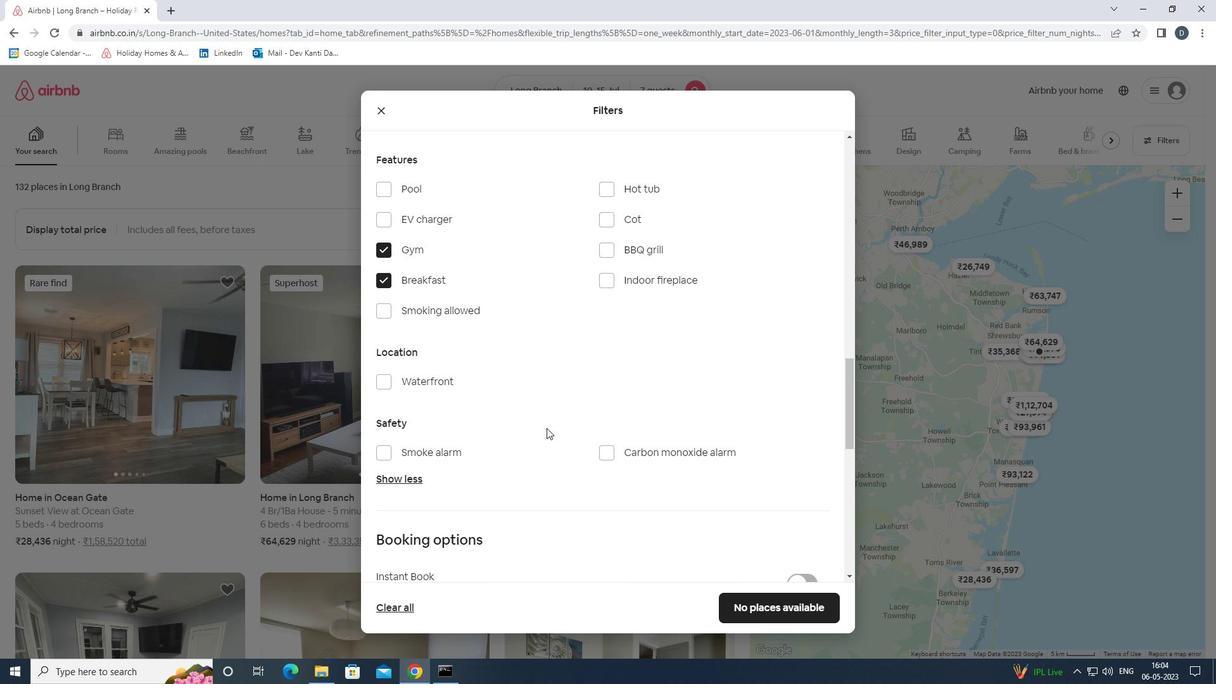 
Action: Mouse scrolled (551, 430) with delta (0, 0)
Screenshot: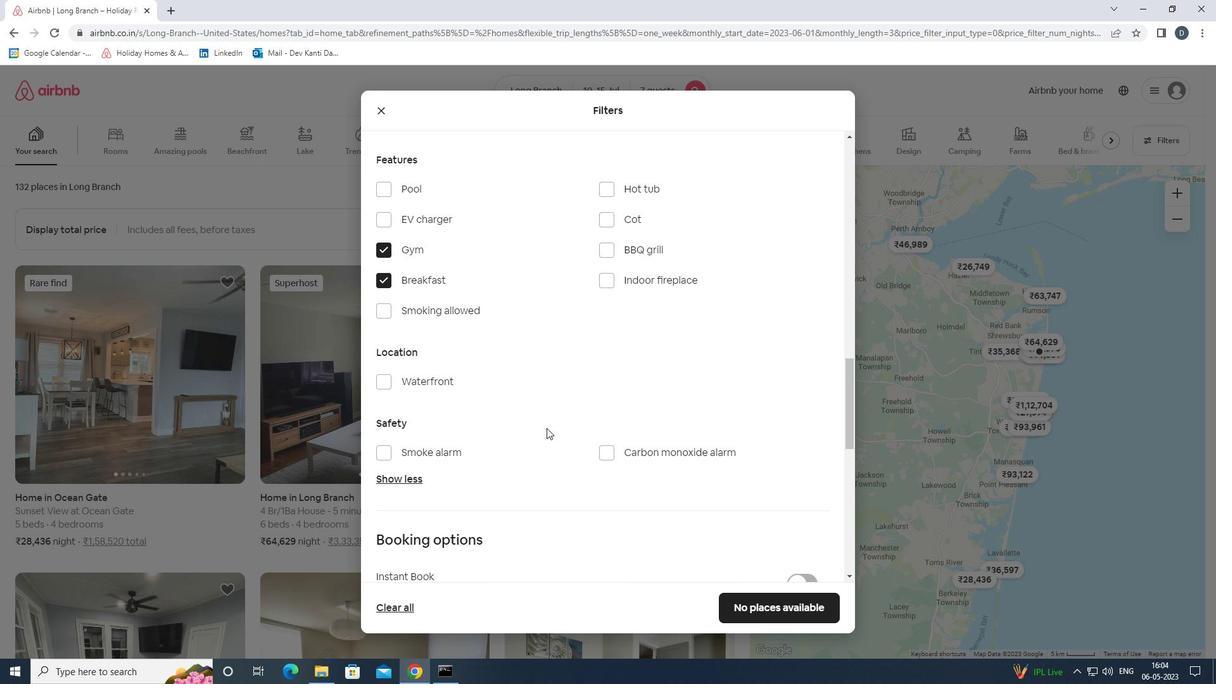 
Action: Mouse moved to (574, 432)
Screenshot: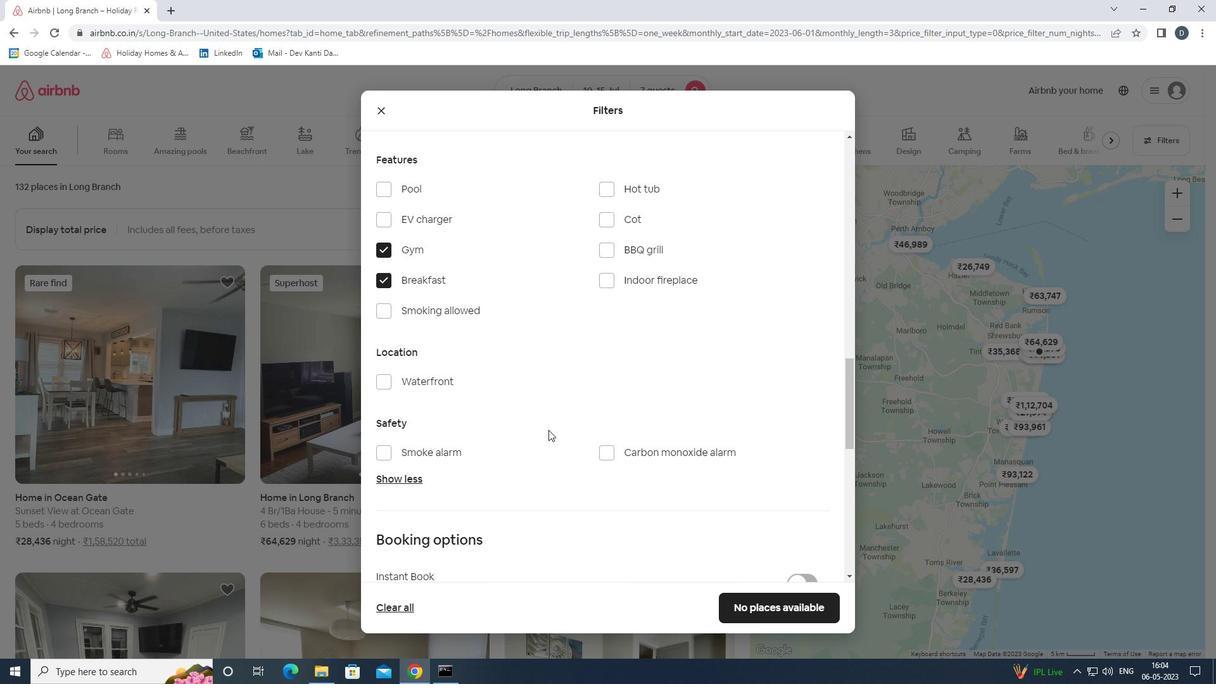 
Action: Mouse scrolled (574, 431) with delta (0, 0)
Screenshot: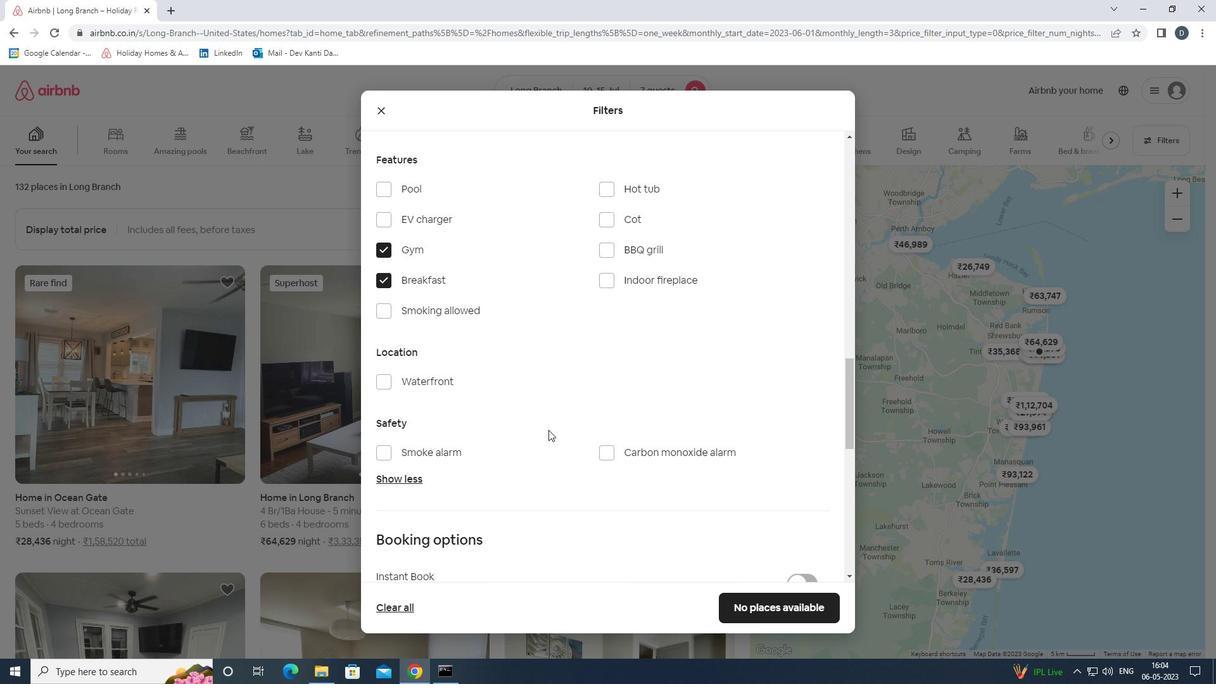 
Action: Mouse moved to (632, 430)
Screenshot: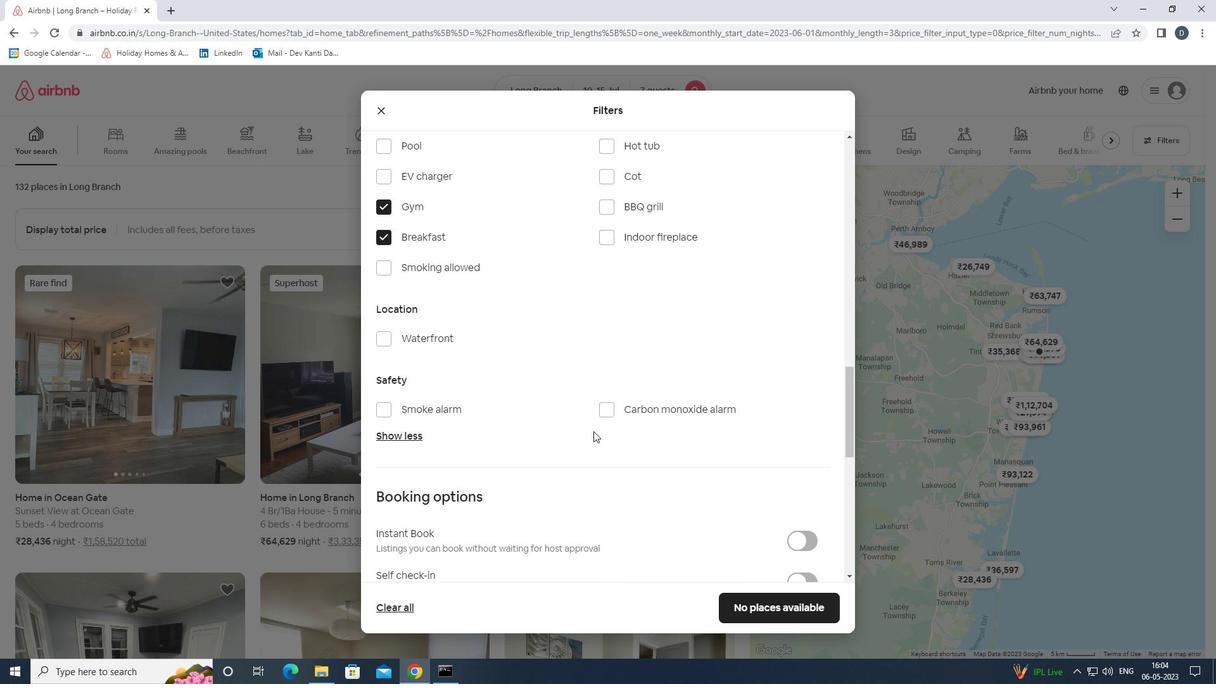 
Action: Mouse scrolled (632, 429) with delta (0, 0)
Screenshot: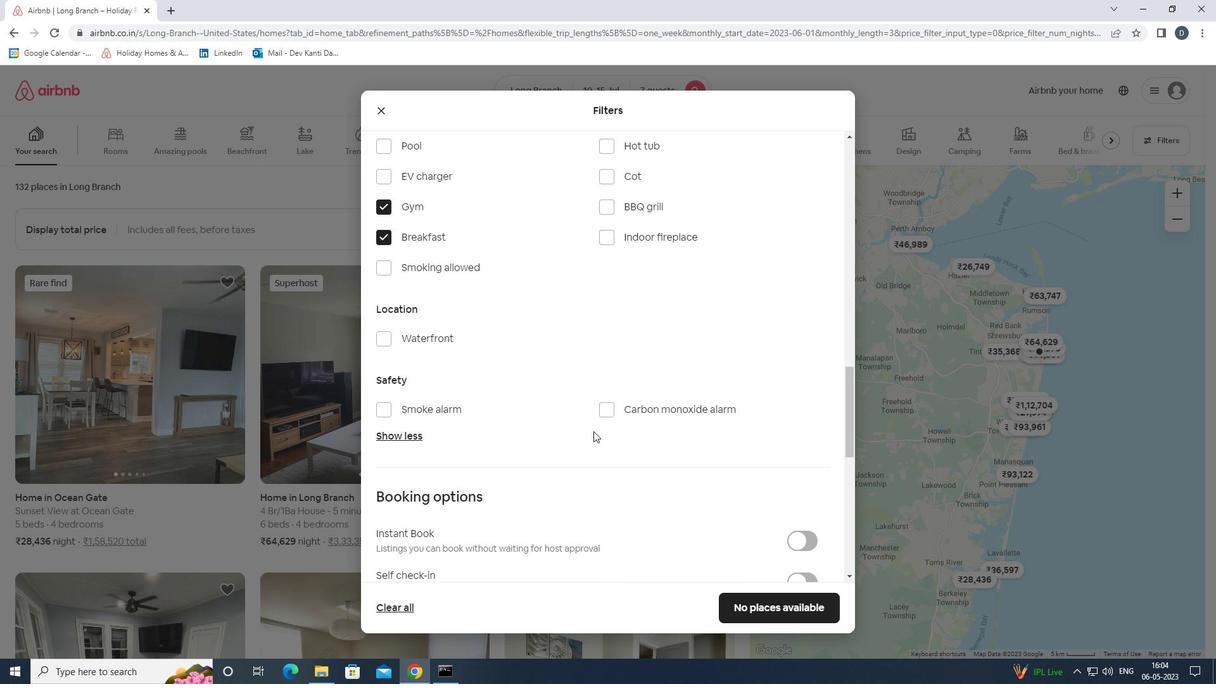 
Action: Mouse moved to (807, 437)
Screenshot: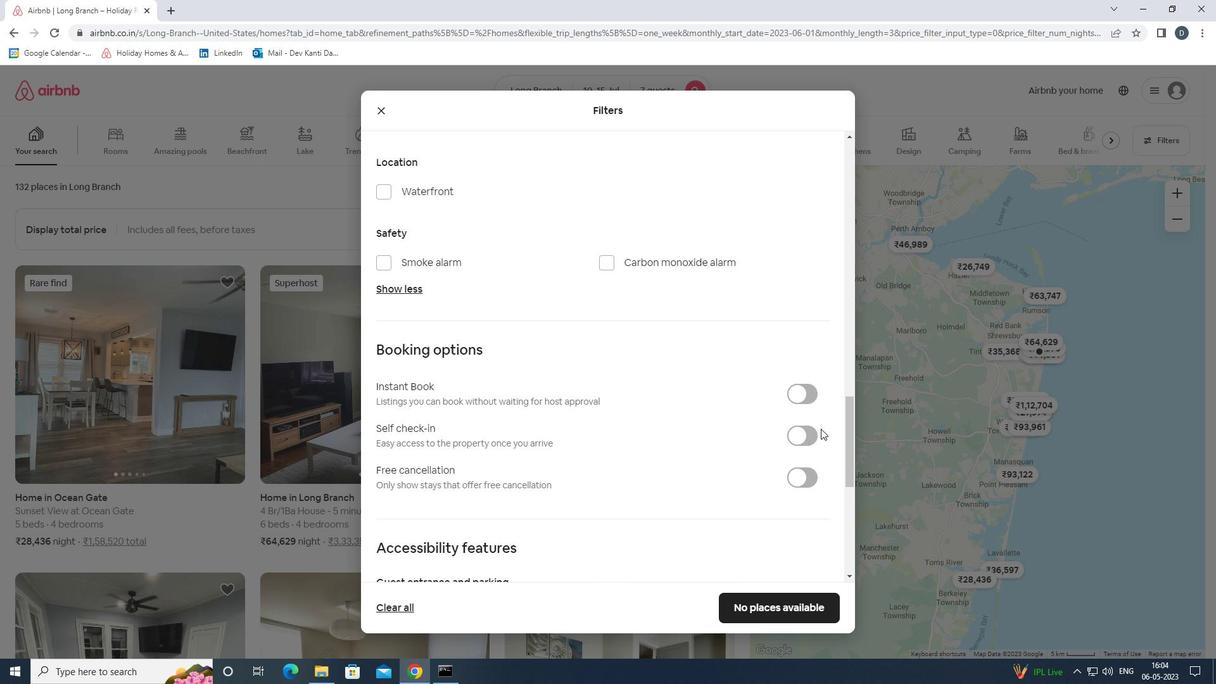 
Action: Mouse pressed left at (807, 437)
Screenshot: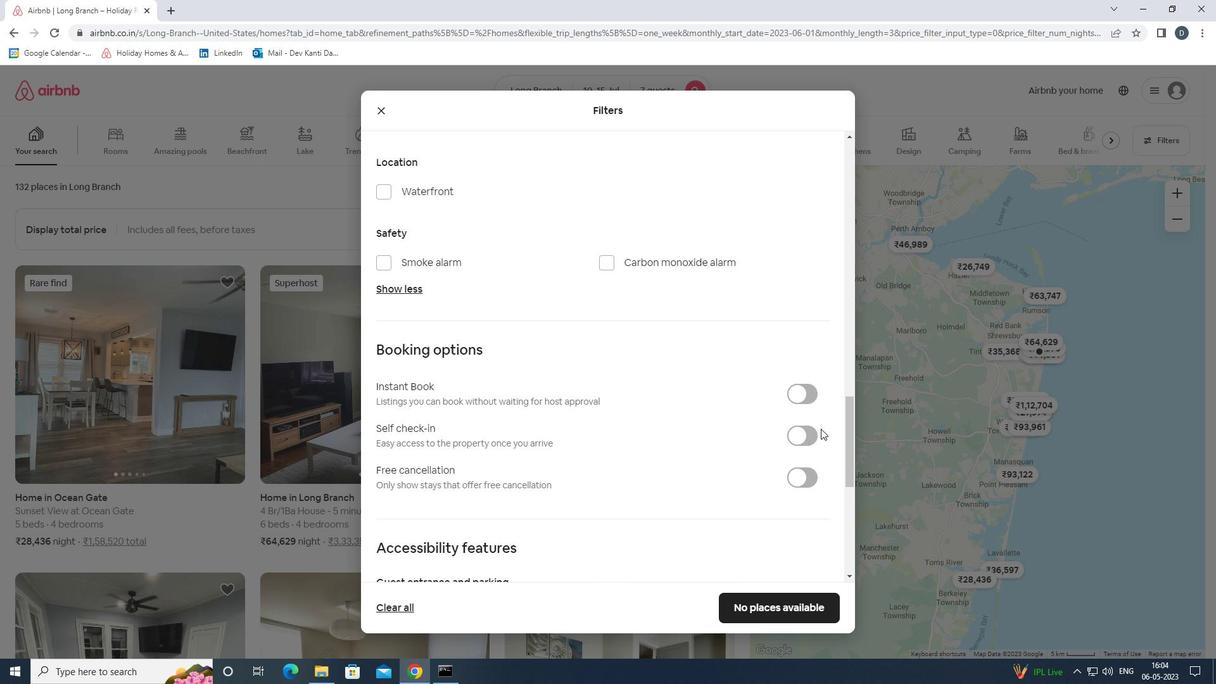 
Action: Mouse moved to (756, 429)
Screenshot: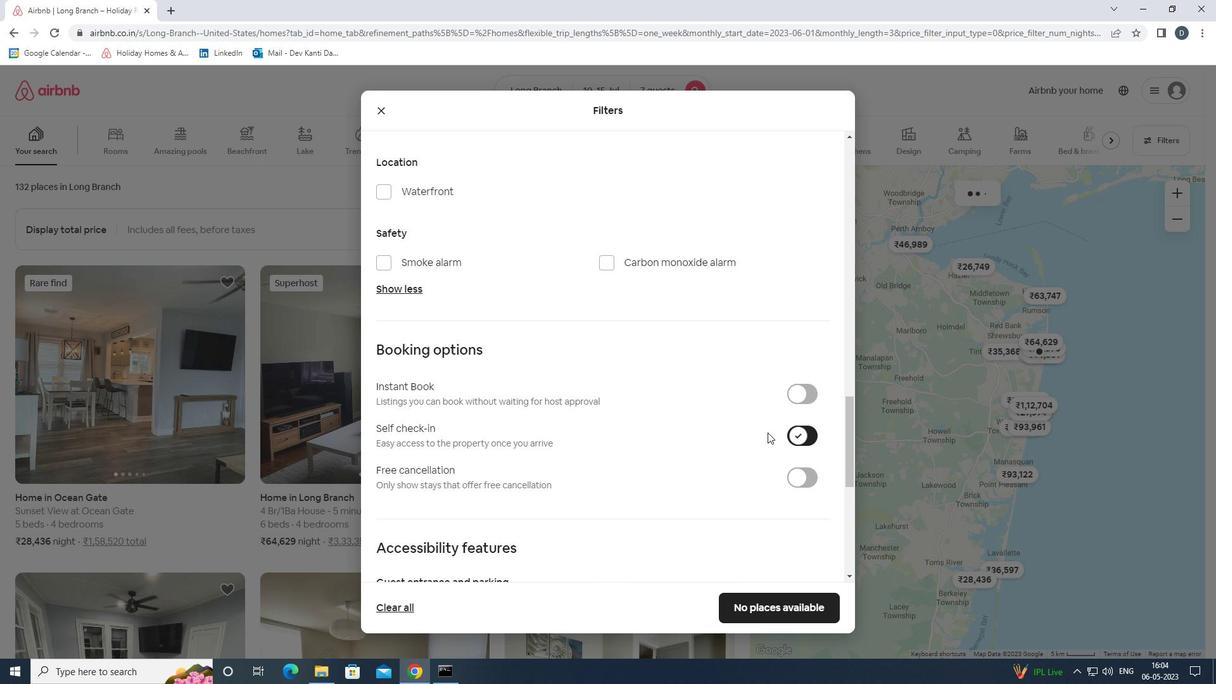 
Action: Mouse scrolled (756, 428) with delta (0, 0)
Screenshot: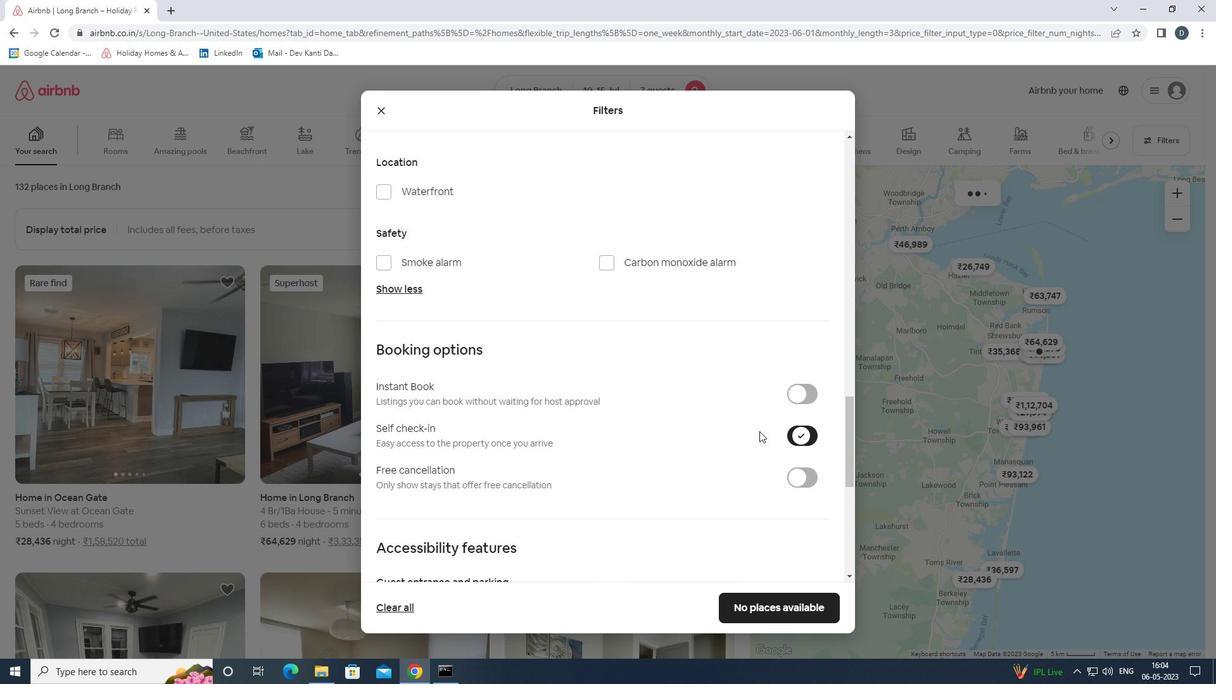 
Action: Mouse scrolled (756, 428) with delta (0, 0)
Screenshot: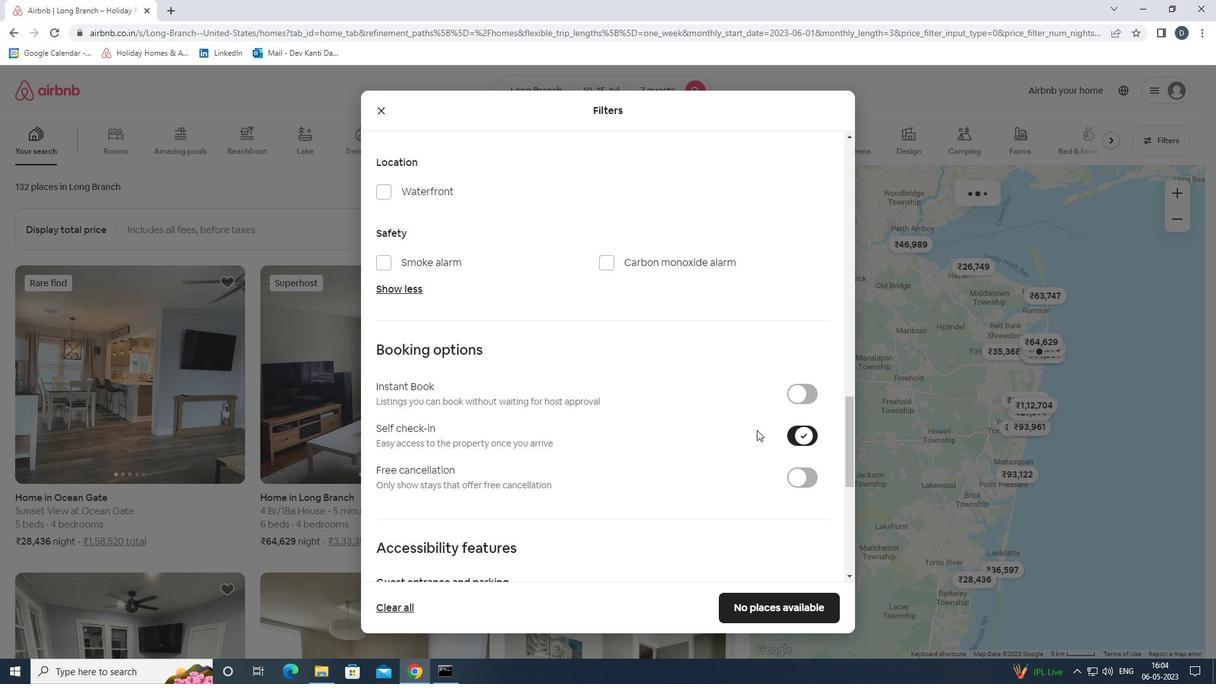 
Action: Mouse scrolled (756, 428) with delta (0, 0)
Screenshot: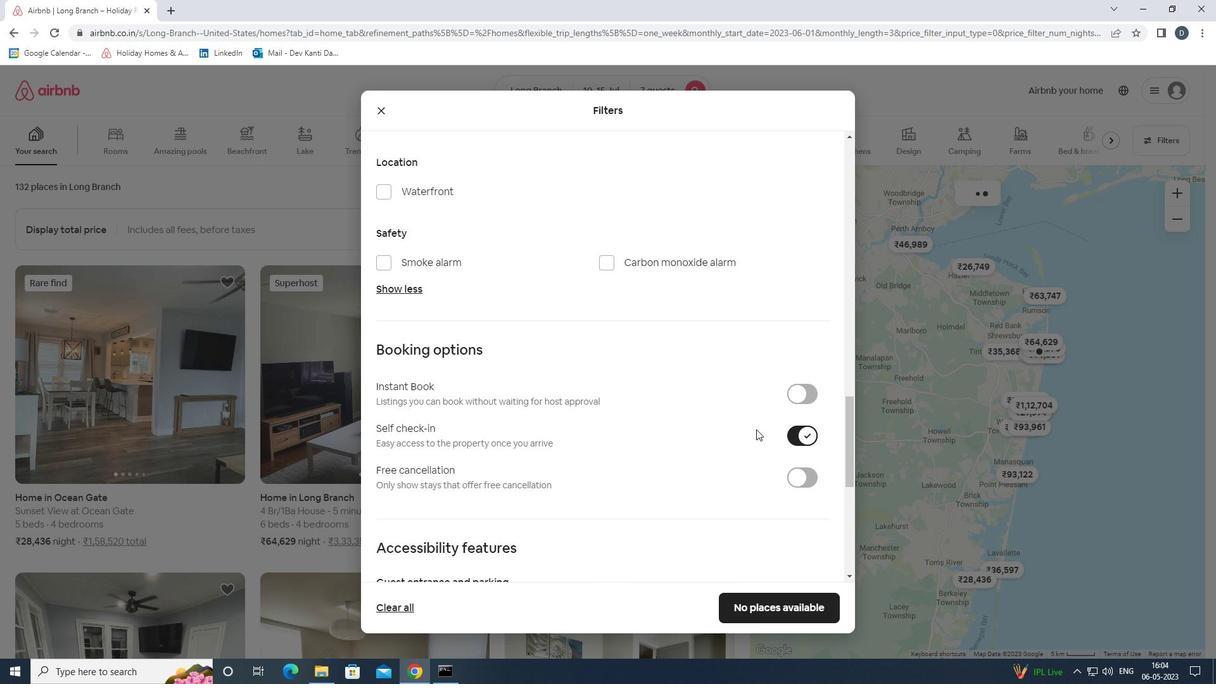 
Action: Mouse scrolled (756, 428) with delta (0, 0)
Screenshot: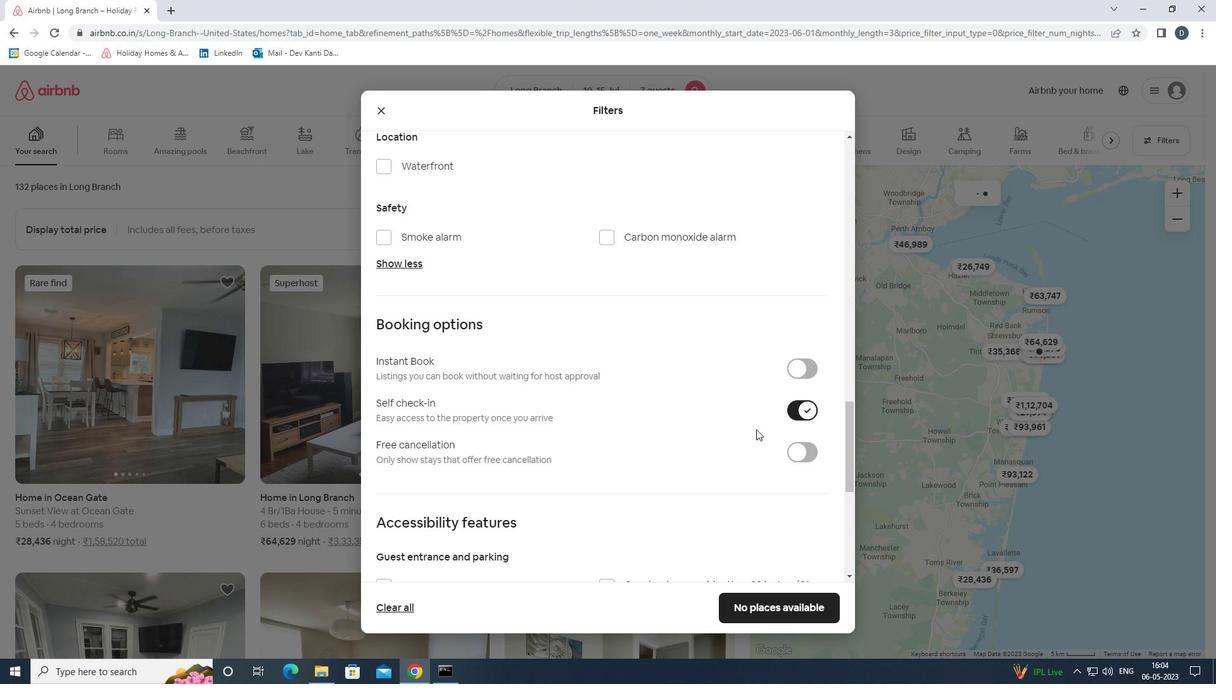 
Action: Mouse moved to (754, 429)
Screenshot: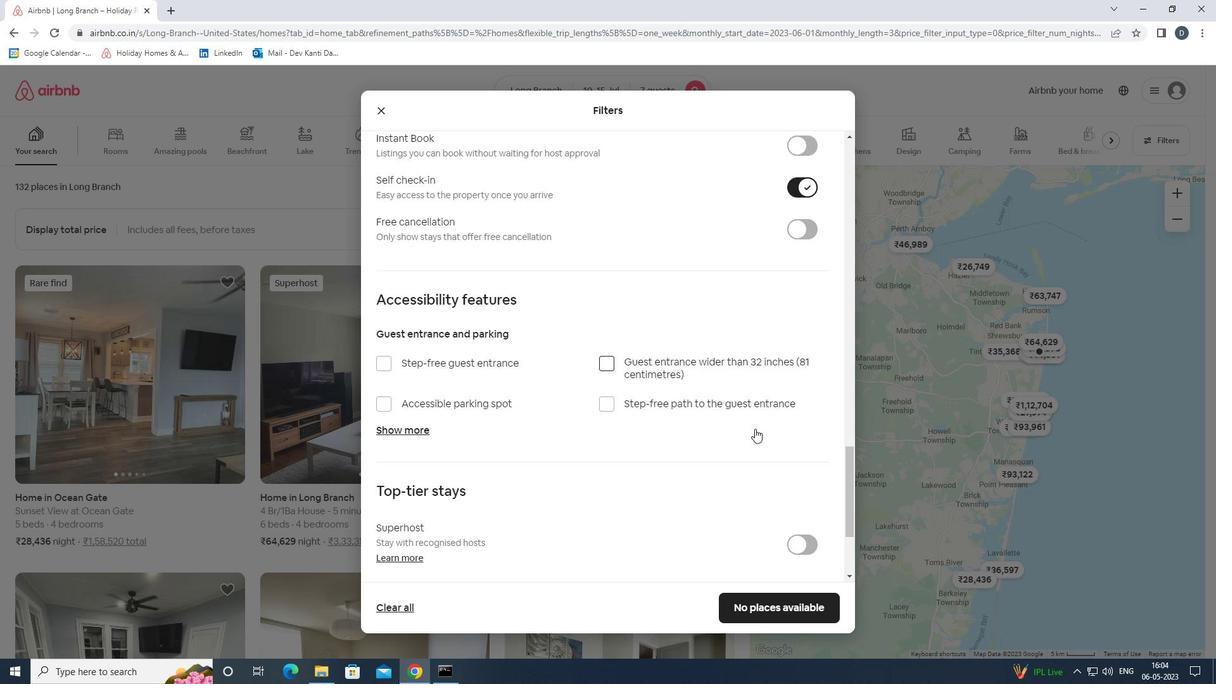 
Action: Mouse scrolled (754, 428) with delta (0, 0)
Screenshot: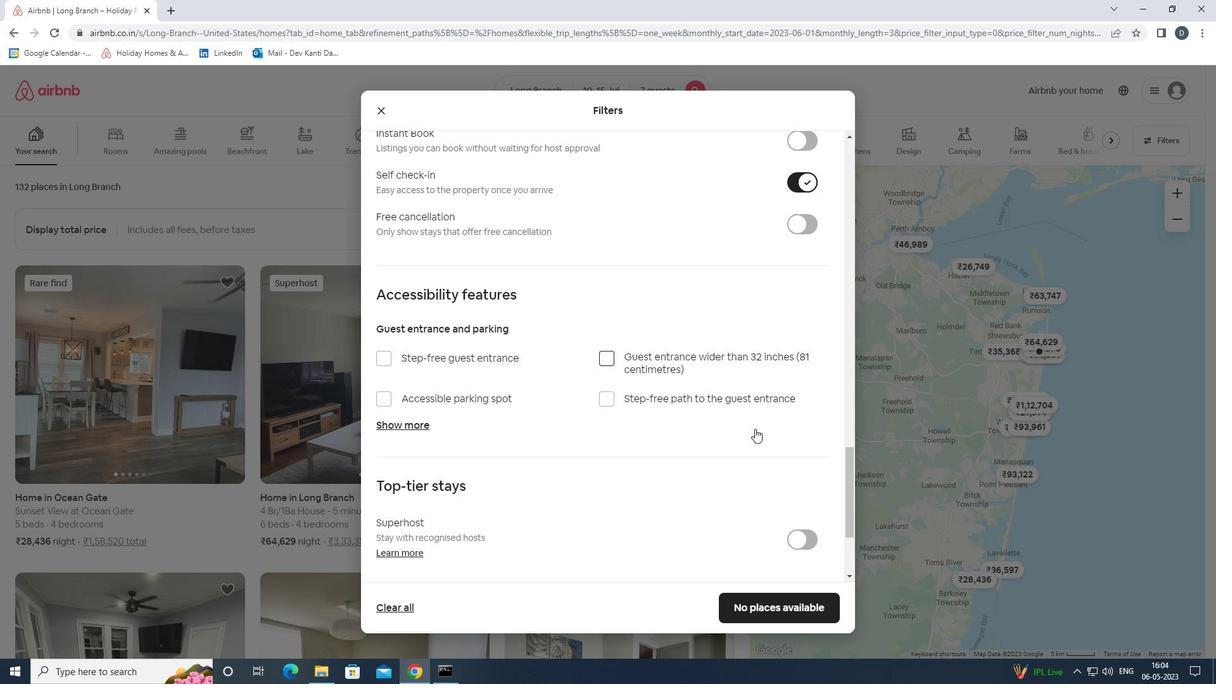 
Action: Mouse moved to (755, 430)
Screenshot: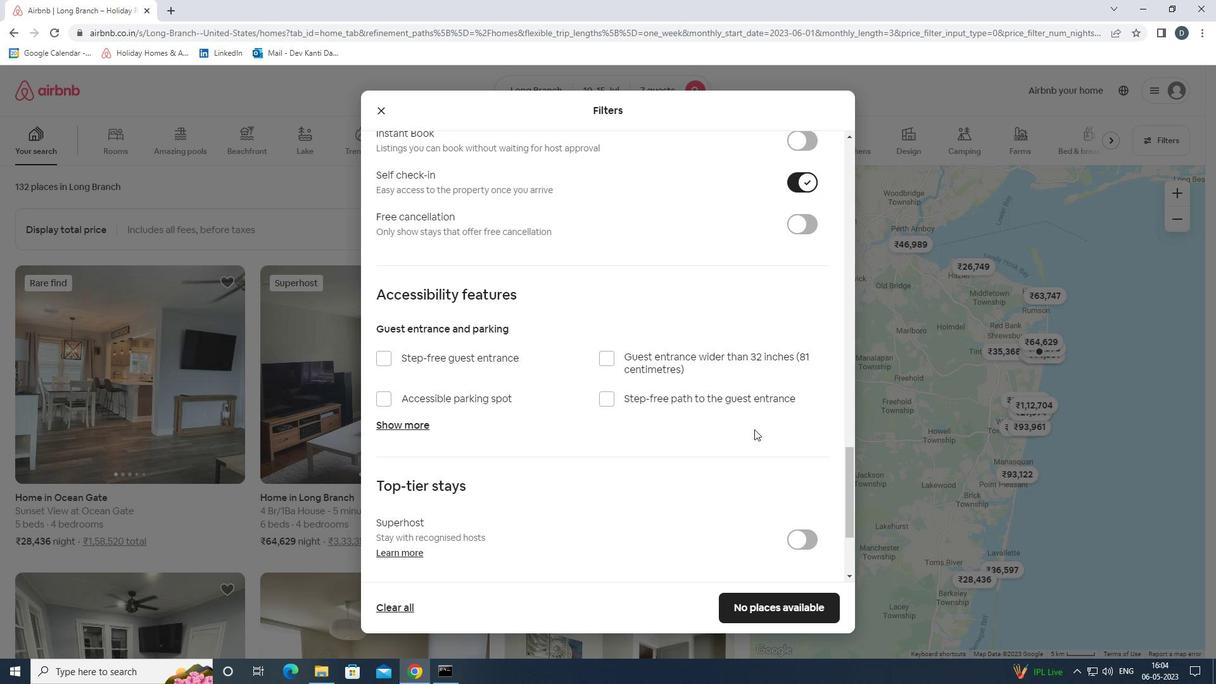 
Action: Mouse scrolled (755, 429) with delta (0, 0)
Screenshot: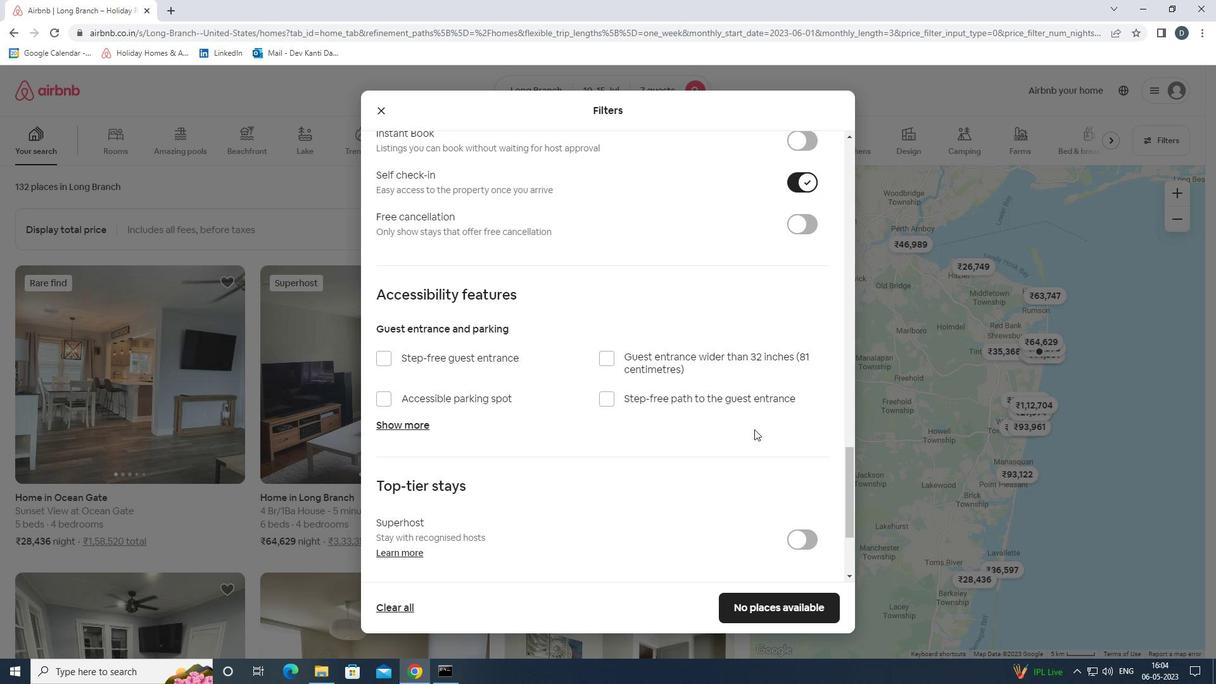 
Action: Mouse moved to (757, 432)
Screenshot: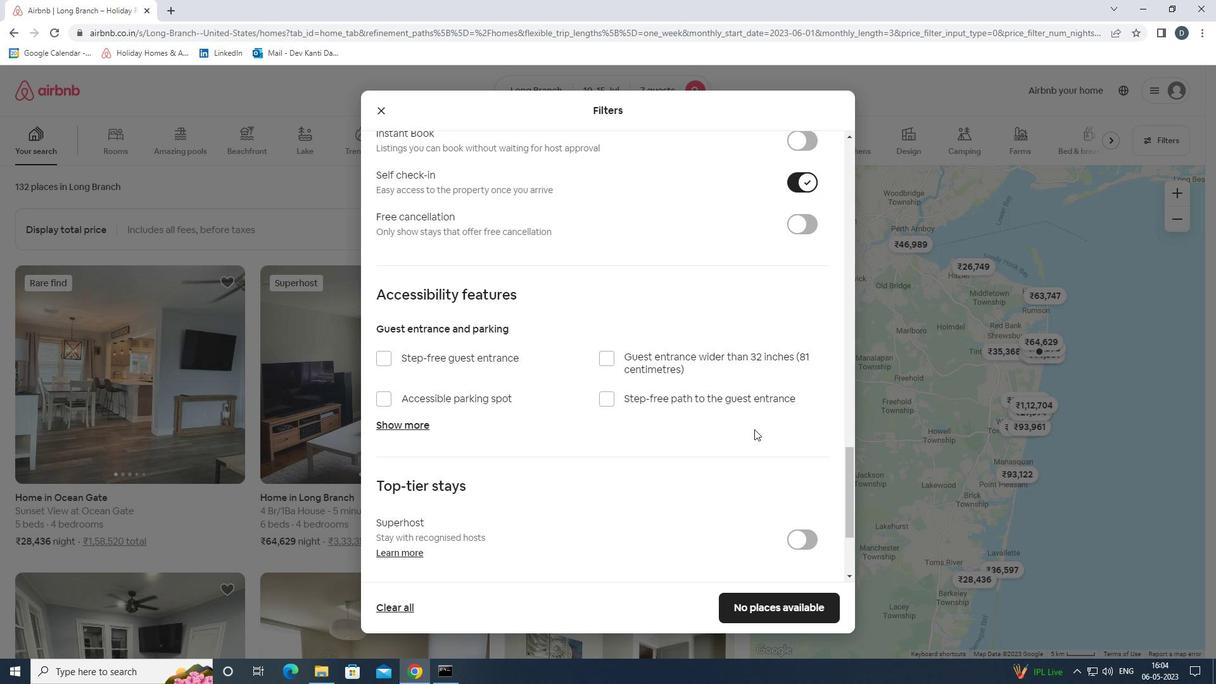 
Action: Mouse scrolled (757, 431) with delta (0, 0)
Screenshot: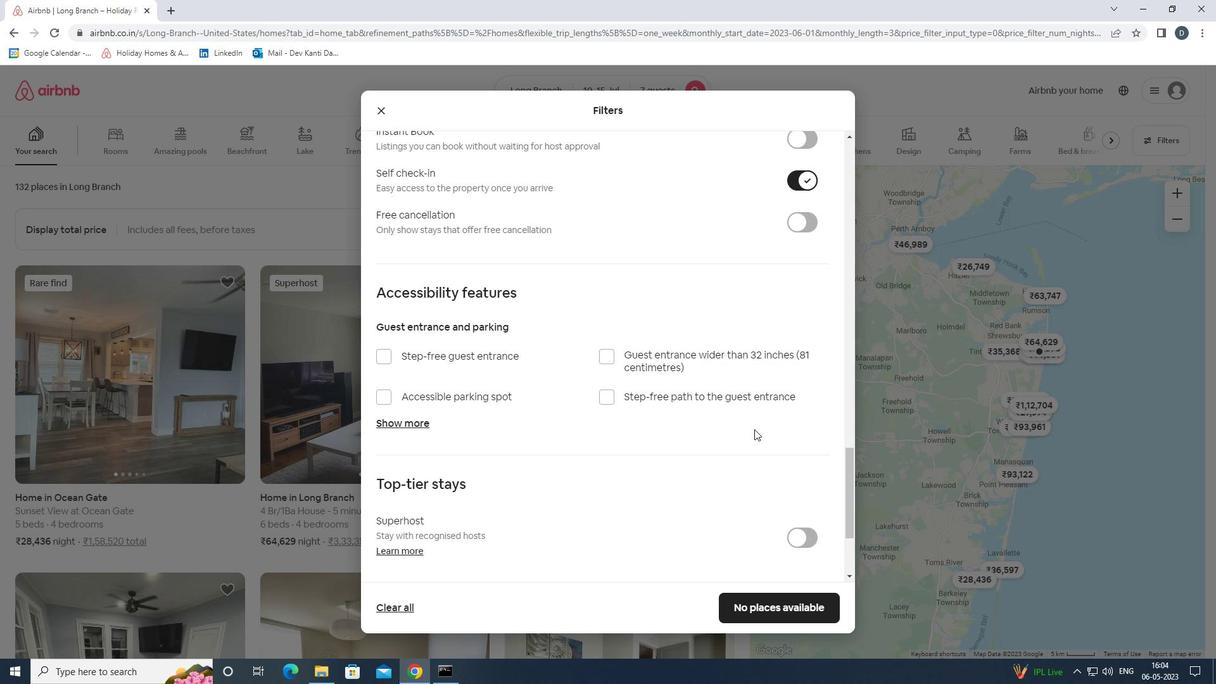 
Action: Mouse moved to (758, 432)
Screenshot: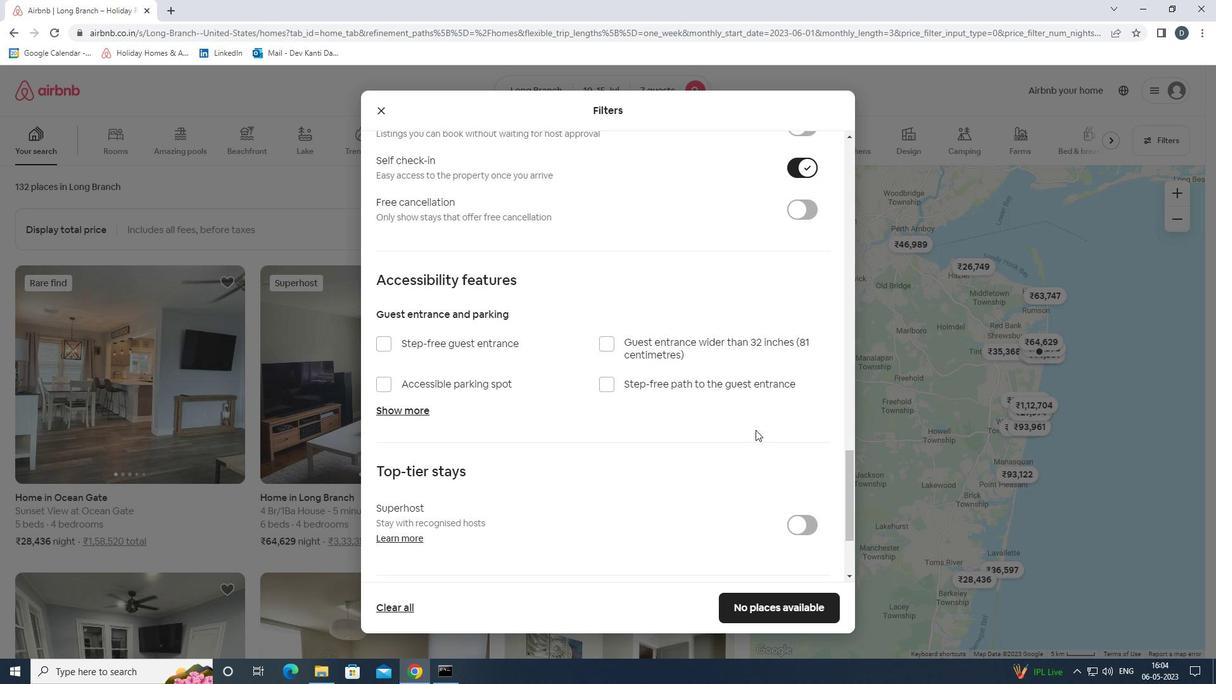 
Action: Mouse scrolled (758, 431) with delta (0, 0)
Screenshot: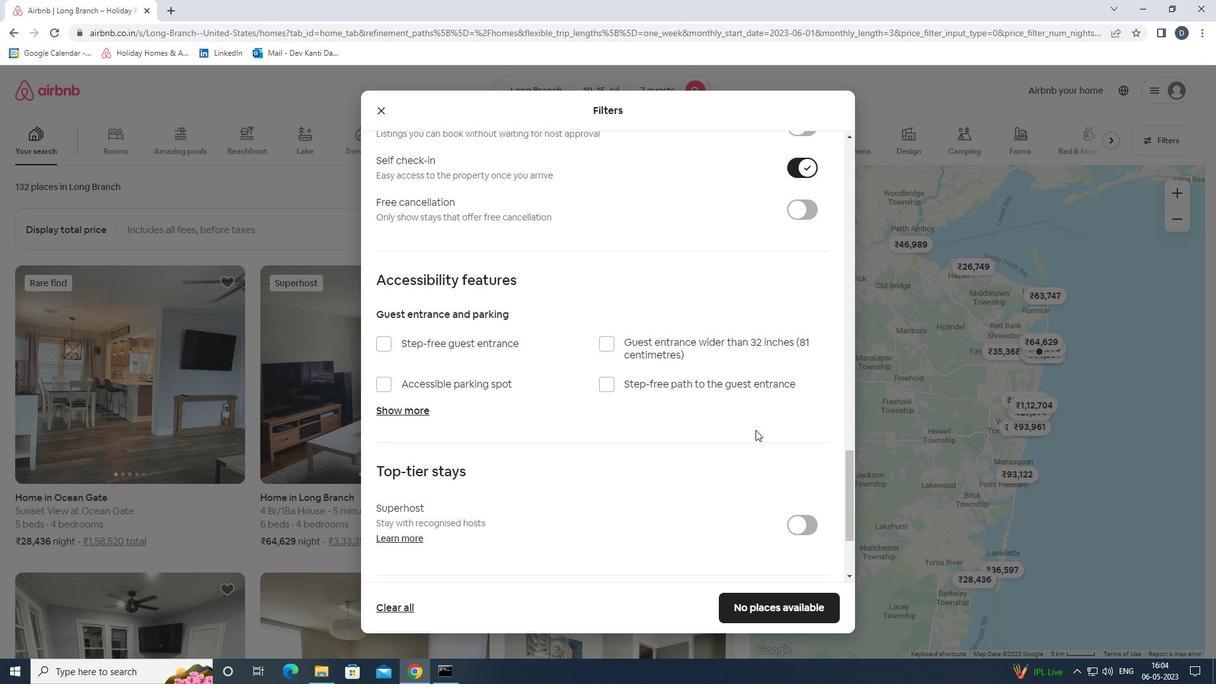 
Action: Mouse moved to (762, 434)
Screenshot: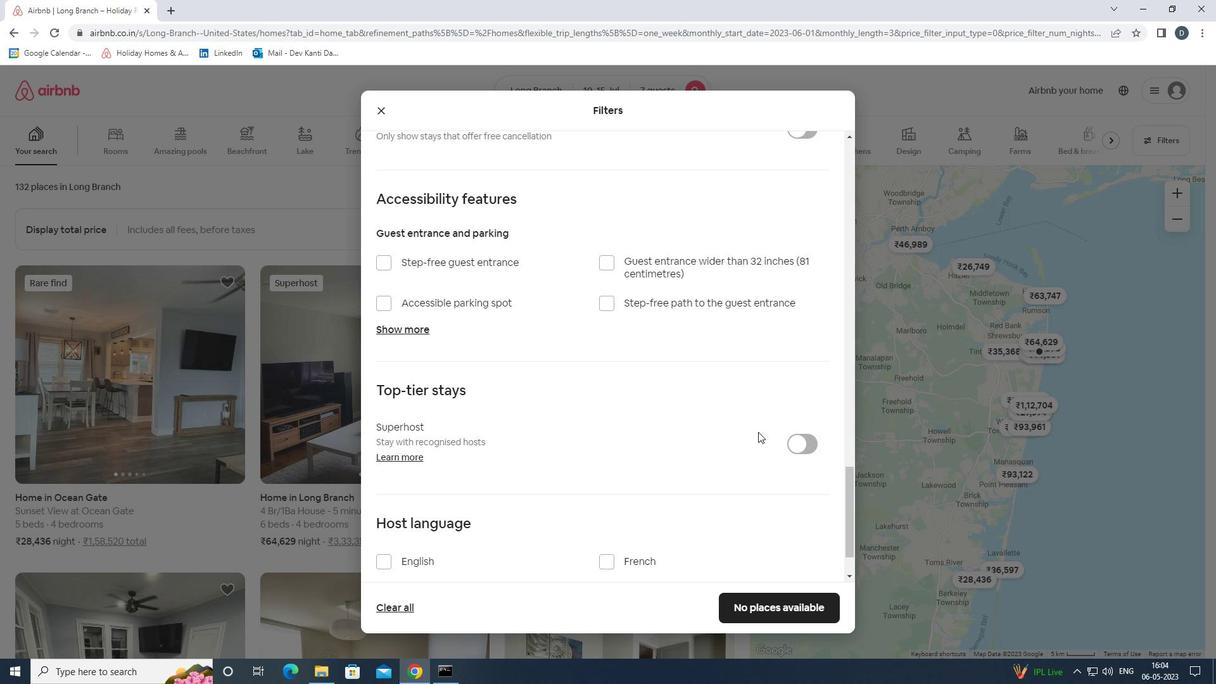 
Action: Mouse scrolled (762, 433) with delta (0, 0)
Screenshot: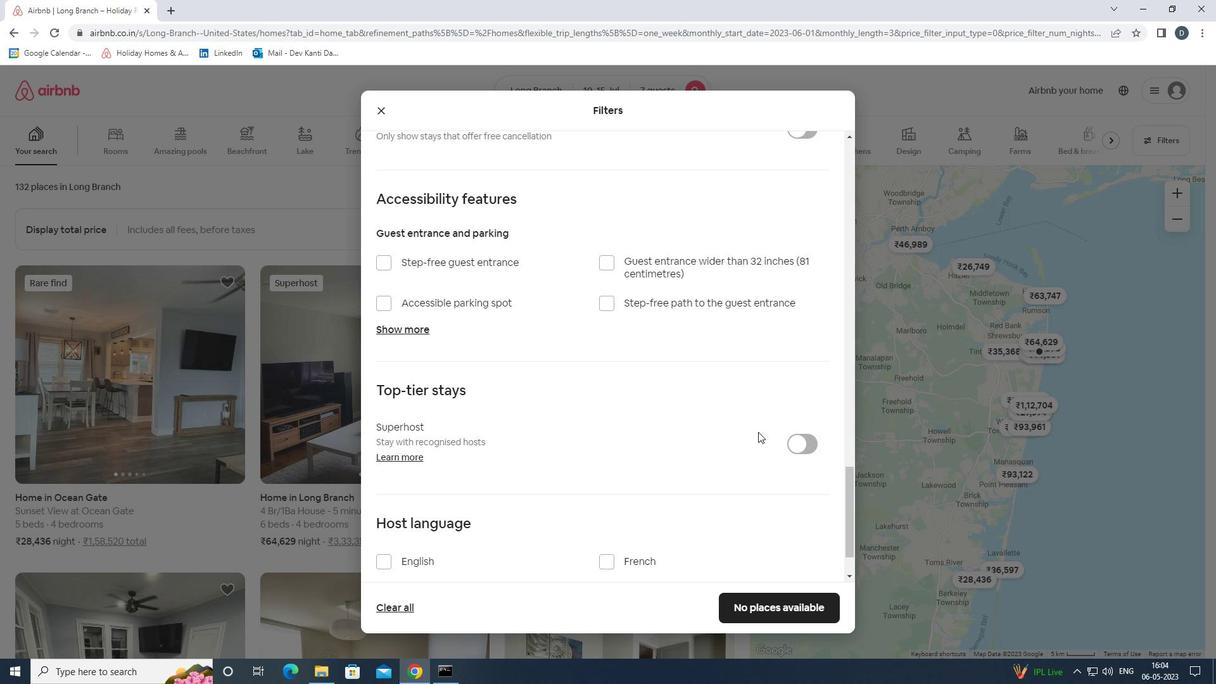 
Action: Mouse moved to (431, 490)
Screenshot: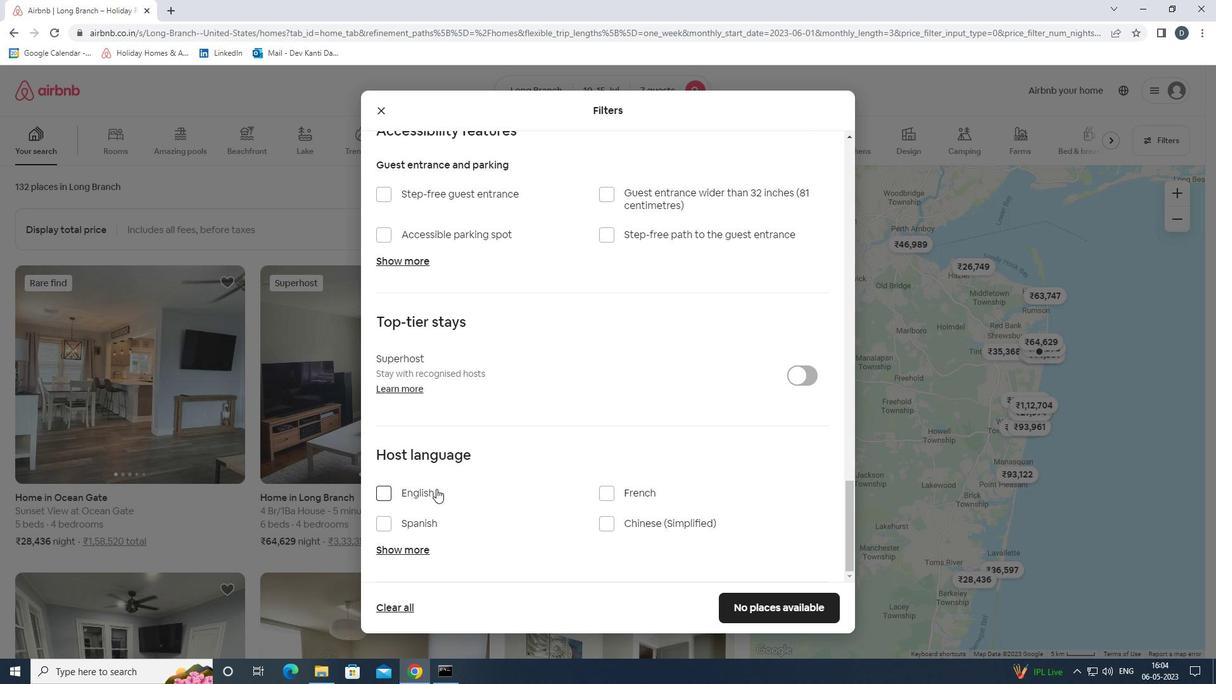 
Action: Mouse pressed left at (431, 490)
Screenshot: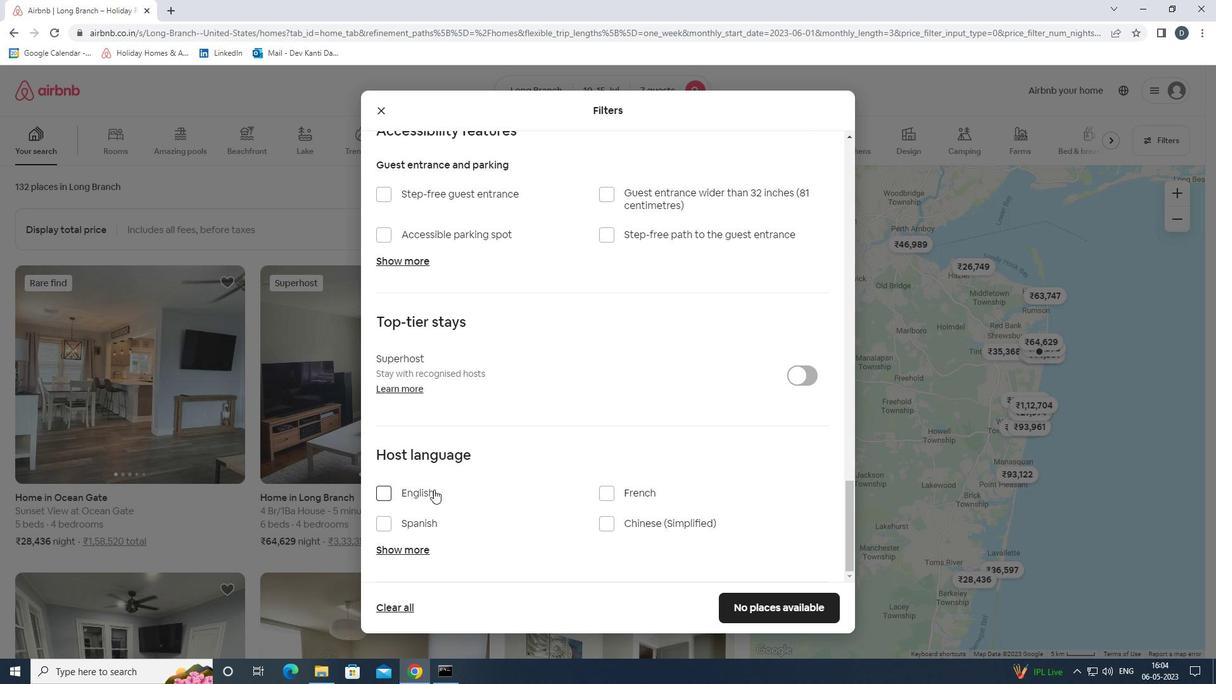 
Action: Mouse moved to (757, 609)
Screenshot: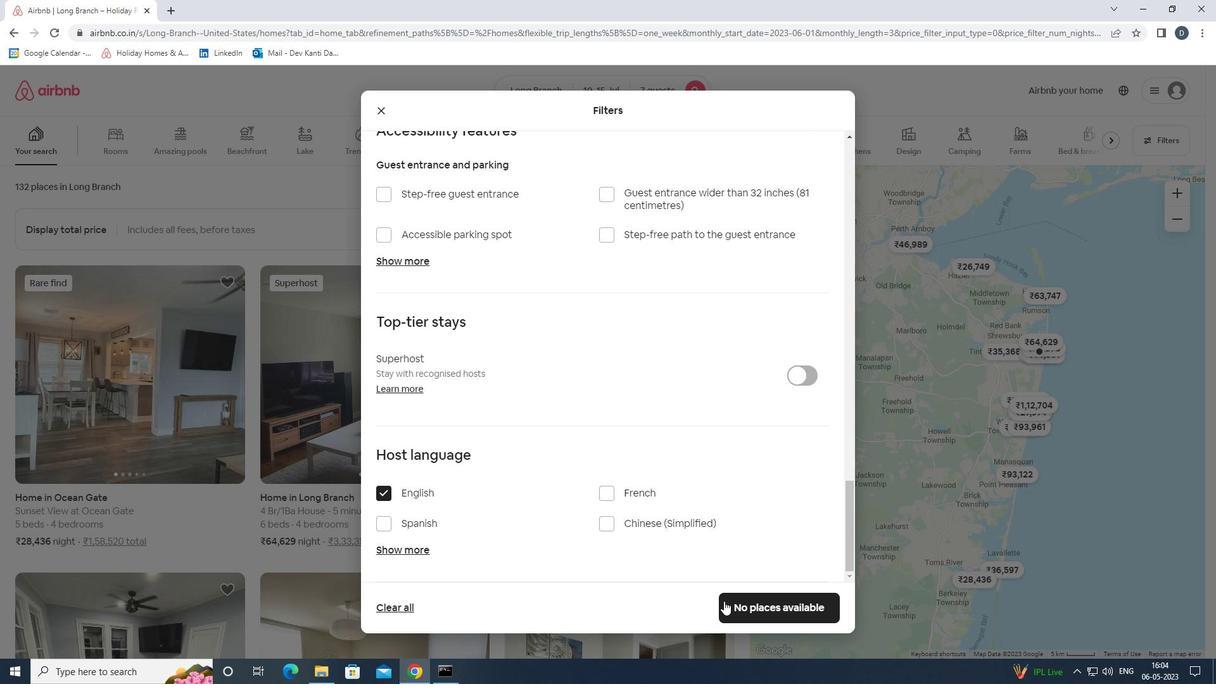 
Action: Mouse pressed left at (757, 609)
Screenshot: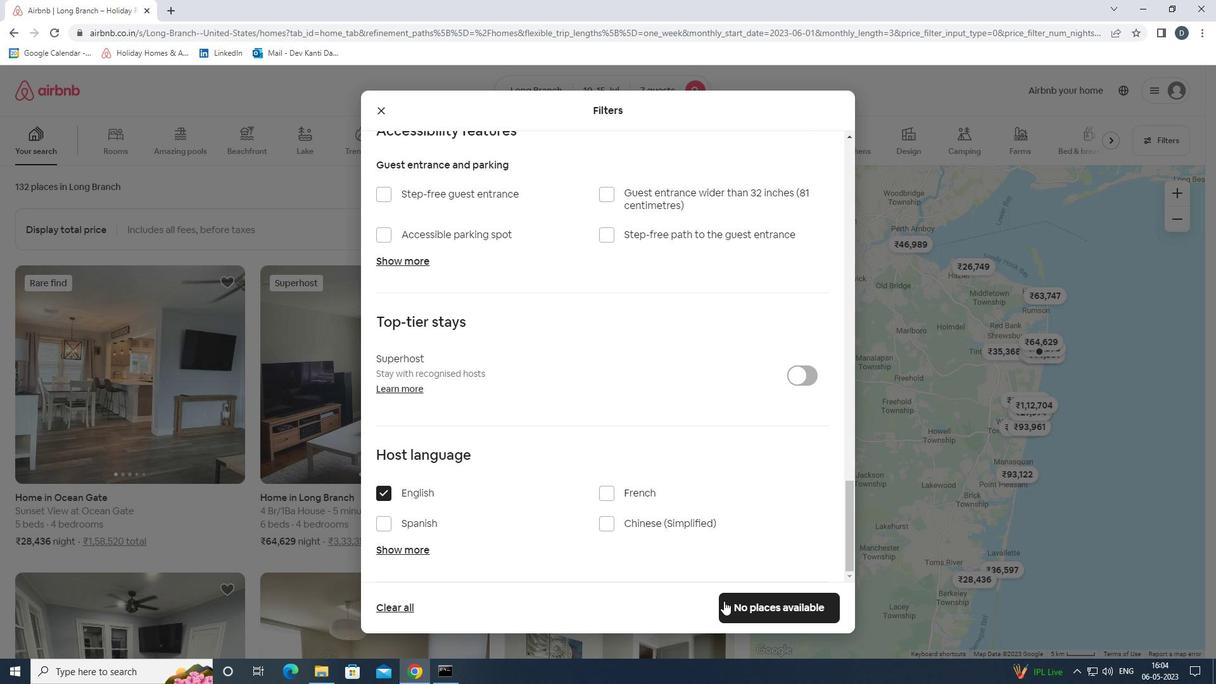 
Action: Mouse moved to (727, 513)
Screenshot: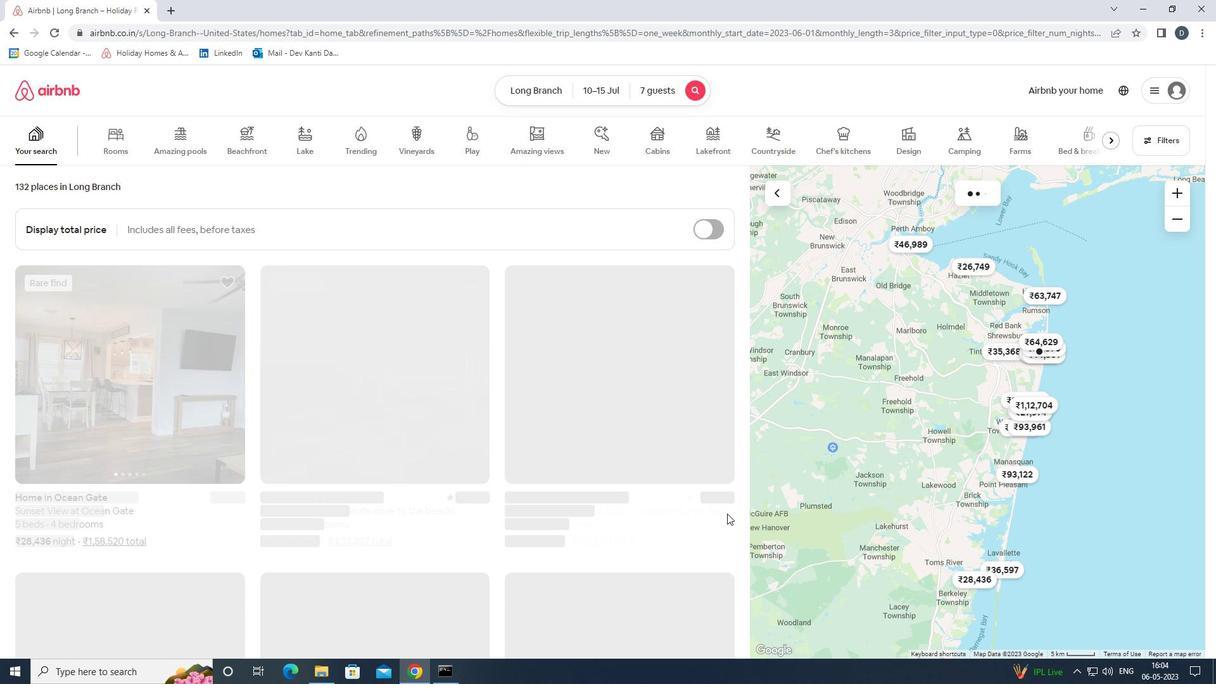 
